 Task: Look for space in Ximei, China from 3rd August, 2023 to 17th August, 2023 for 3 adults, 1 child in price range Rs.3000 to Rs.15000. Place can be entire place with 3 bedrooms having 4 beds and 2 bathrooms. Property type can be house, flat, guest house. Amenities needed are: wifi, washing machine. Booking option can be shelf check-in. Required host language is Chinese (Simplified).
Action: Mouse moved to (282, 142)
Screenshot: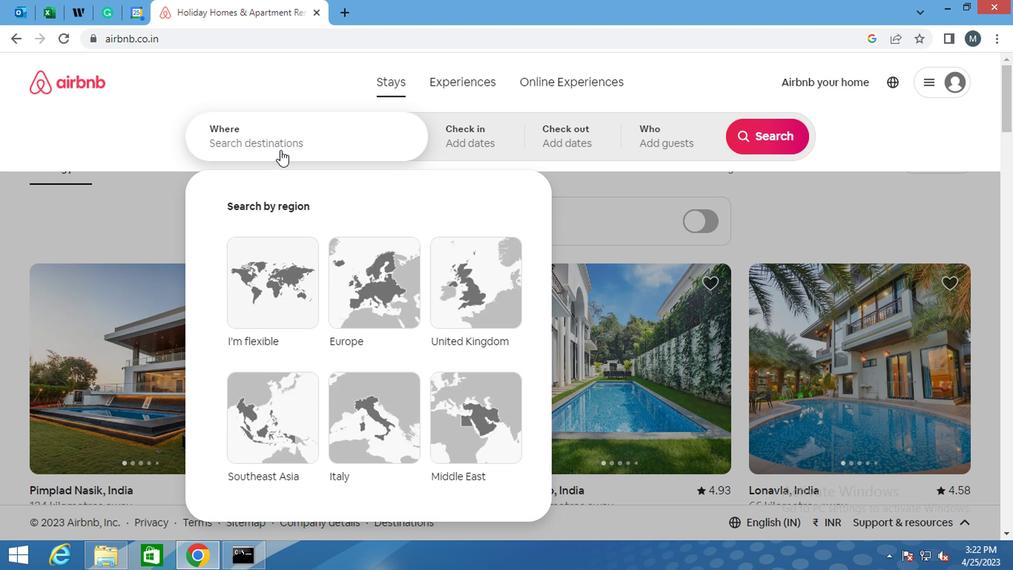 
Action: Mouse pressed left at (282, 142)
Screenshot: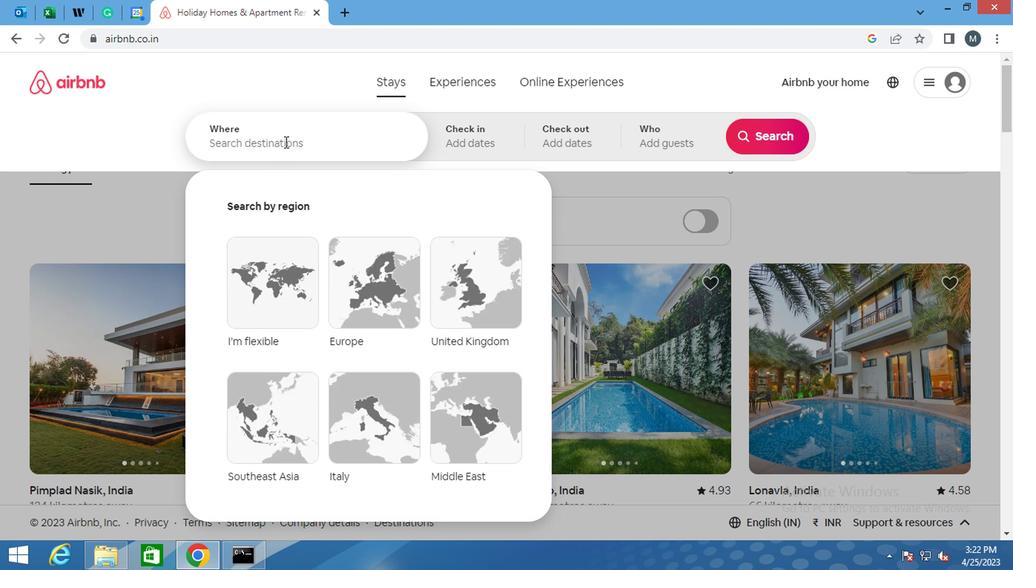 
Action: Mouse moved to (282, 142)
Screenshot: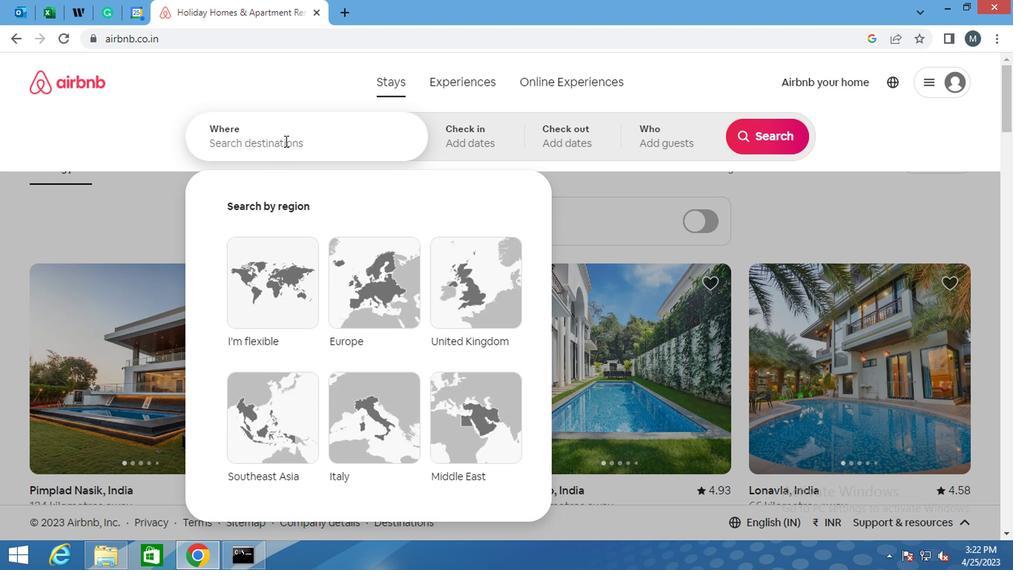 
Action: Key pressed <Key.shift>XIMEI,<Key.shift>CHINA
Screenshot: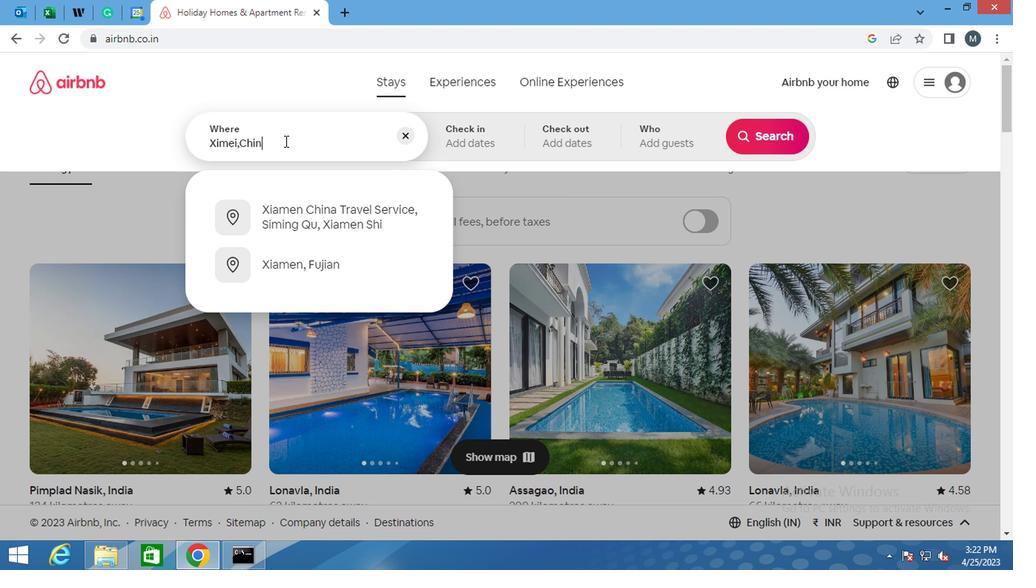 
Action: Mouse moved to (456, 147)
Screenshot: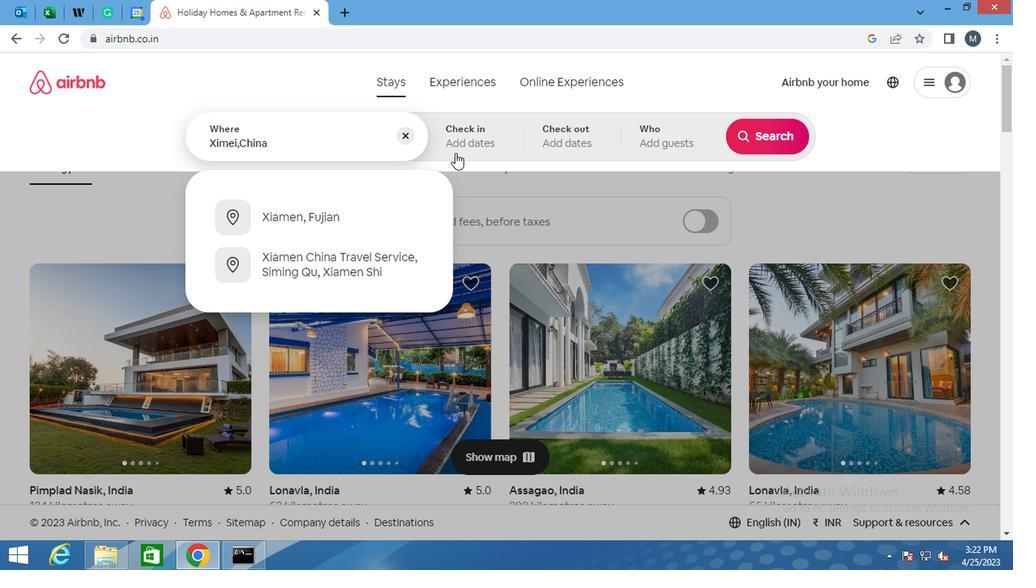 
Action: Mouse pressed left at (456, 147)
Screenshot: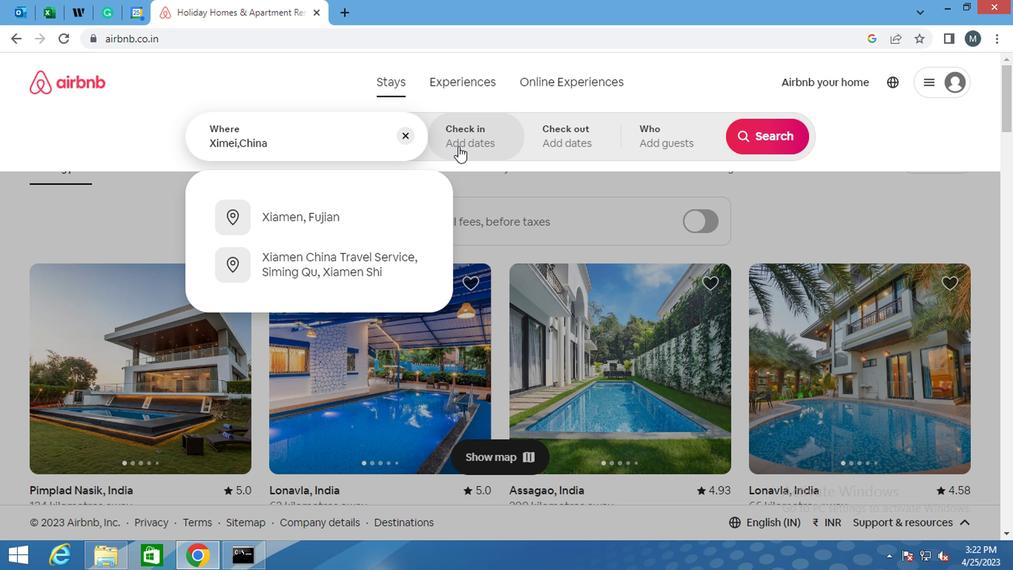
Action: Mouse moved to (751, 255)
Screenshot: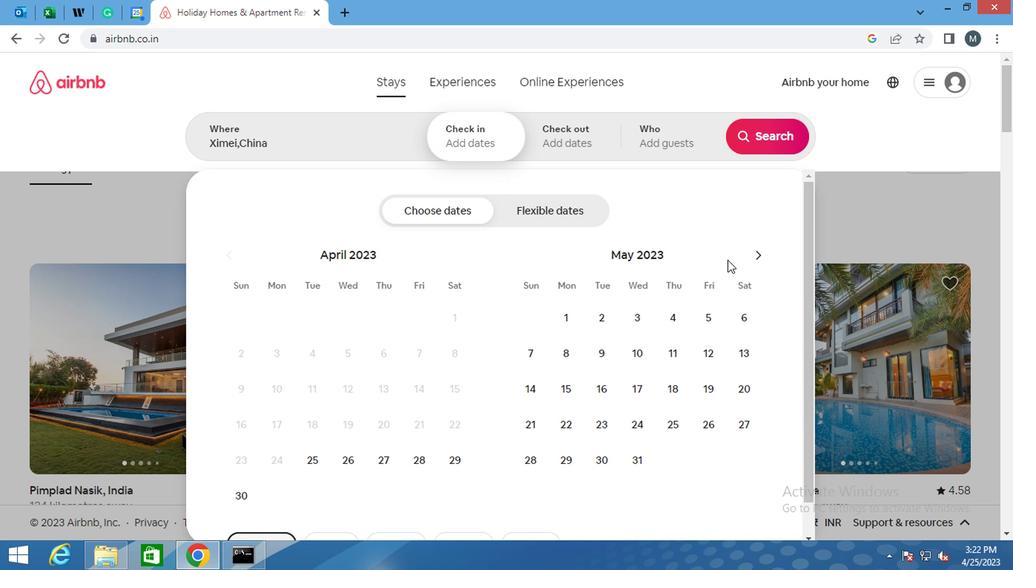 
Action: Mouse pressed left at (751, 255)
Screenshot: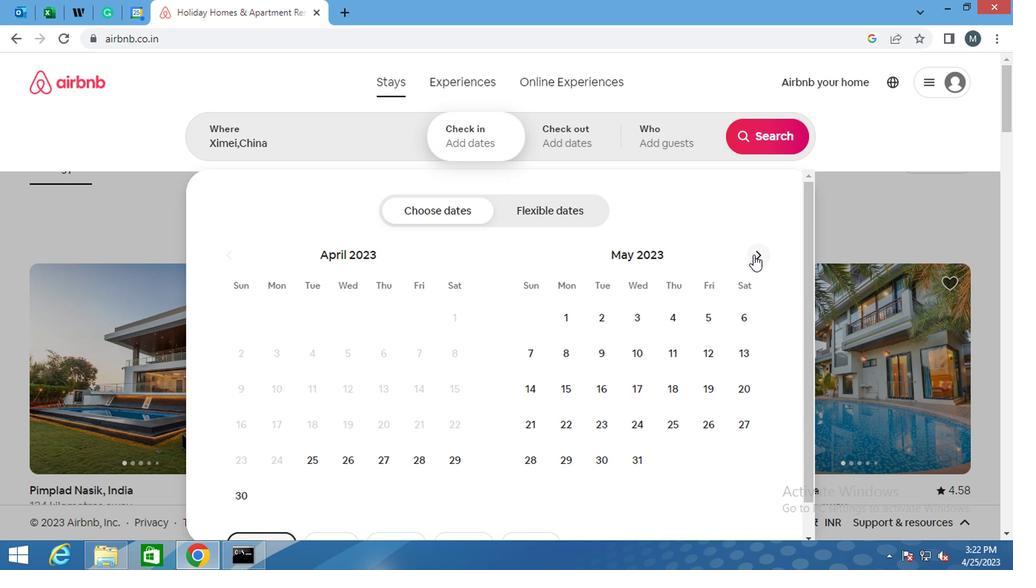 
Action: Mouse moved to (753, 255)
Screenshot: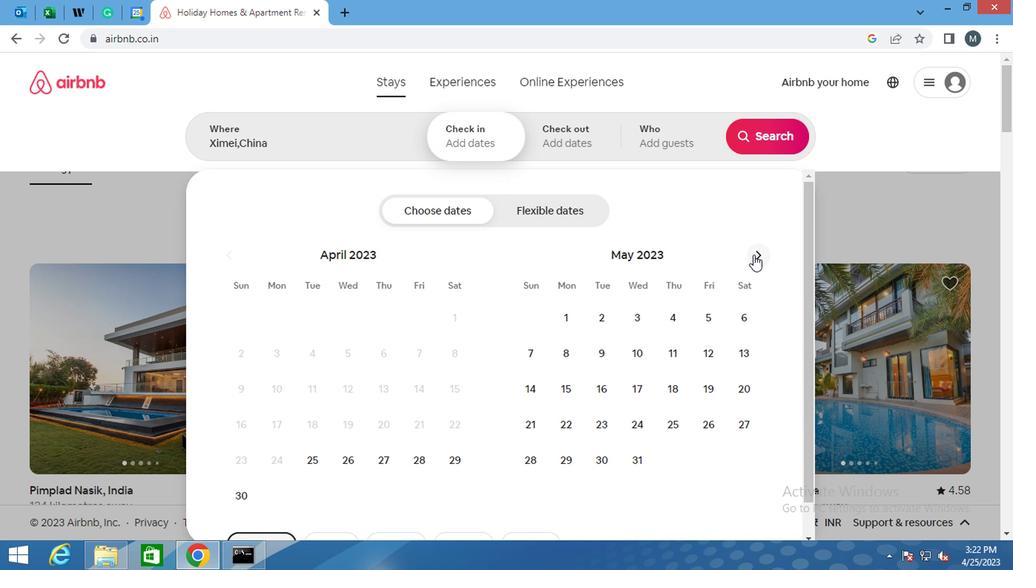 
Action: Mouse pressed left at (753, 255)
Screenshot: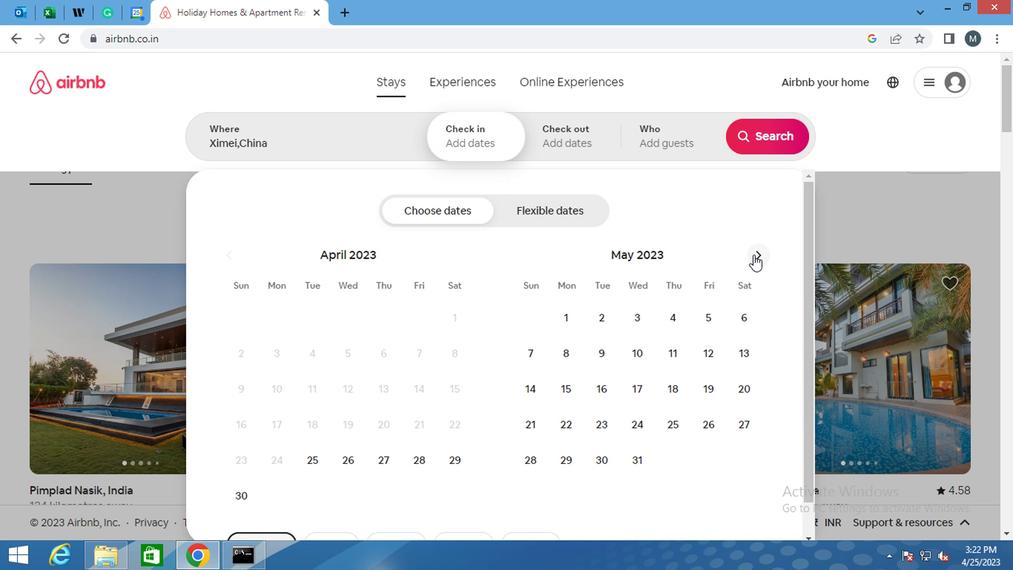 
Action: Mouse moved to (754, 255)
Screenshot: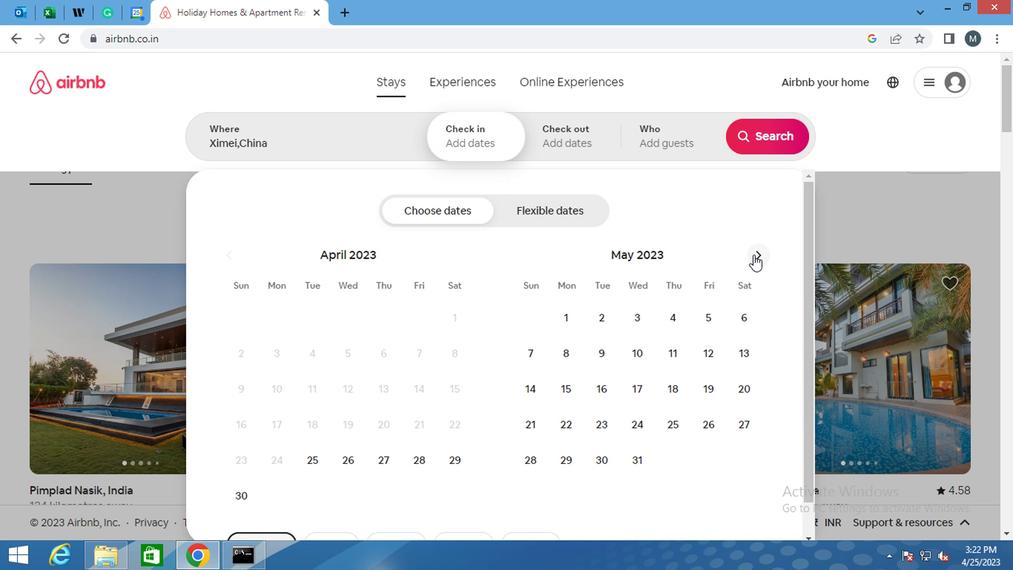 
Action: Mouse pressed left at (754, 255)
Screenshot: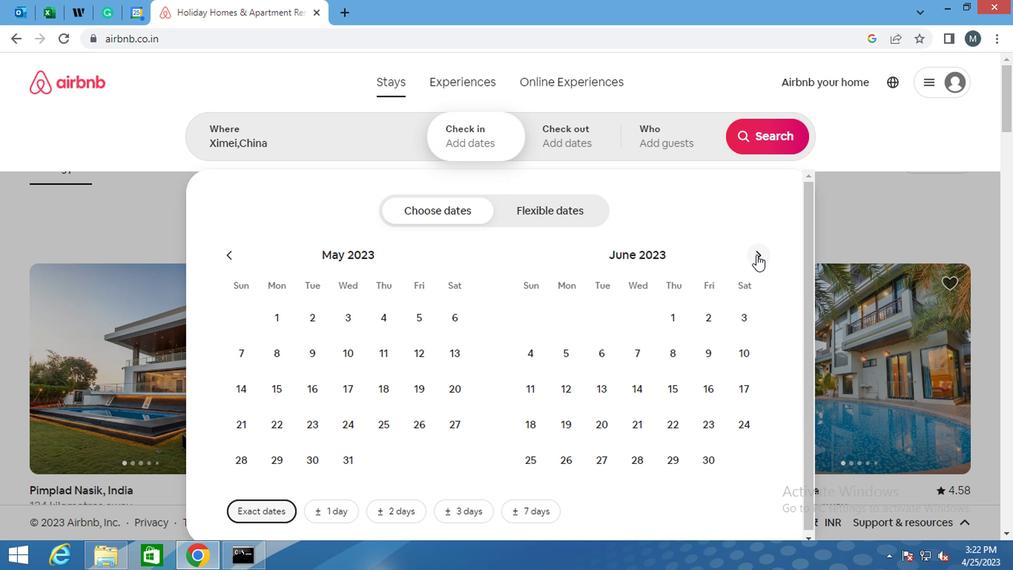 
Action: Mouse moved to (755, 254)
Screenshot: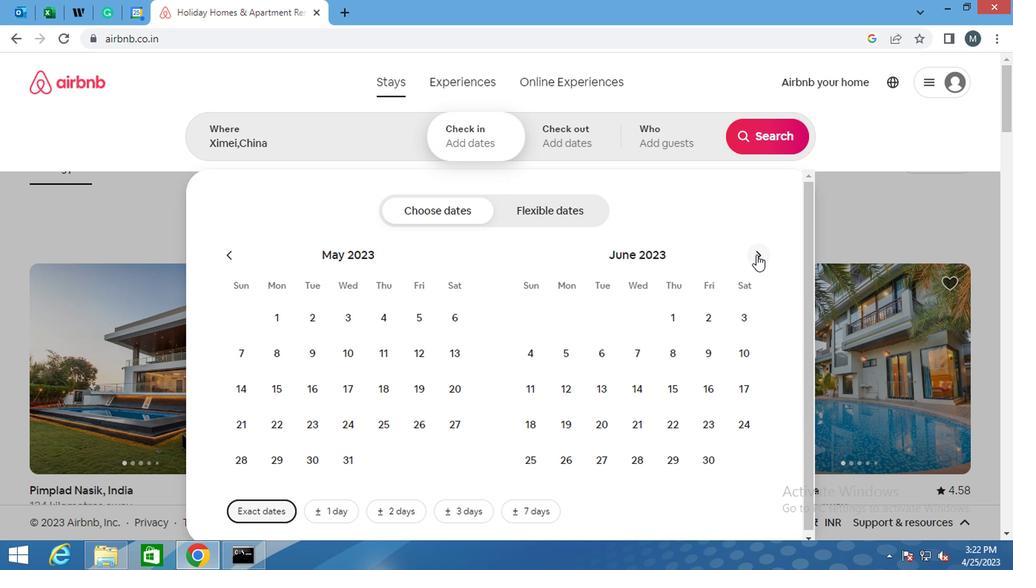 
Action: Mouse pressed left at (755, 254)
Screenshot: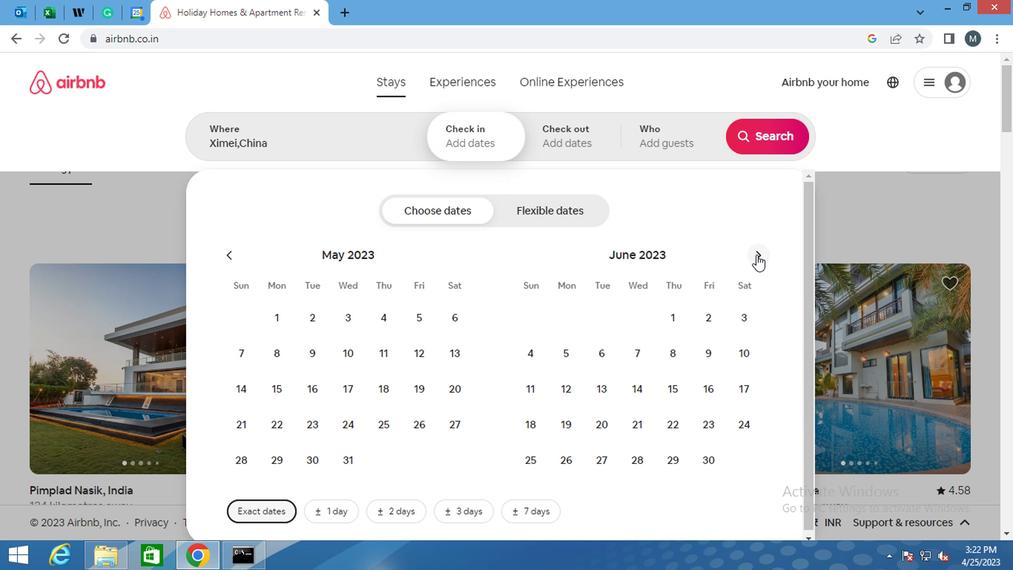 
Action: Mouse moved to (670, 323)
Screenshot: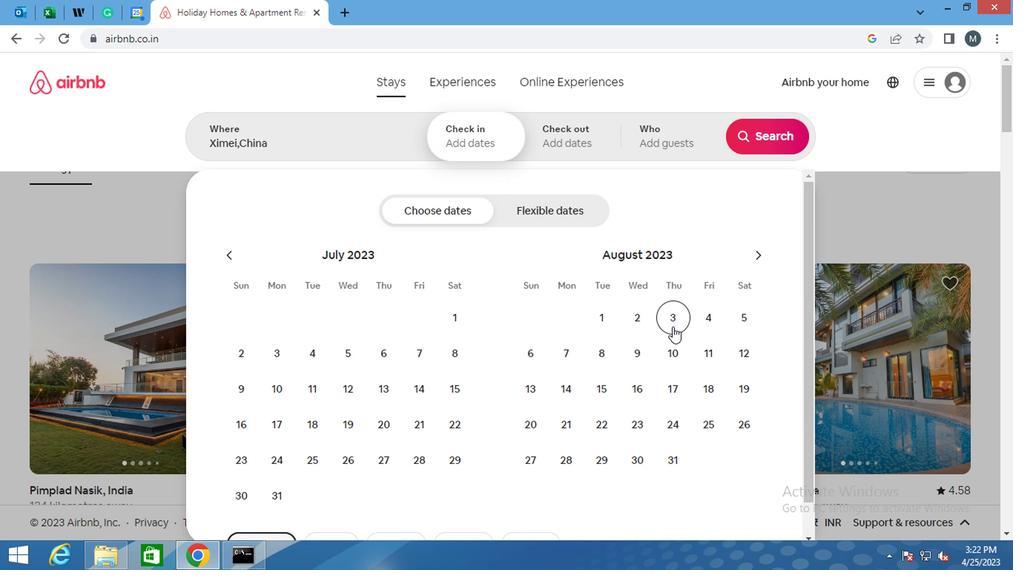 
Action: Mouse pressed left at (670, 323)
Screenshot: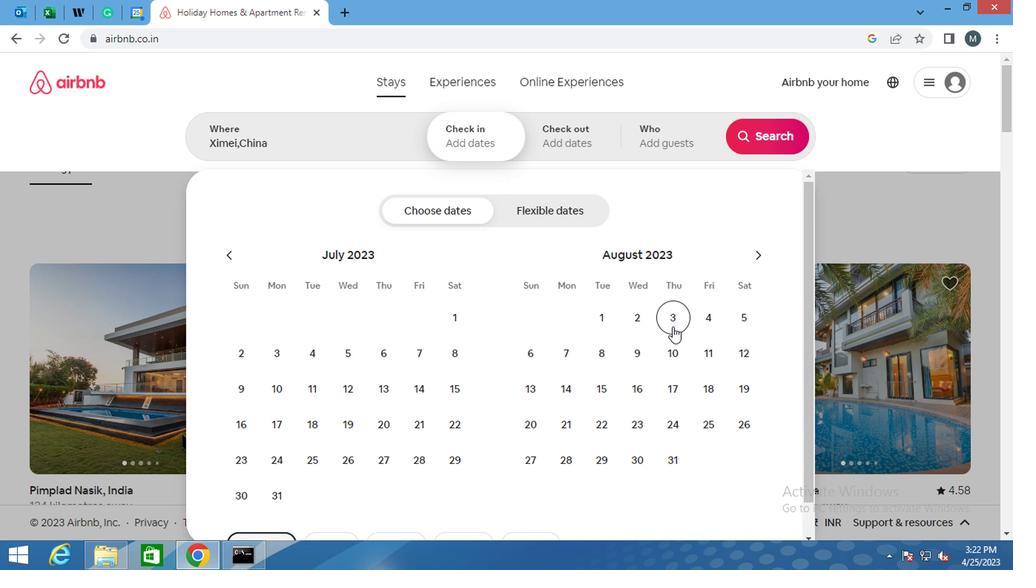
Action: Mouse moved to (671, 396)
Screenshot: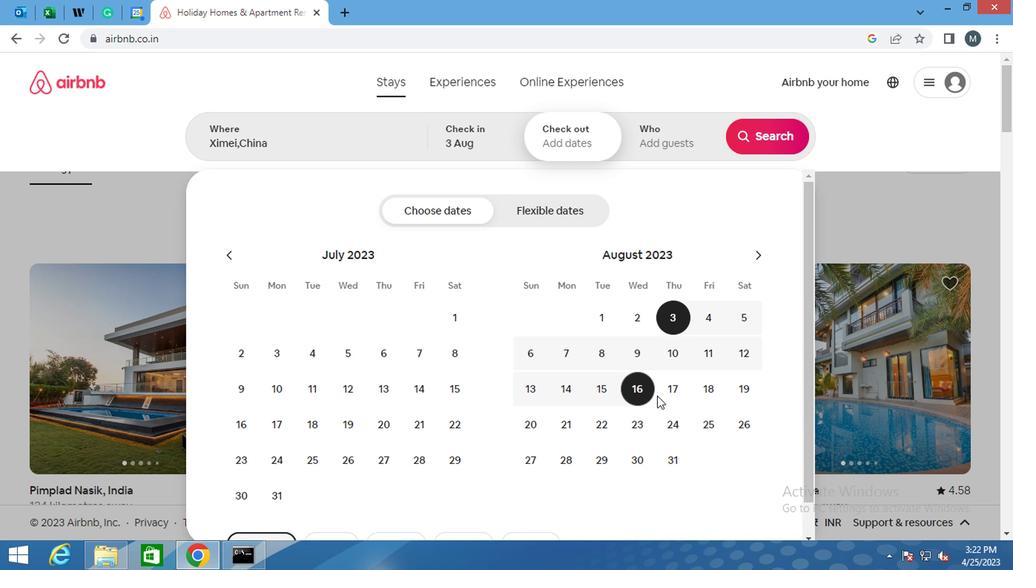 
Action: Mouse pressed left at (671, 396)
Screenshot: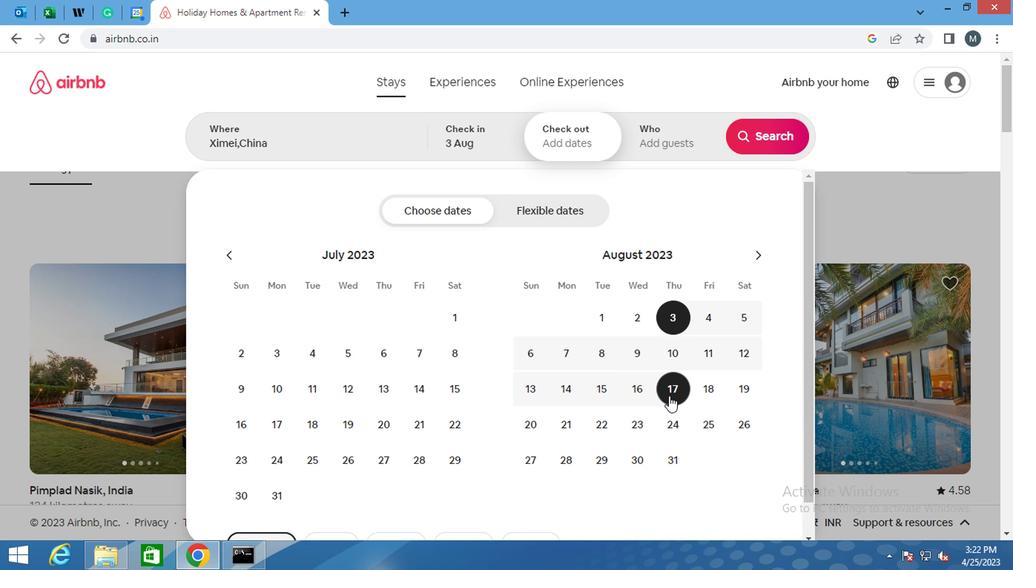 
Action: Mouse moved to (668, 144)
Screenshot: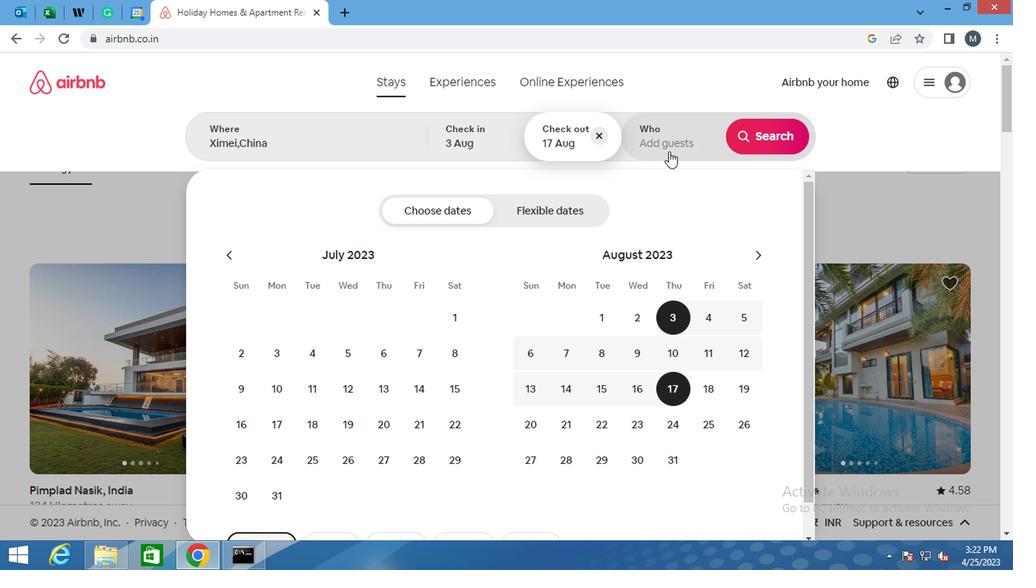 
Action: Mouse pressed left at (668, 144)
Screenshot: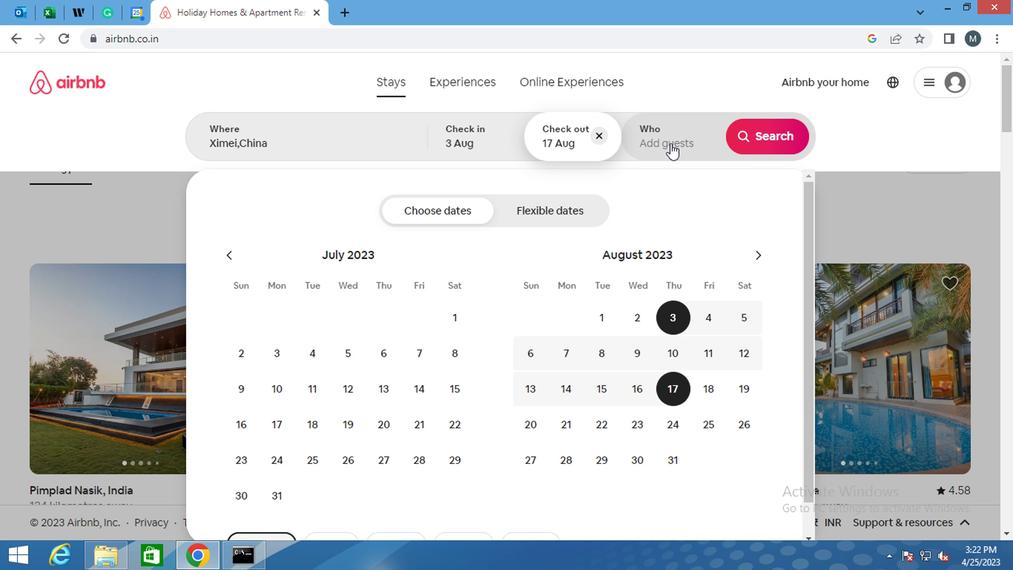 
Action: Mouse moved to (768, 221)
Screenshot: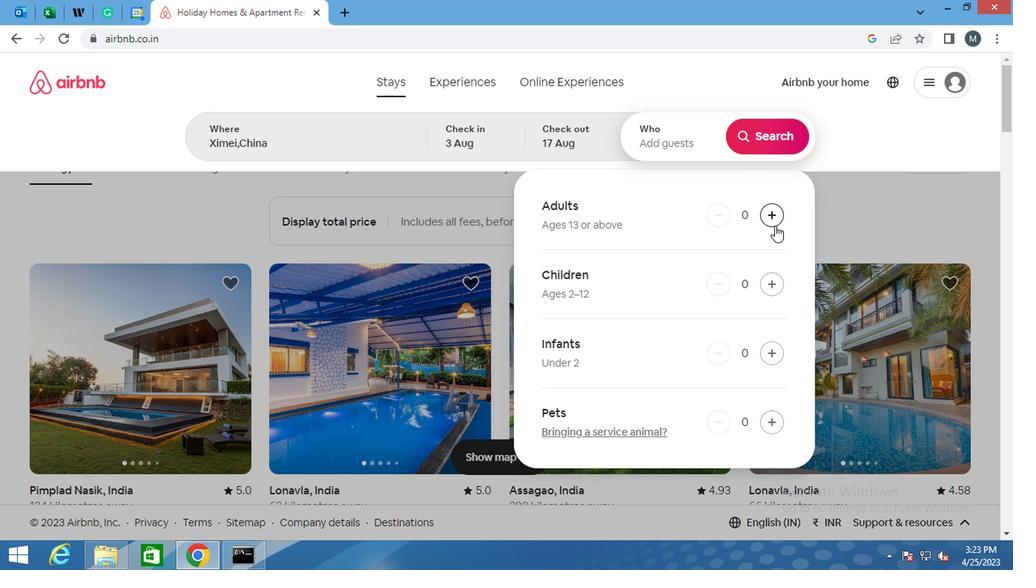 
Action: Mouse pressed left at (768, 221)
Screenshot: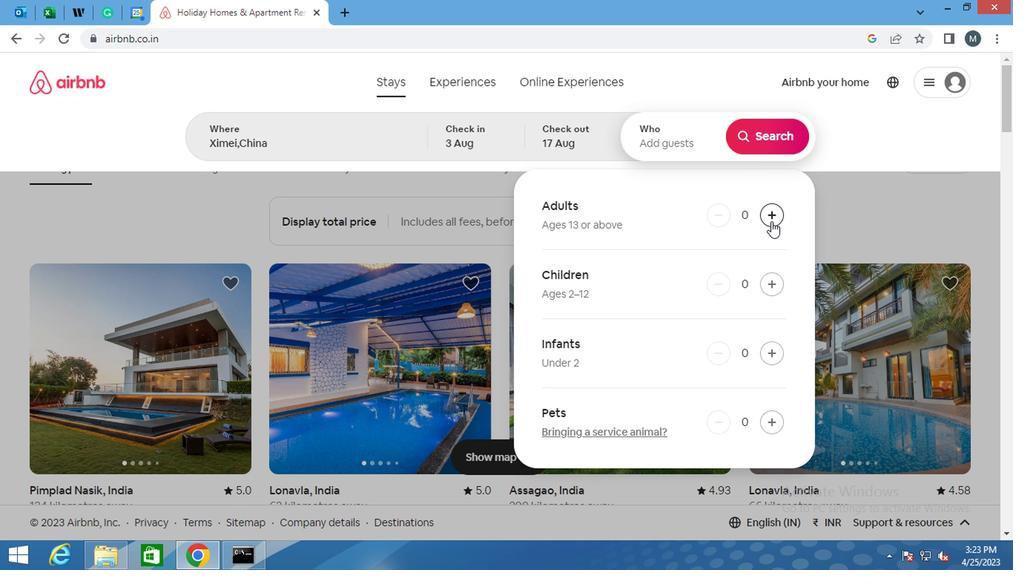 
Action: Mouse pressed left at (768, 221)
Screenshot: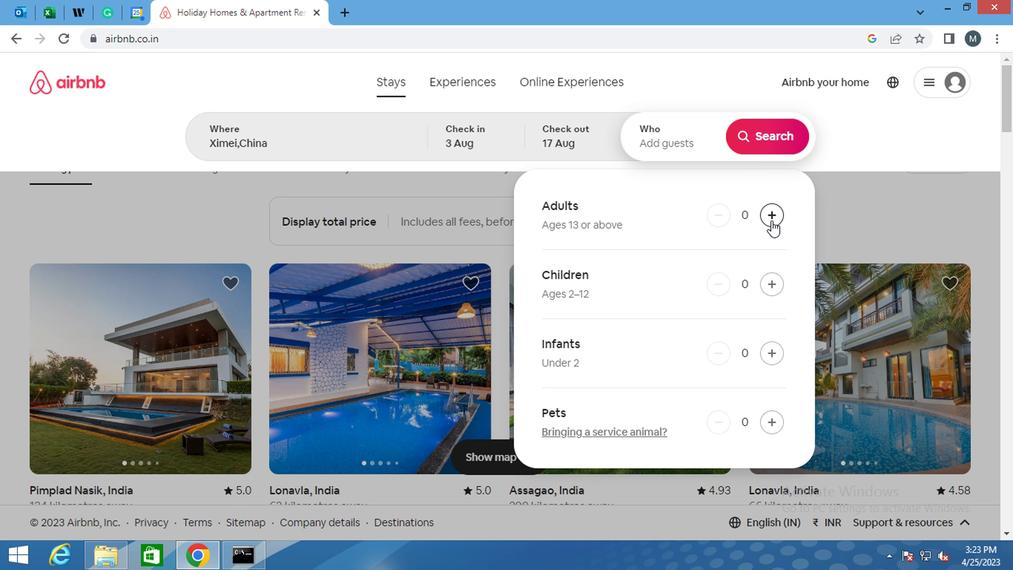 
Action: Mouse pressed left at (768, 221)
Screenshot: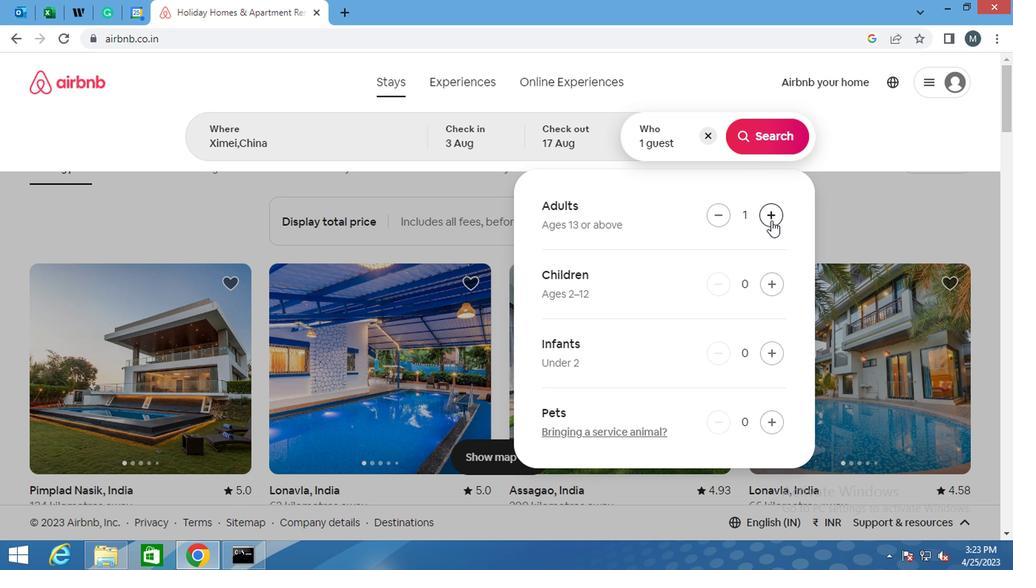 
Action: Mouse moved to (769, 288)
Screenshot: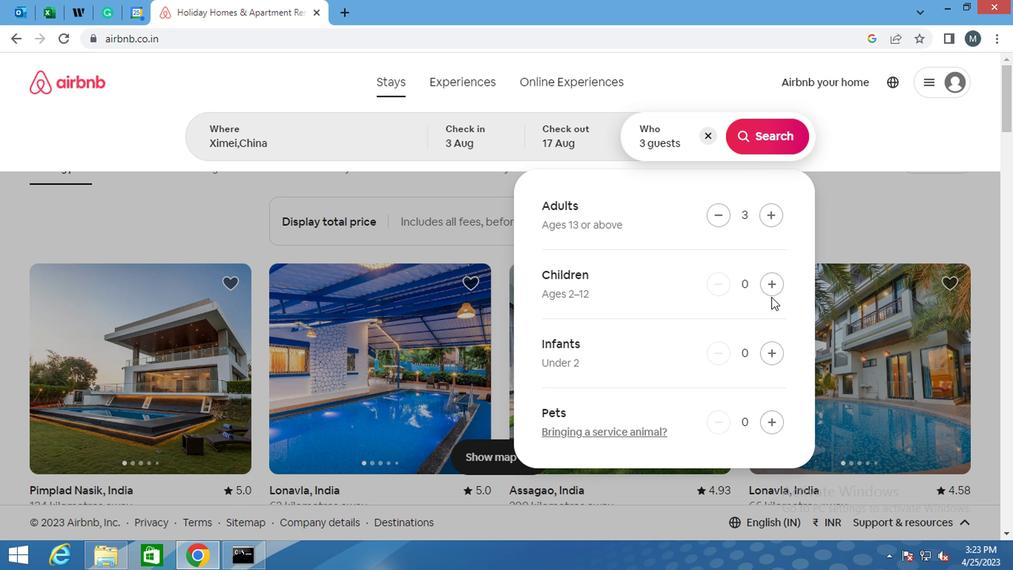 
Action: Mouse pressed left at (769, 288)
Screenshot: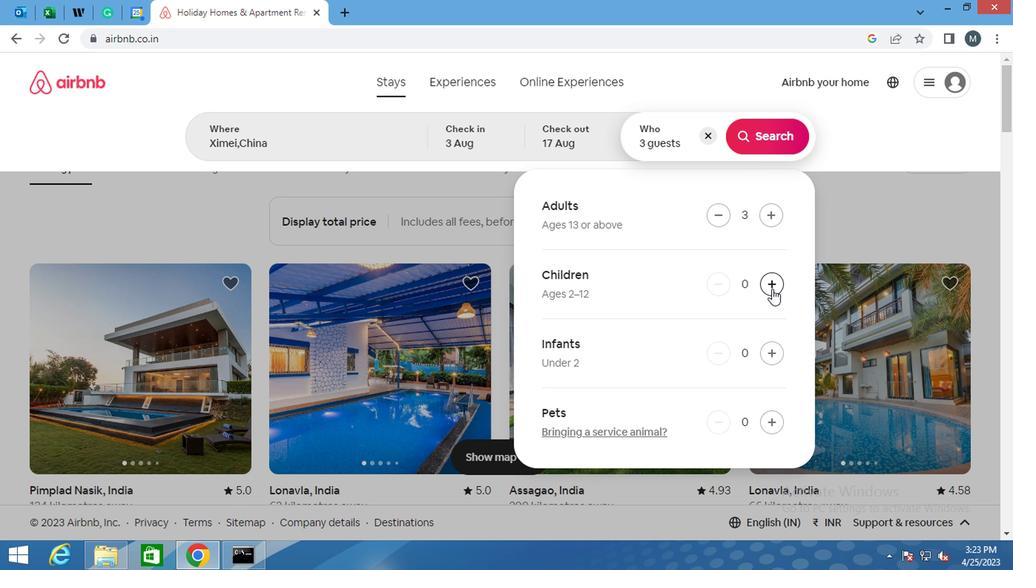 
Action: Mouse moved to (767, 144)
Screenshot: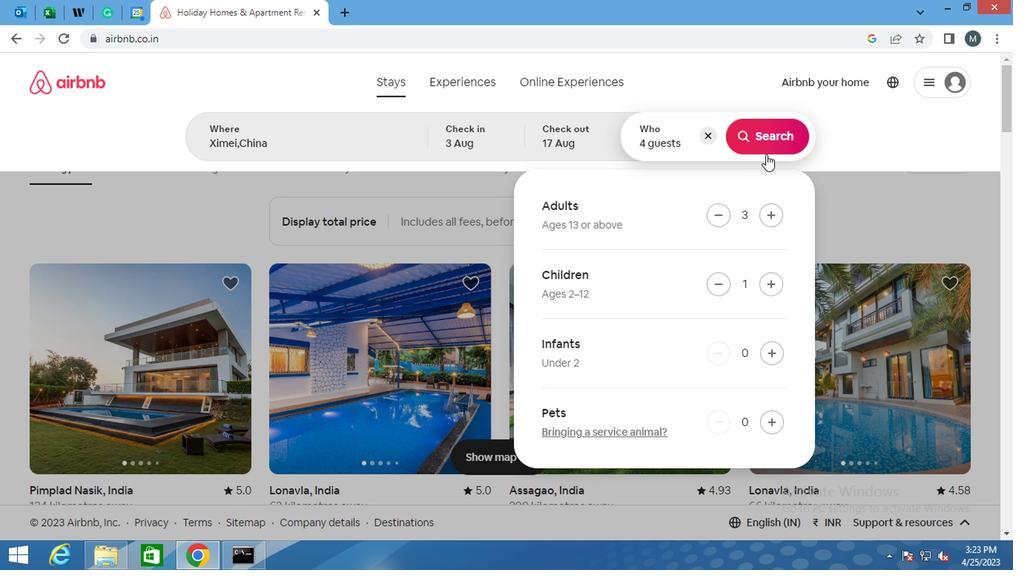 
Action: Mouse pressed left at (767, 144)
Screenshot: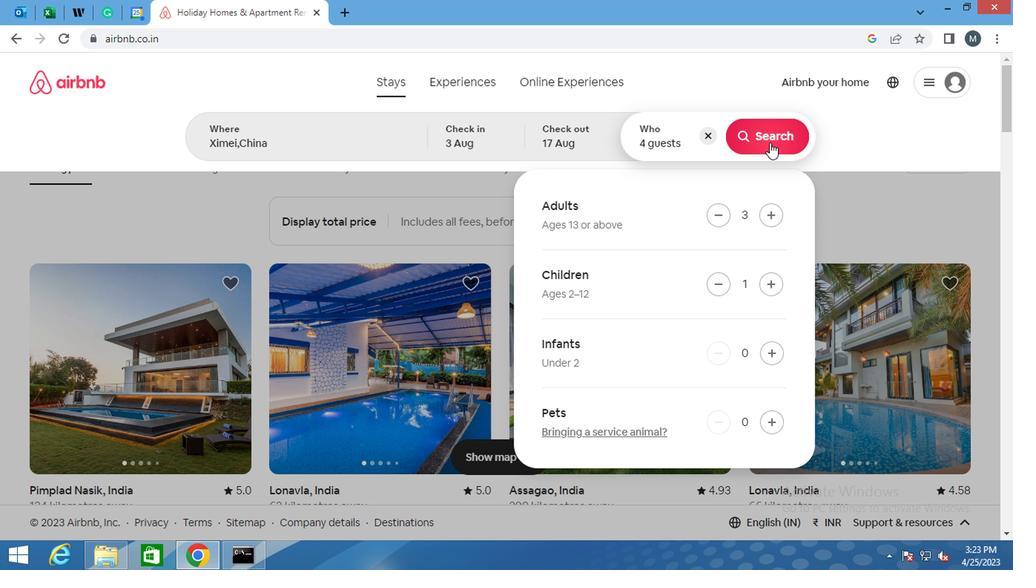 
Action: Mouse moved to (949, 138)
Screenshot: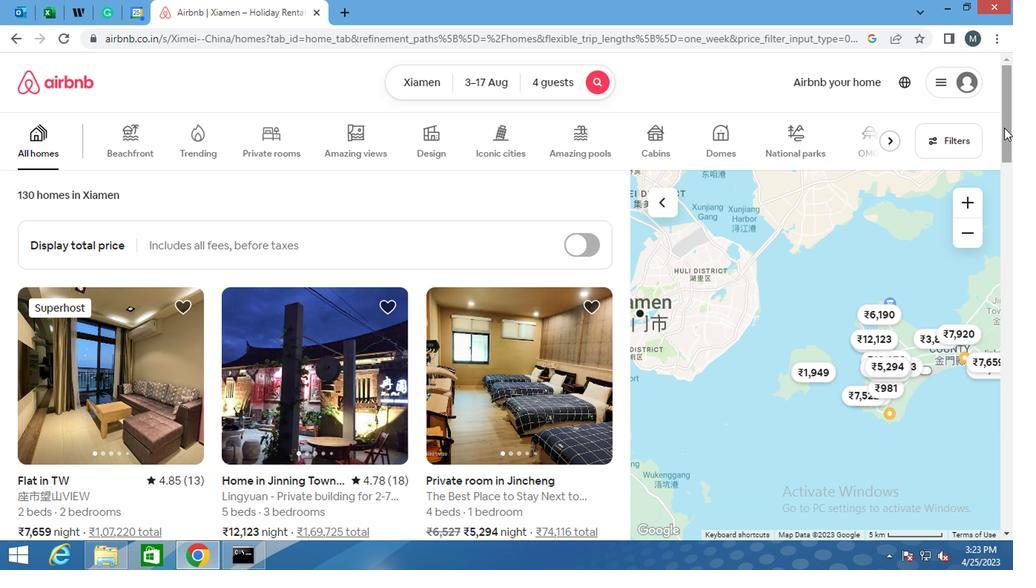 
Action: Mouse pressed left at (949, 138)
Screenshot: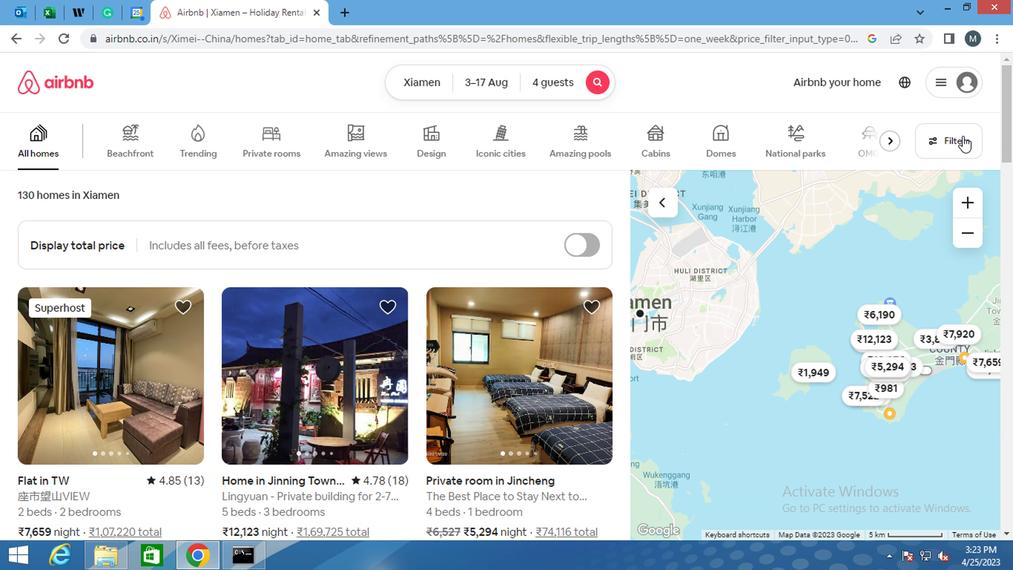 
Action: Mouse moved to (346, 331)
Screenshot: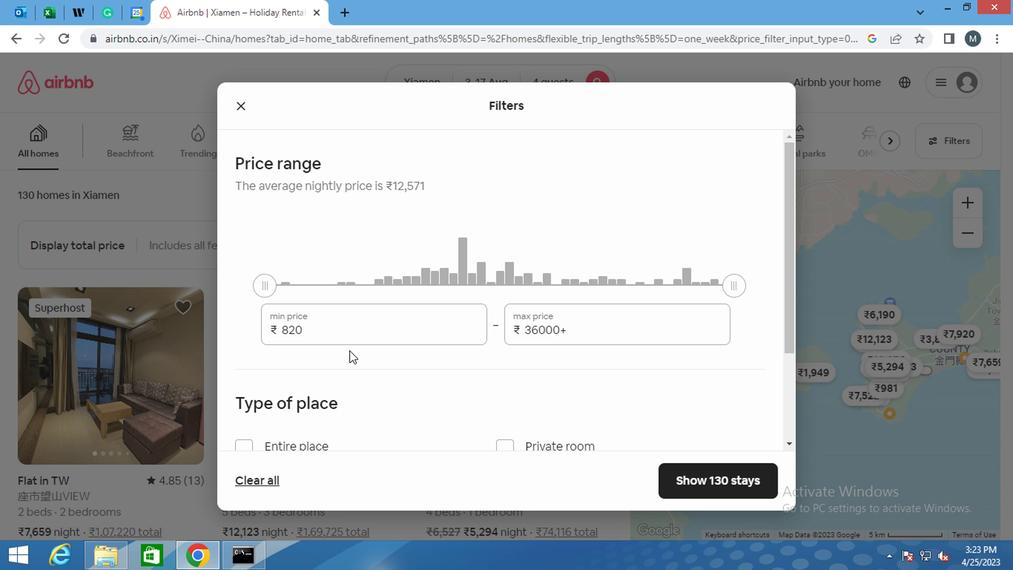 
Action: Mouse pressed left at (346, 331)
Screenshot: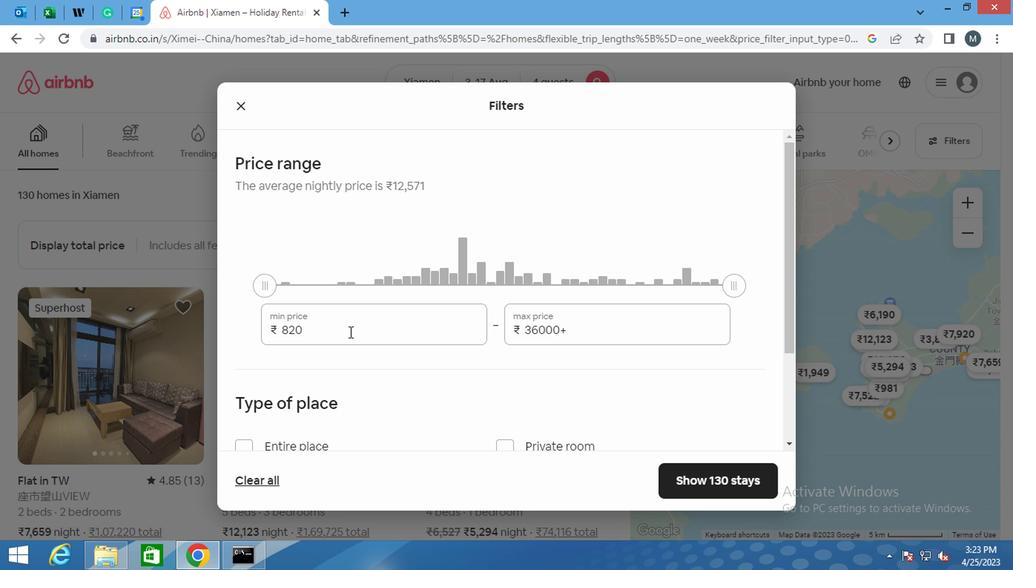 
Action: Mouse moved to (346, 330)
Screenshot: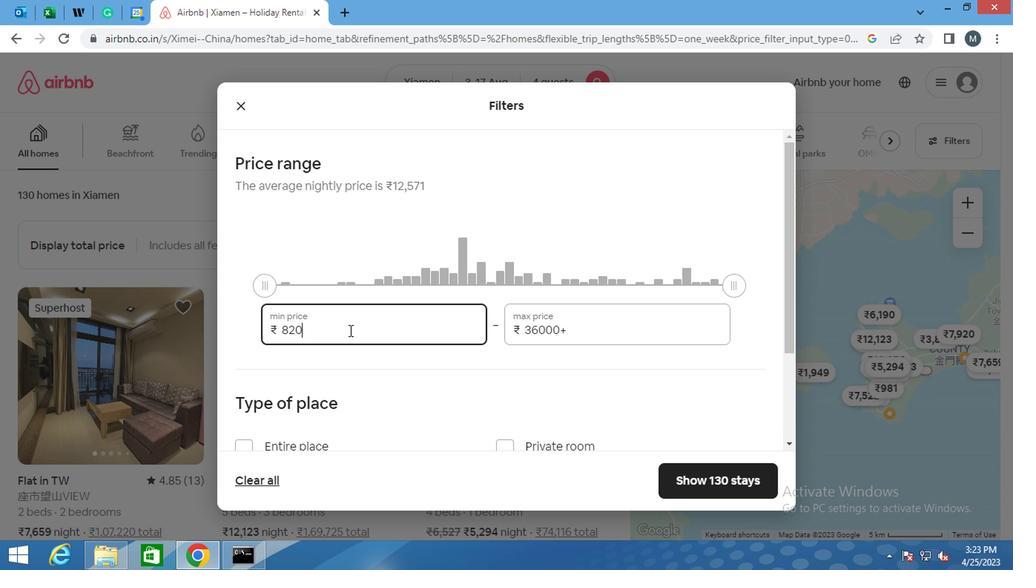 
Action: Key pressed <Key.backspace><Key.backspace><Key.backspace>
Screenshot: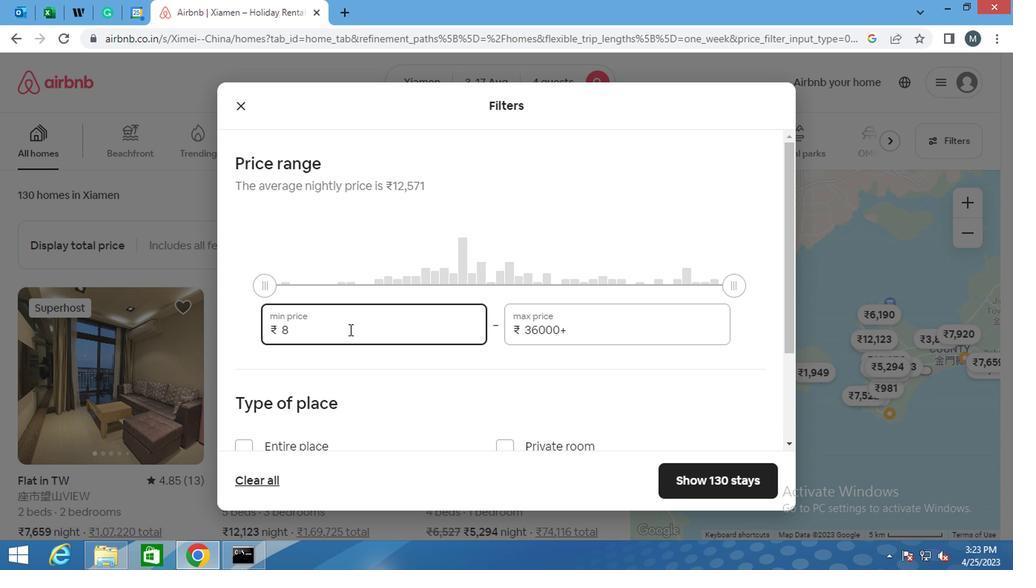 
Action: Mouse moved to (346, 328)
Screenshot: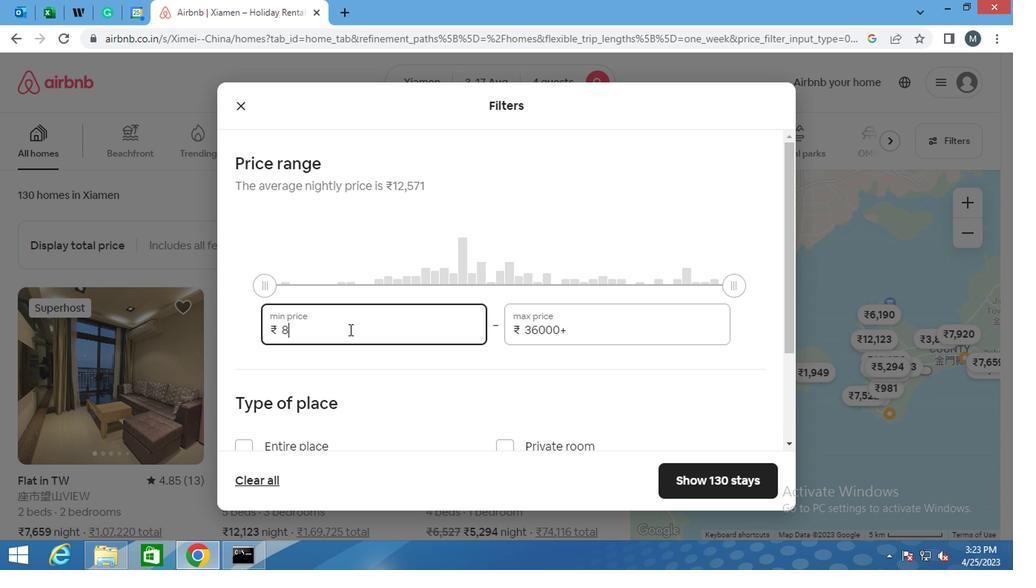
Action: Key pressed <Key.backspace>
Screenshot: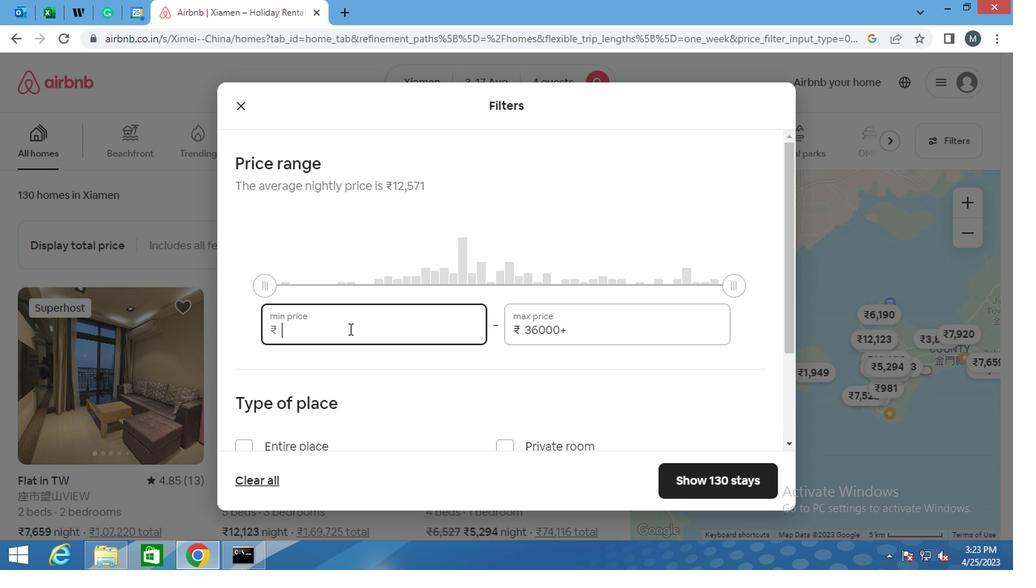 
Action: Mouse moved to (346, 327)
Screenshot: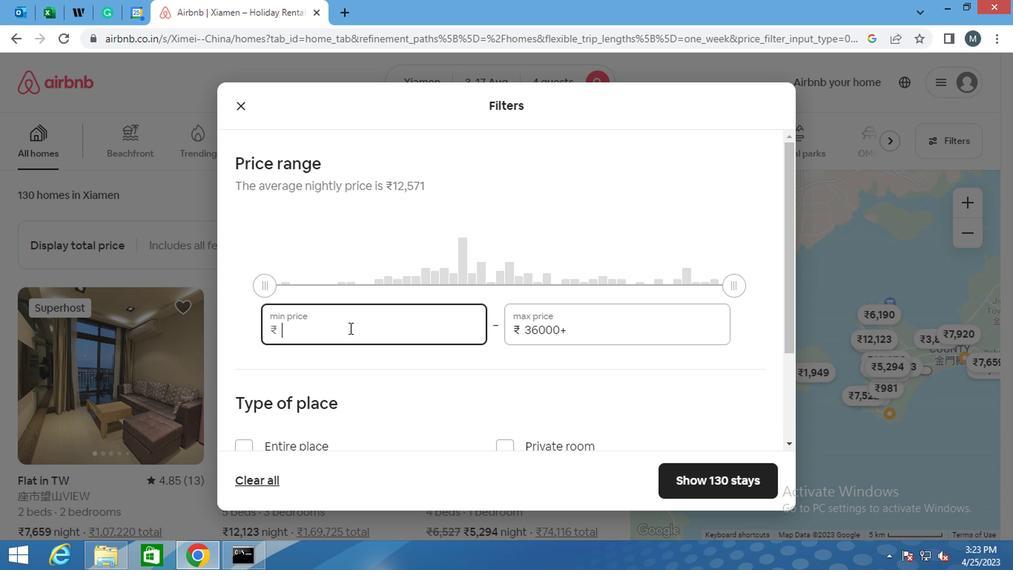
Action: Key pressed 3000
Screenshot: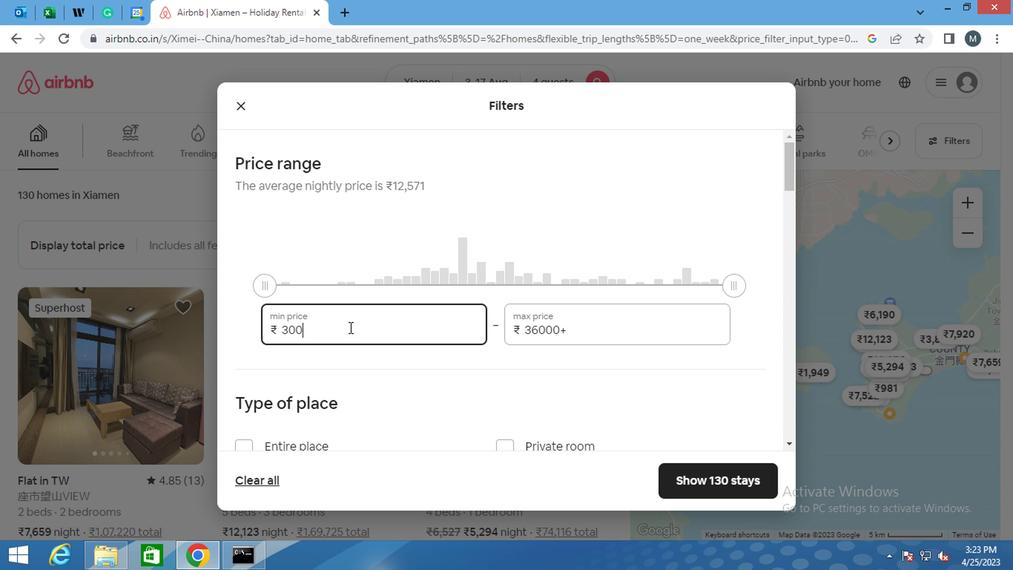 
Action: Mouse moved to (582, 335)
Screenshot: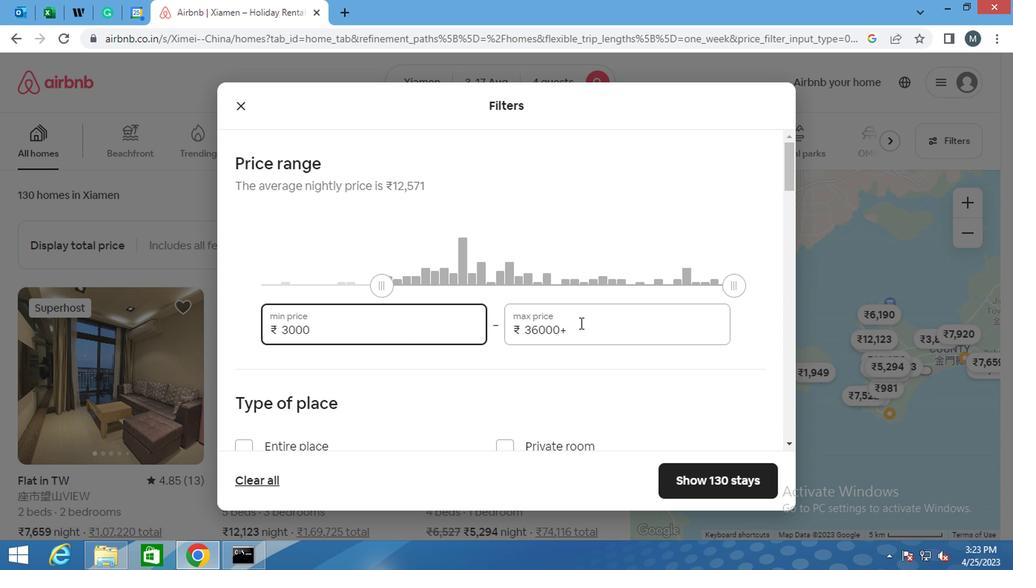 
Action: Mouse pressed left at (582, 335)
Screenshot: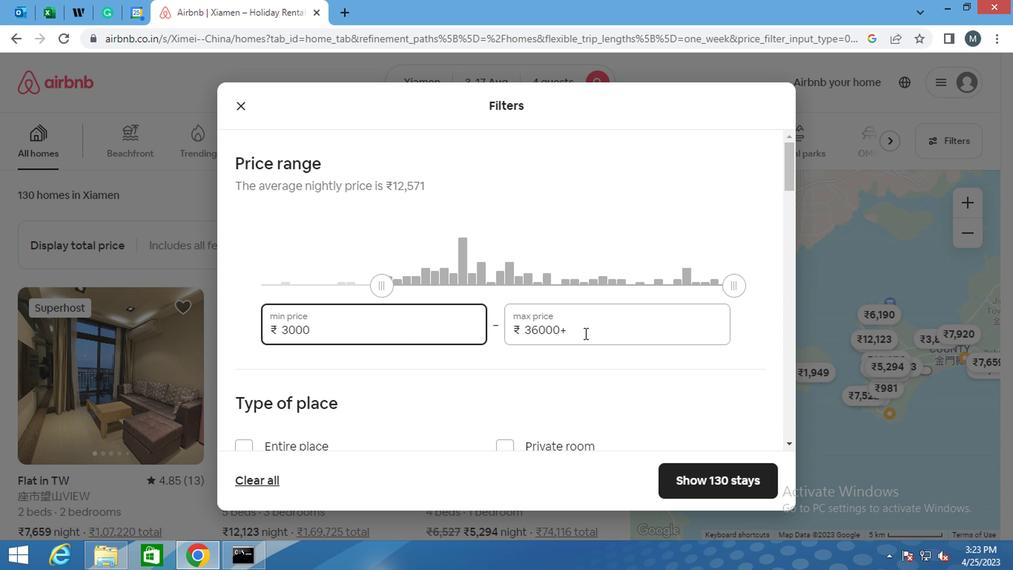 
Action: Mouse moved to (576, 333)
Screenshot: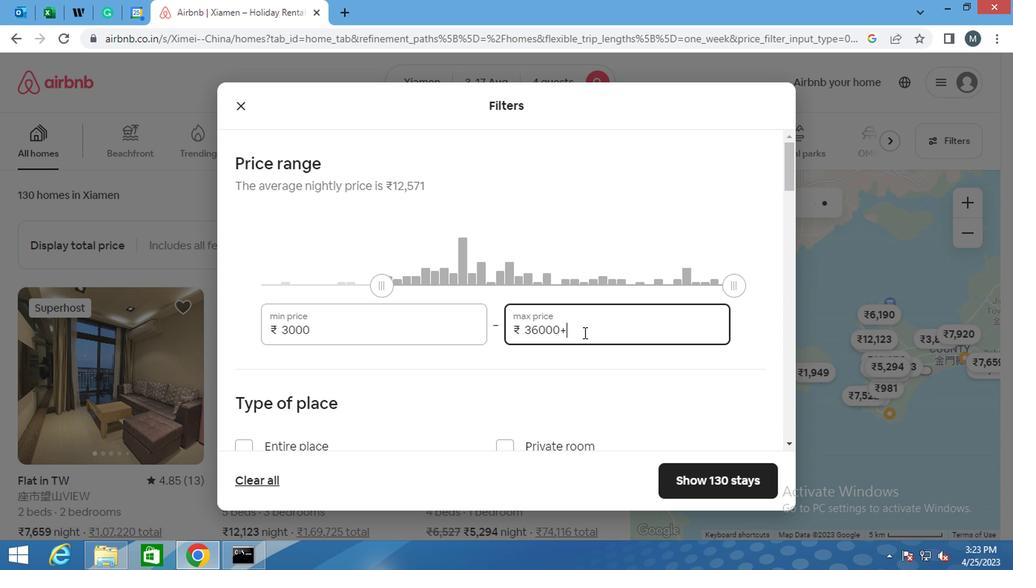 
Action: Key pressed <Key.backspace>
Screenshot: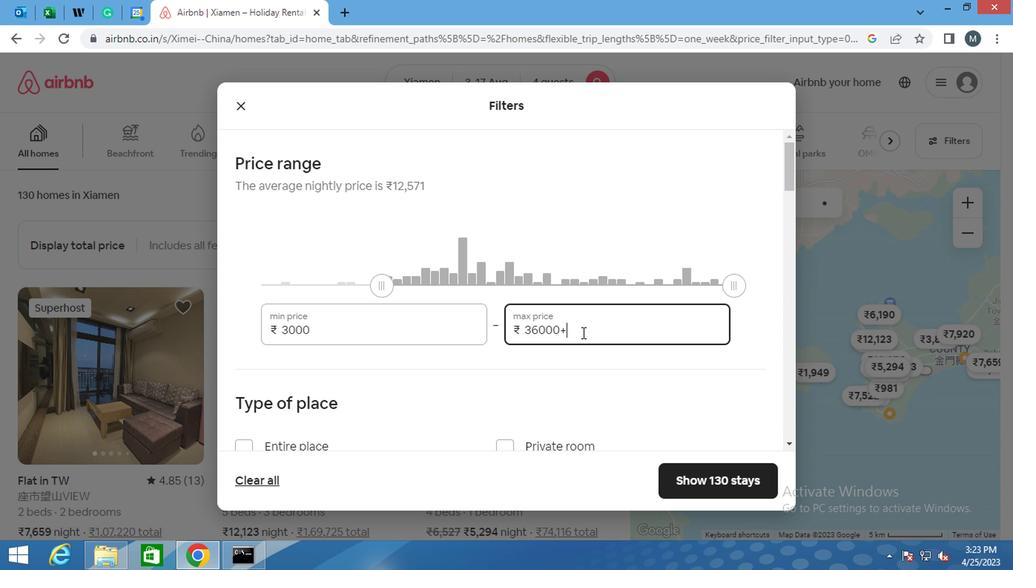 
Action: Mouse moved to (574, 333)
Screenshot: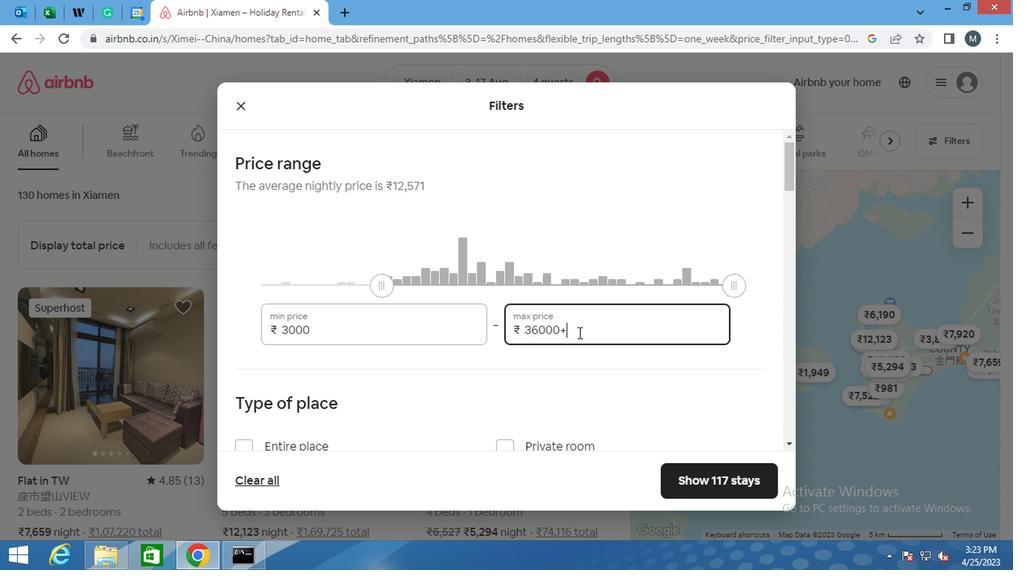 
Action: Key pressed <Key.backspace><Key.backspace><Key.backspace><Key.backspace><Key.backspace><Key.backspace><Key.backspace><Key.backspace><Key.backspace>
Screenshot: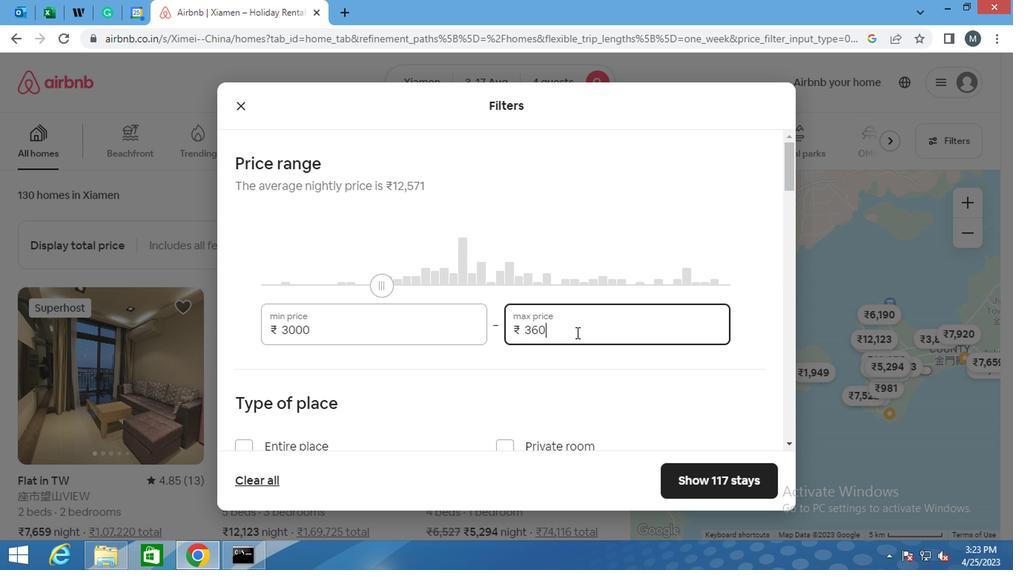 
Action: Mouse moved to (574, 333)
Screenshot: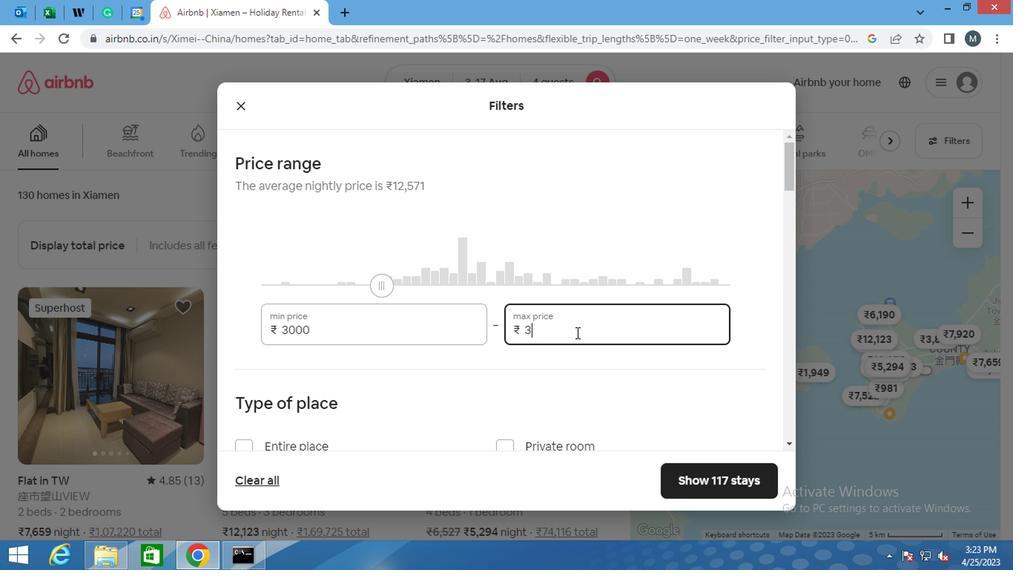 
Action: Key pressed 1
Screenshot: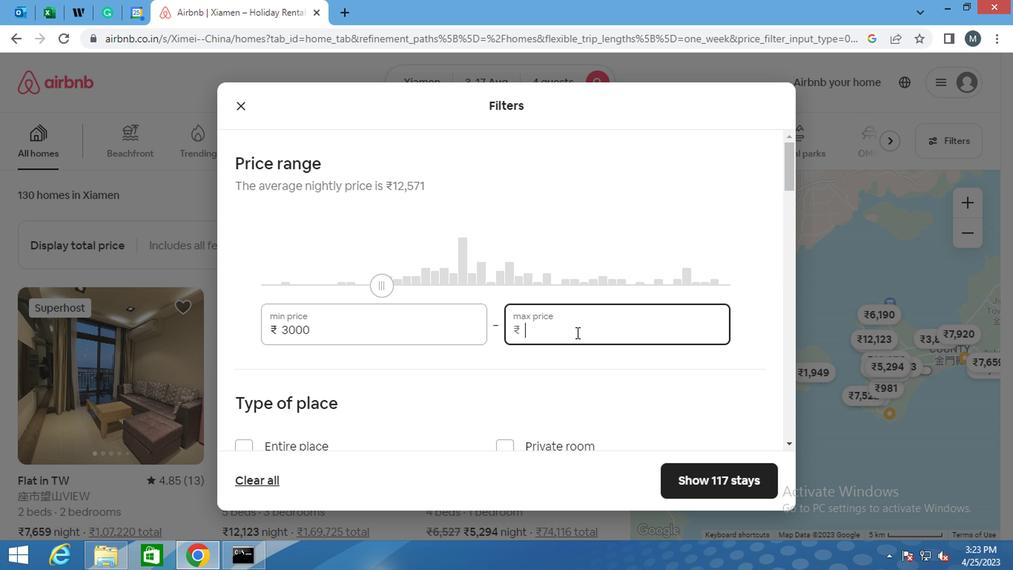
Action: Mouse moved to (568, 333)
Screenshot: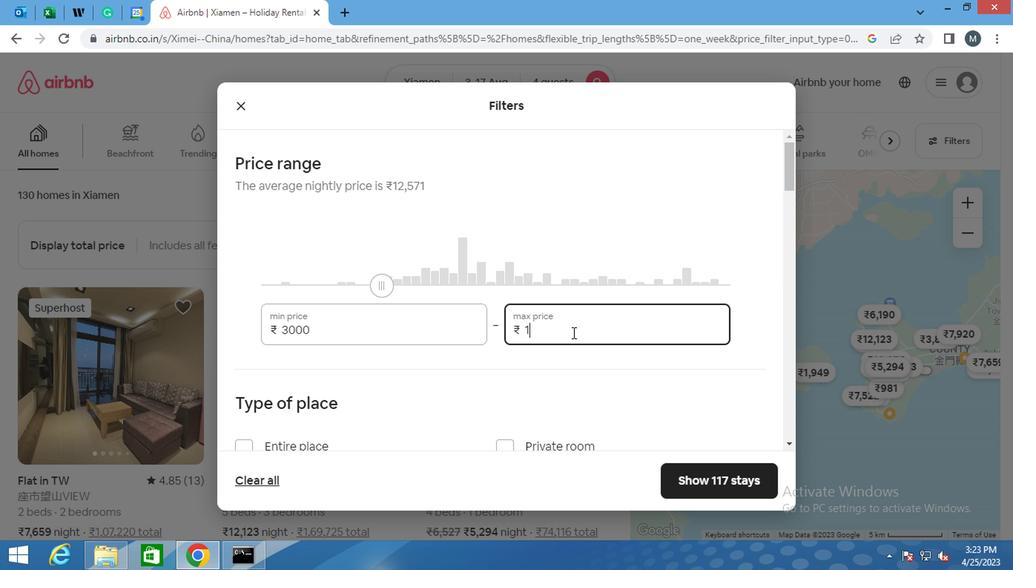 
Action: Key pressed 5000
Screenshot: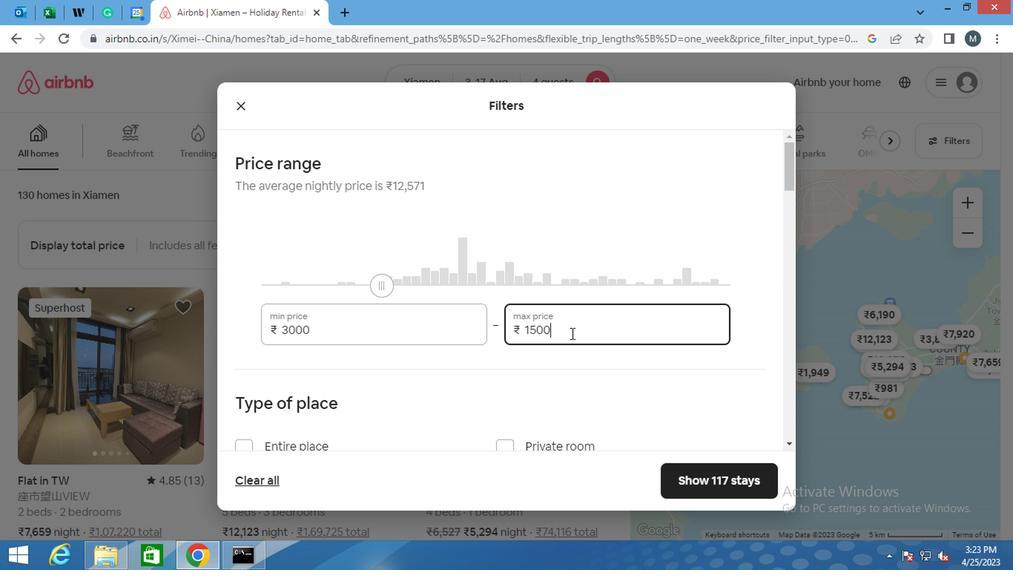 
Action: Mouse moved to (515, 333)
Screenshot: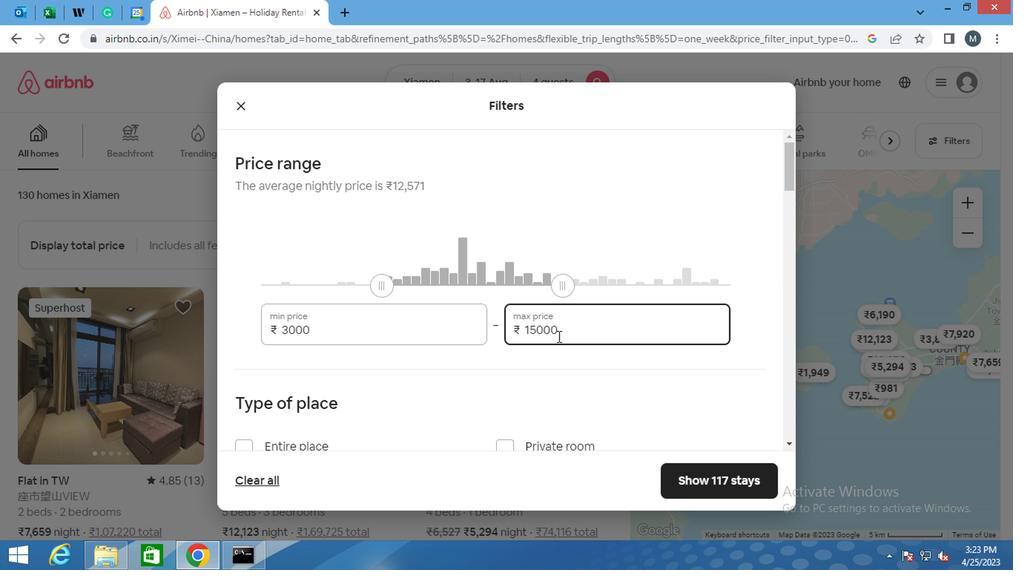 
Action: Mouse scrolled (515, 333) with delta (0, 0)
Screenshot: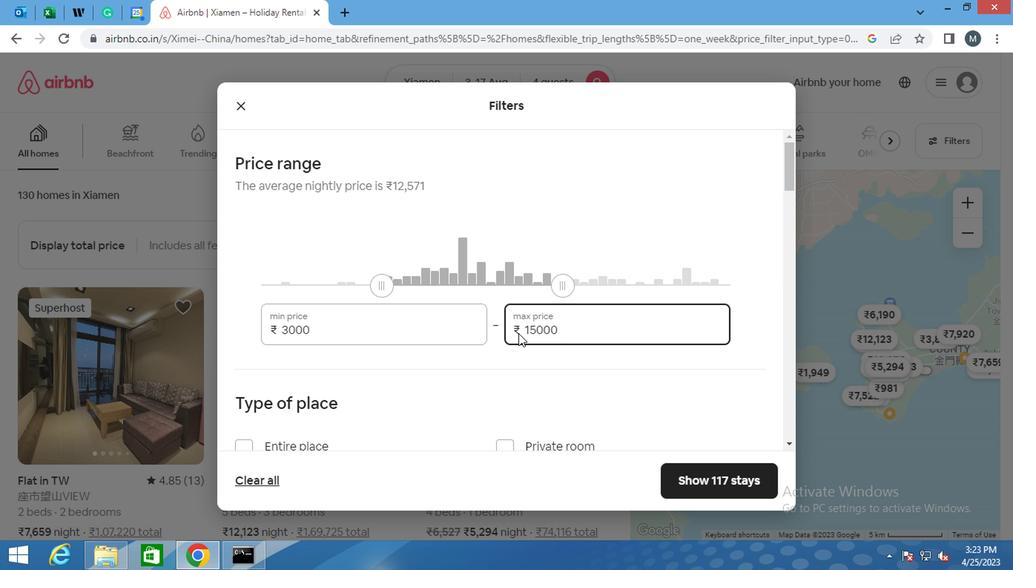 
Action: Mouse moved to (239, 372)
Screenshot: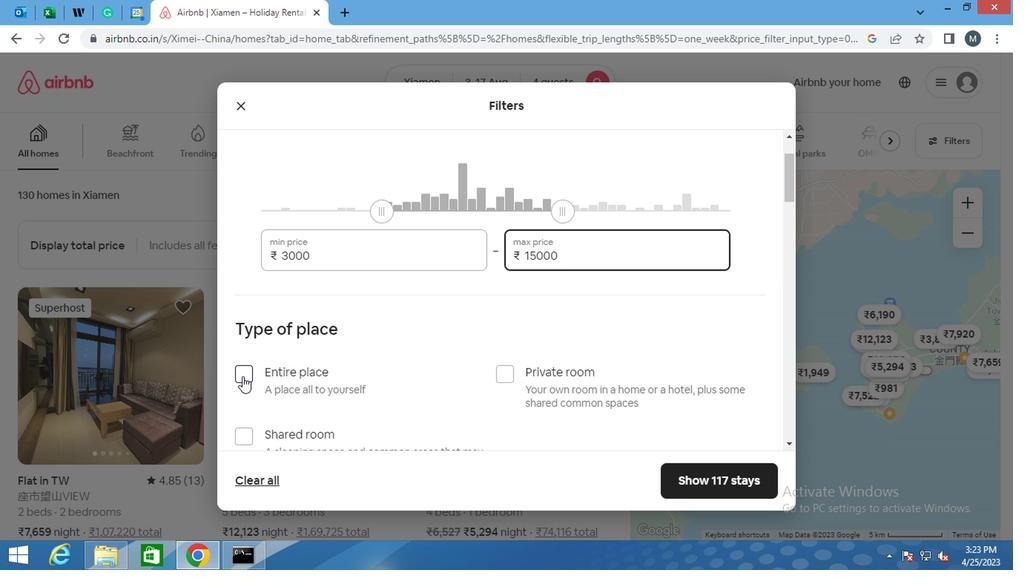 
Action: Mouse pressed left at (239, 372)
Screenshot: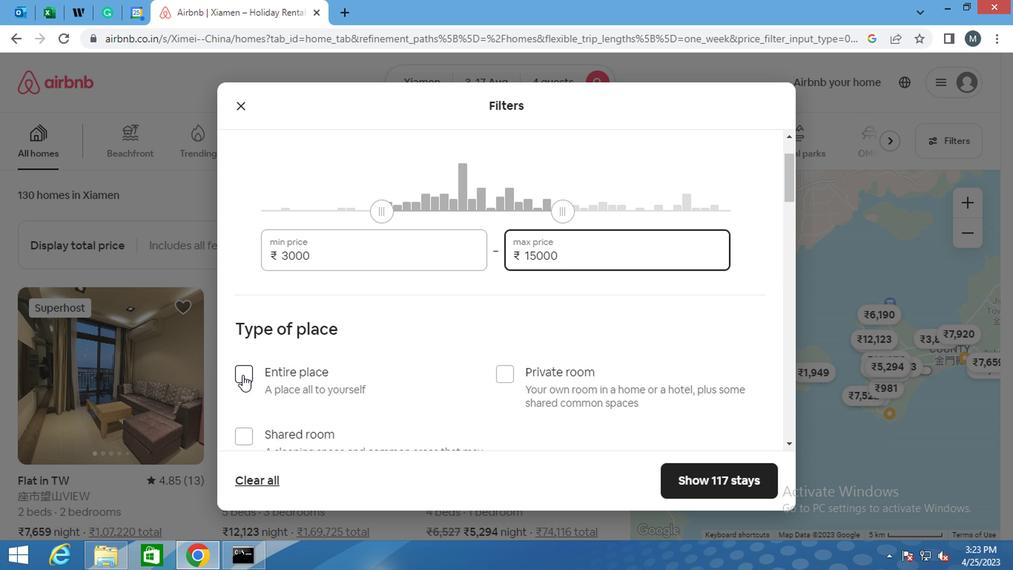 
Action: Mouse moved to (473, 350)
Screenshot: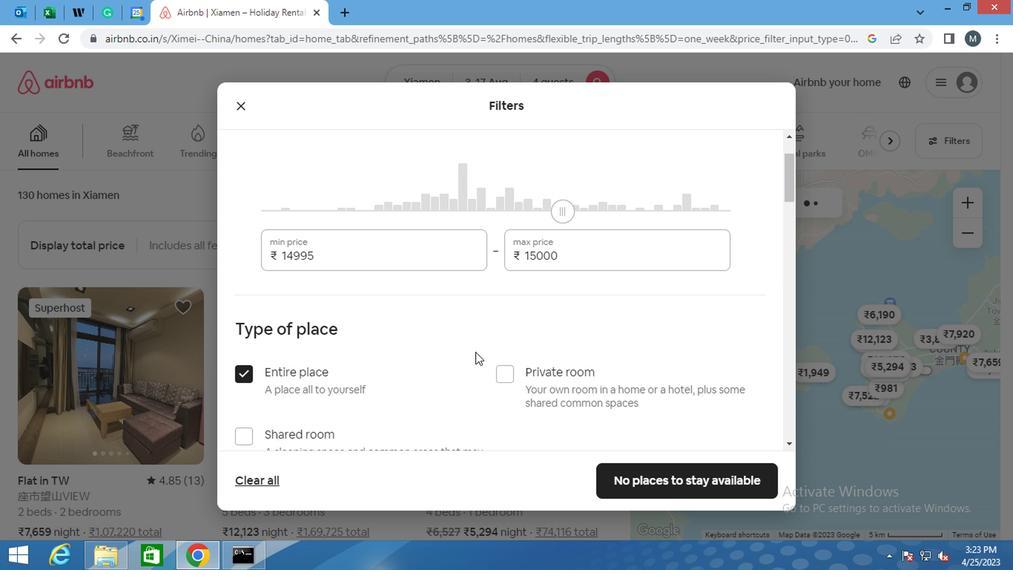 
Action: Mouse scrolled (473, 350) with delta (0, 0)
Screenshot: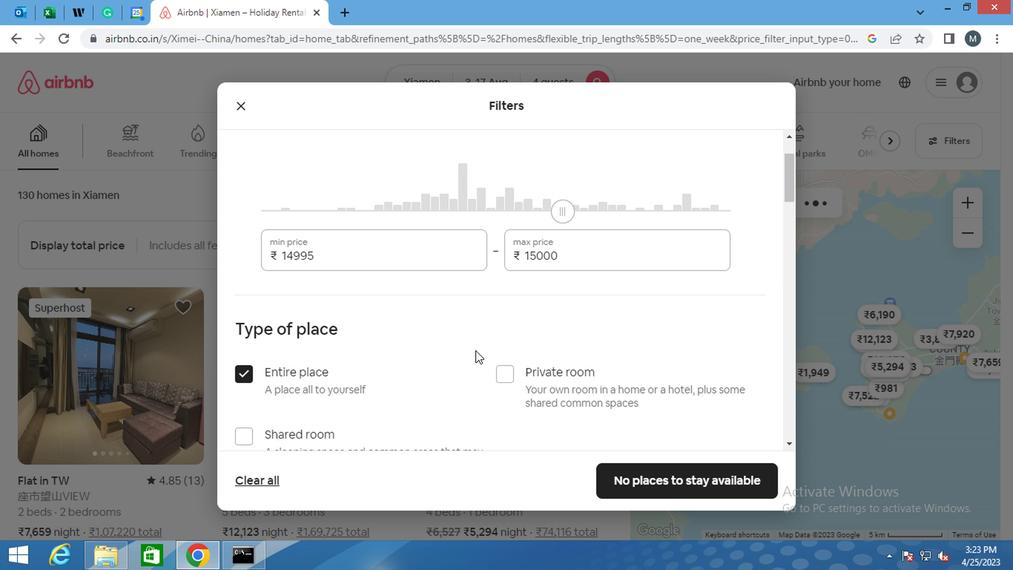 
Action: Mouse moved to (474, 350)
Screenshot: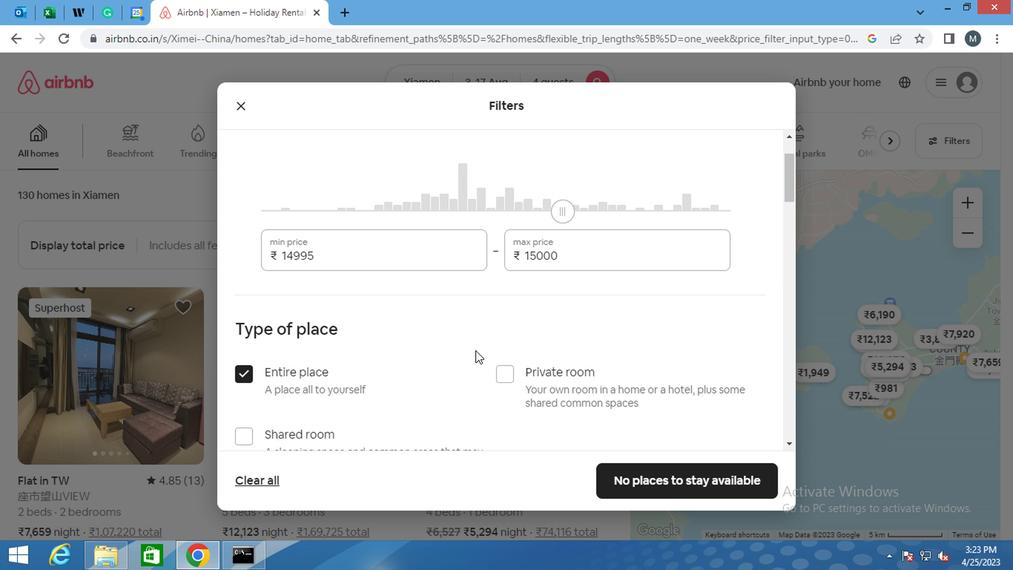 
Action: Mouse scrolled (474, 350) with delta (0, 0)
Screenshot: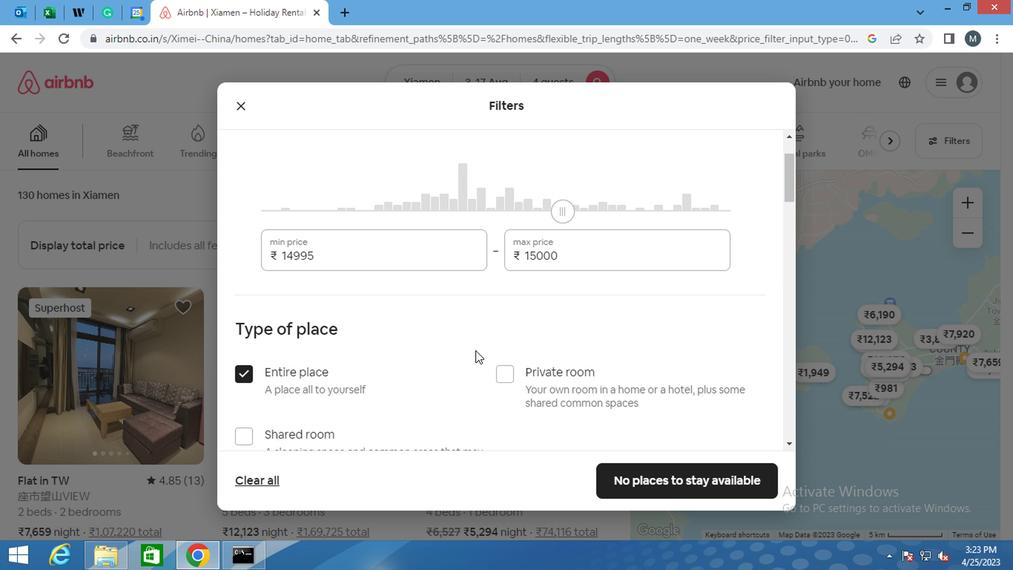 
Action: Mouse moved to (503, 360)
Screenshot: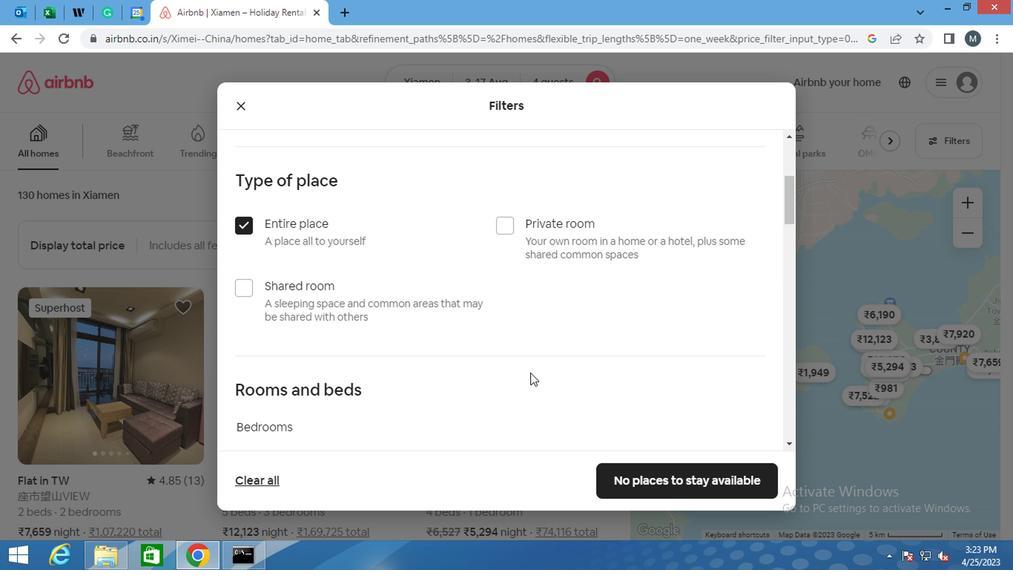 
Action: Mouse scrolled (503, 359) with delta (0, 0)
Screenshot: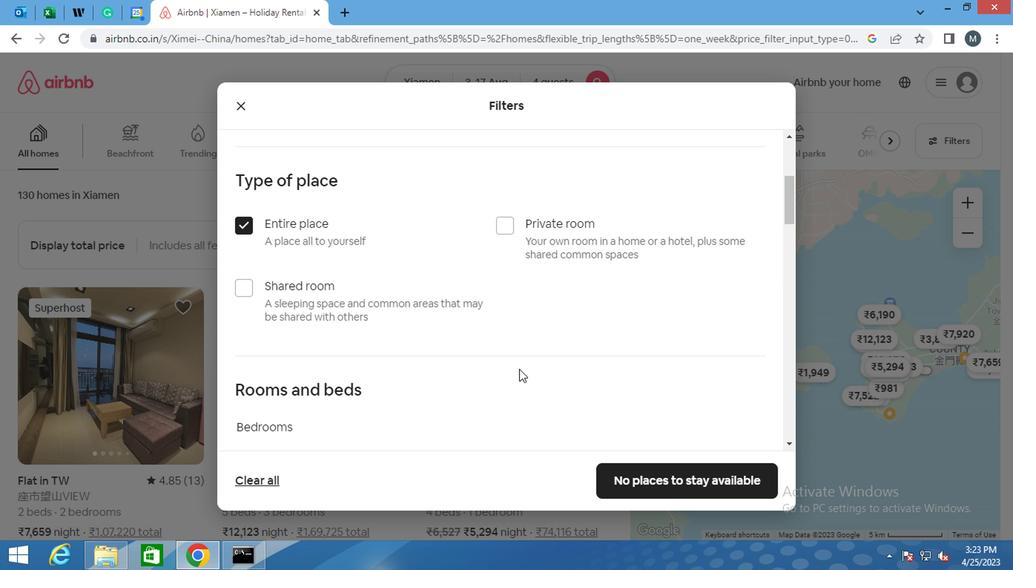 
Action: Mouse moved to (502, 360)
Screenshot: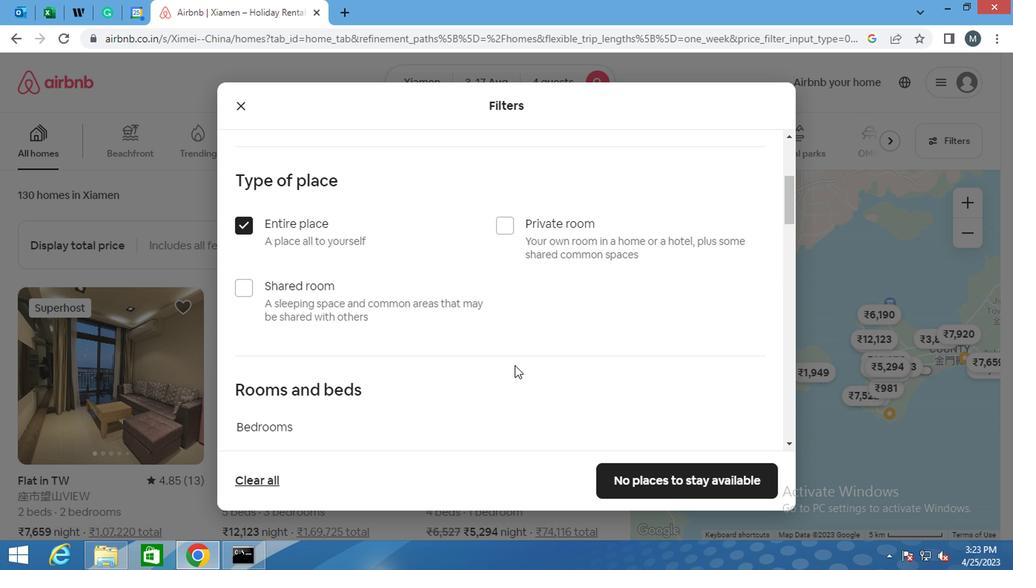 
Action: Mouse scrolled (502, 359) with delta (0, 0)
Screenshot: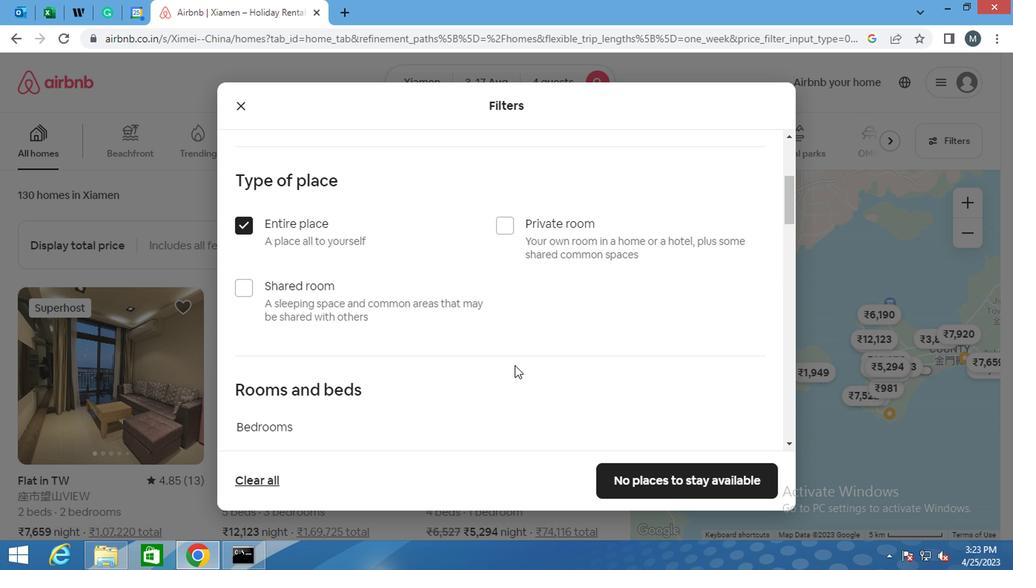 
Action: Mouse moved to (417, 364)
Screenshot: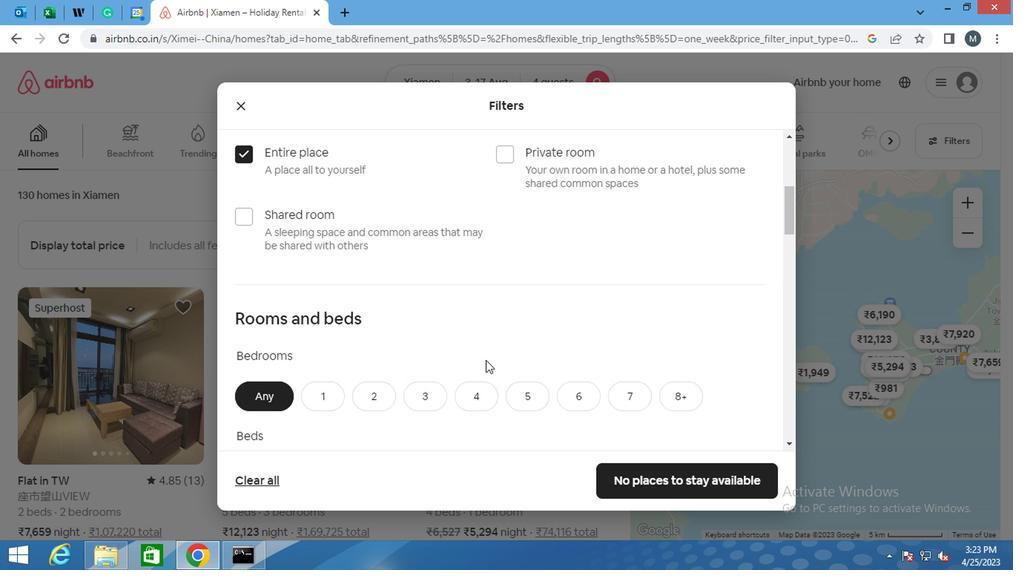 
Action: Mouse scrolled (417, 363) with delta (0, -1)
Screenshot: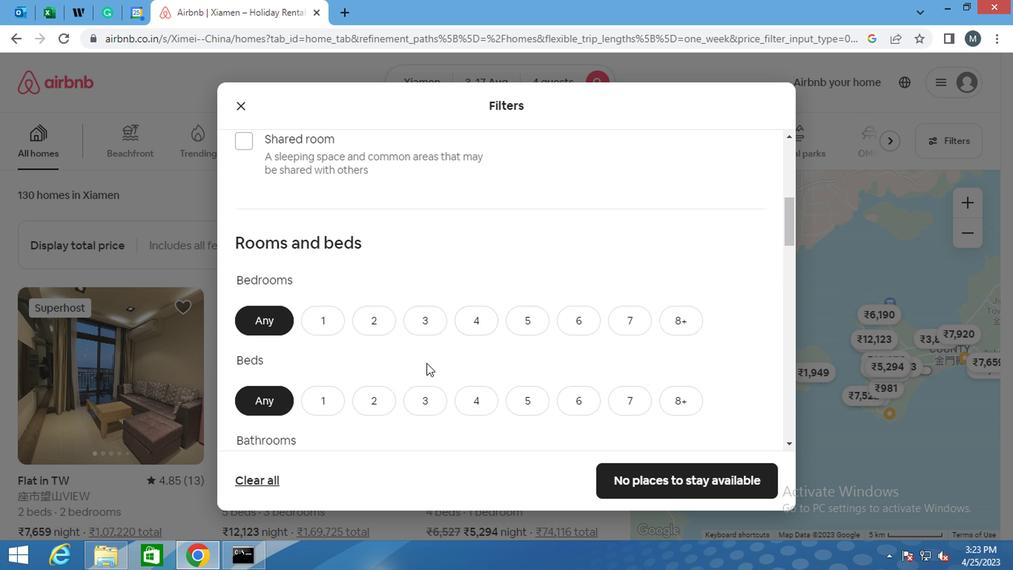 
Action: Mouse moved to (428, 246)
Screenshot: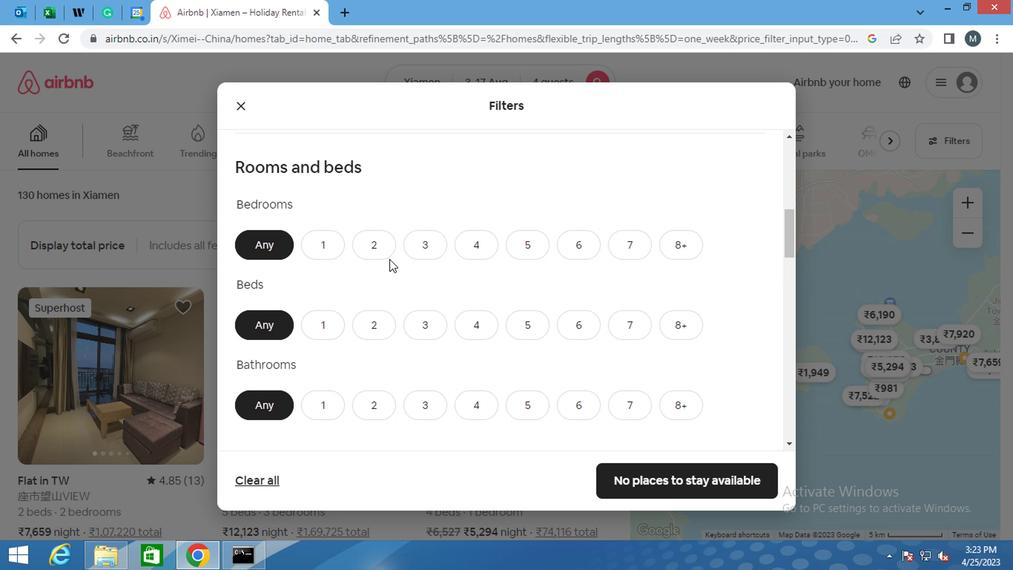 
Action: Mouse pressed left at (428, 246)
Screenshot: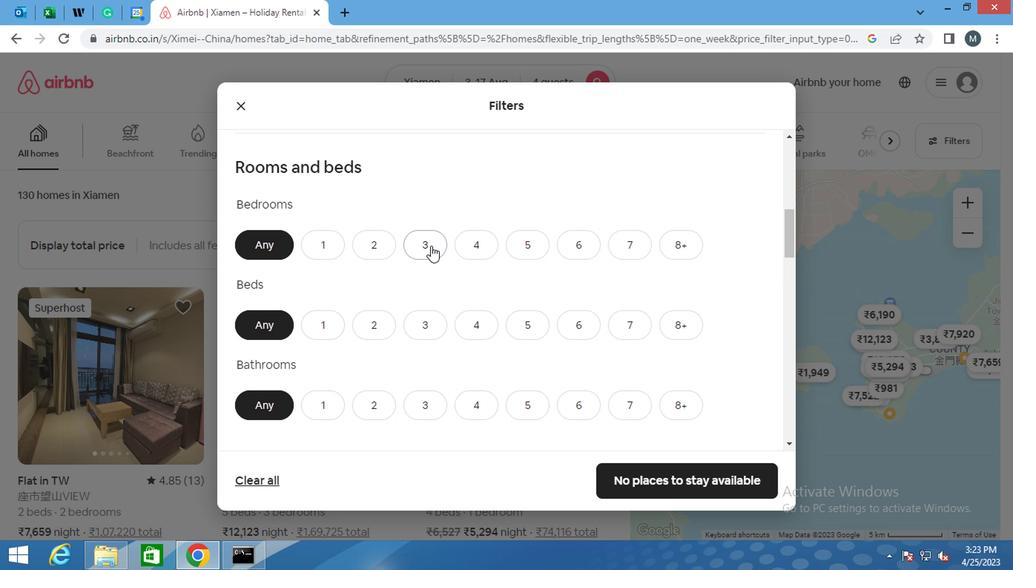 
Action: Mouse moved to (483, 331)
Screenshot: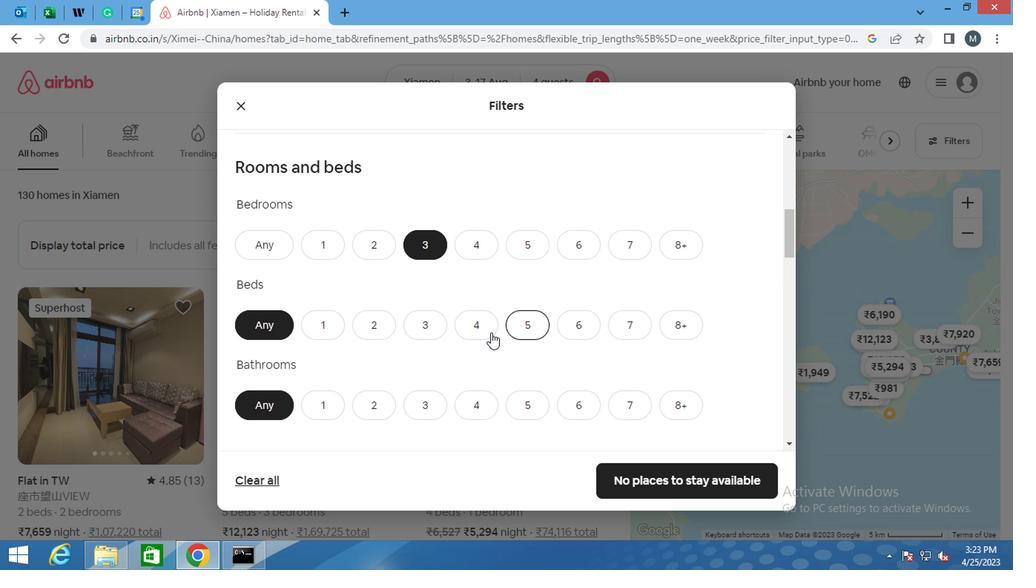 
Action: Mouse pressed left at (483, 331)
Screenshot: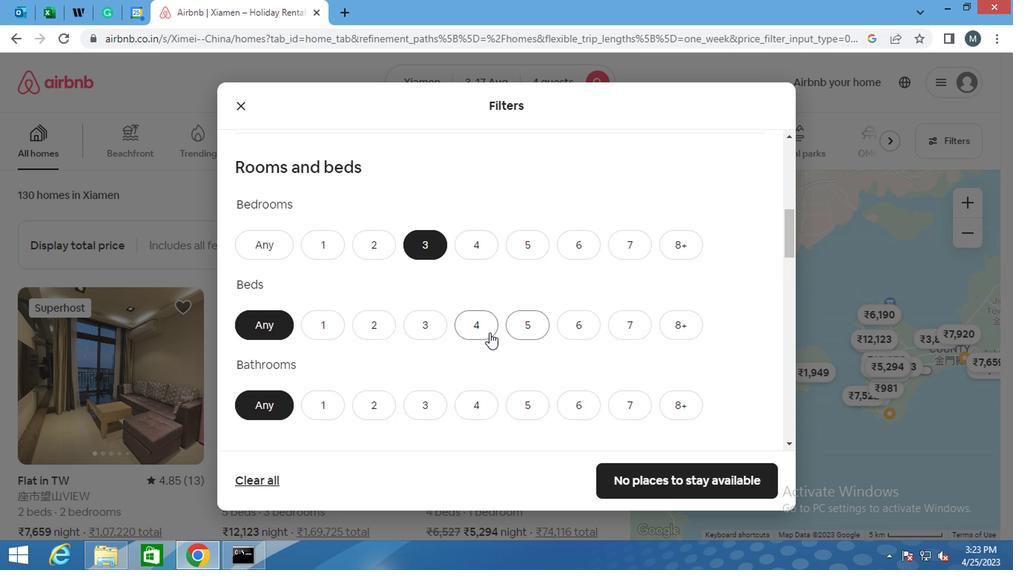 
Action: Mouse moved to (370, 410)
Screenshot: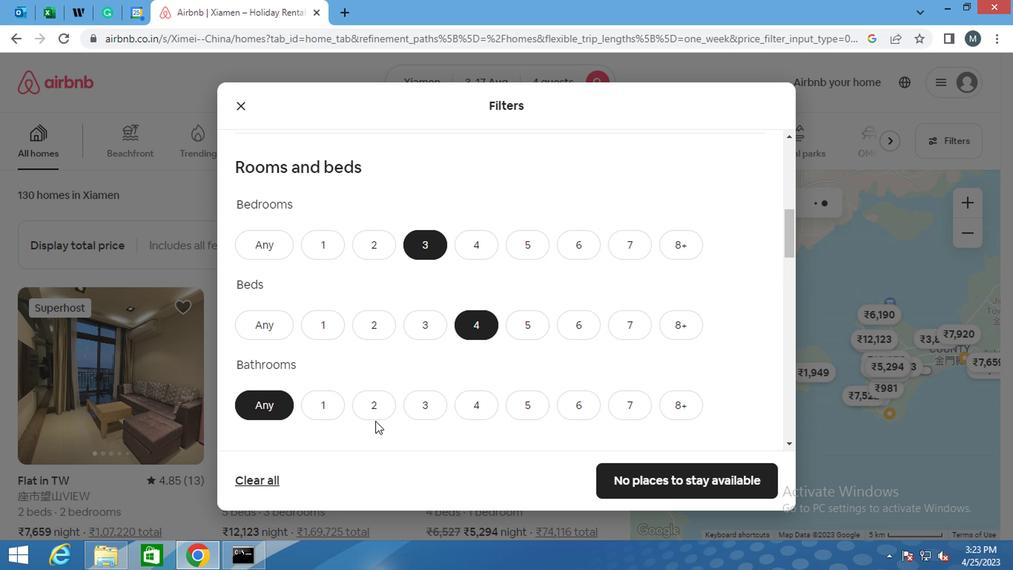 
Action: Mouse pressed left at (370, 410)
Screenshot: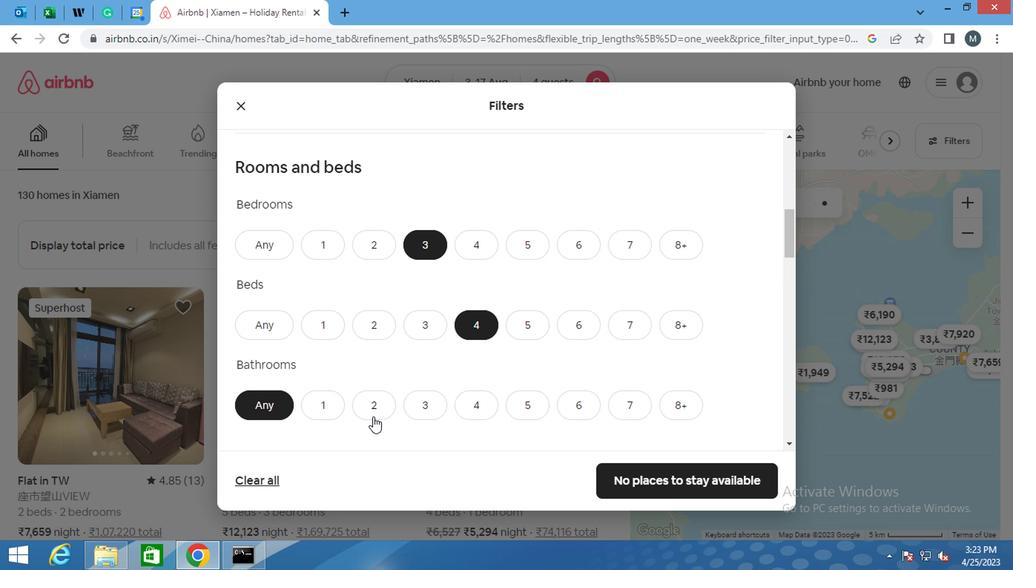 
Action: Mouse moved to (348, 378)
Screenshot: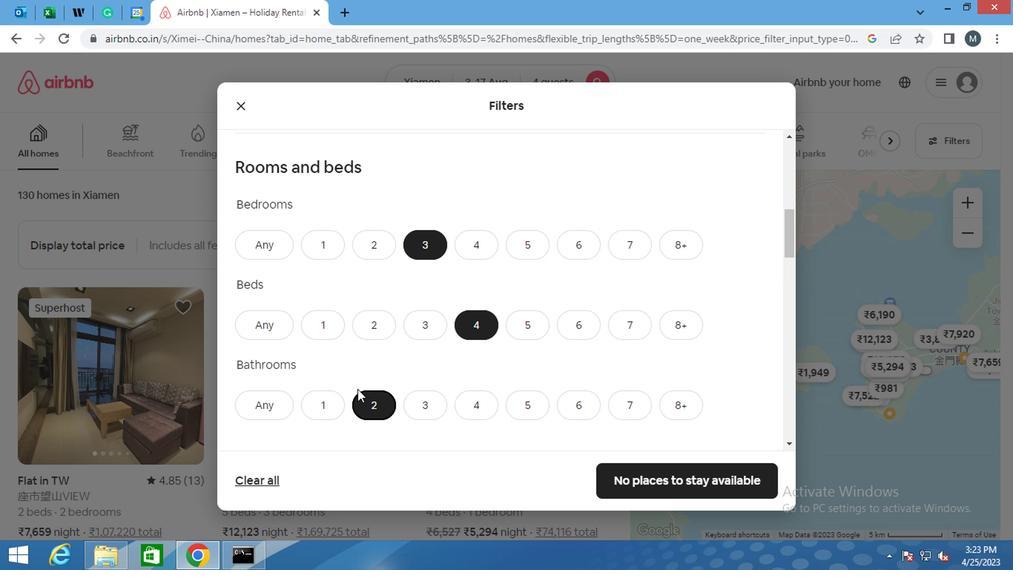 
Action: Mouse scrolled (348, 378) with delta (0, 0)
Screenshot: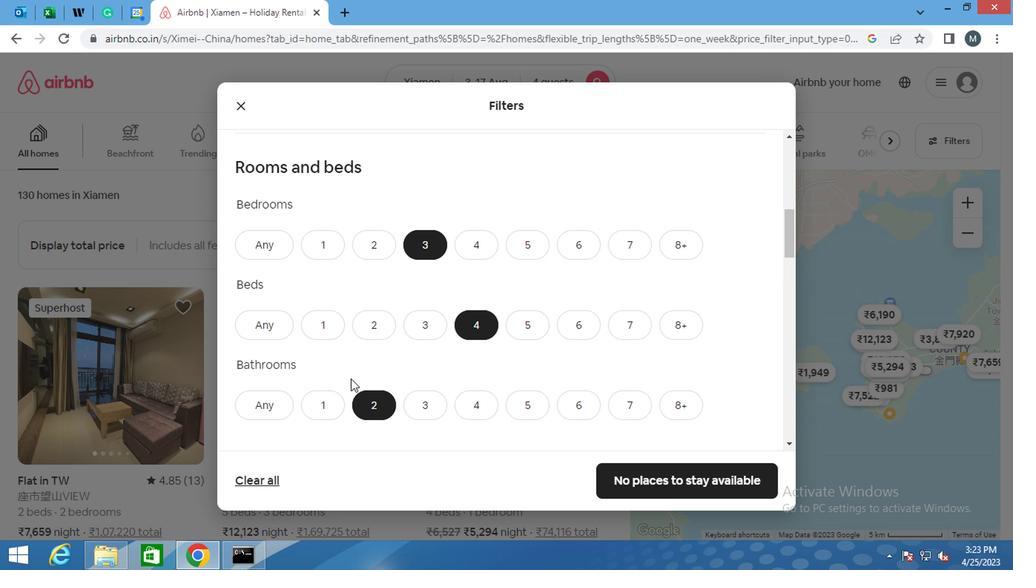 
Action: Mouse scrolled (348, 378) with delta (0, 0)
Screenshot: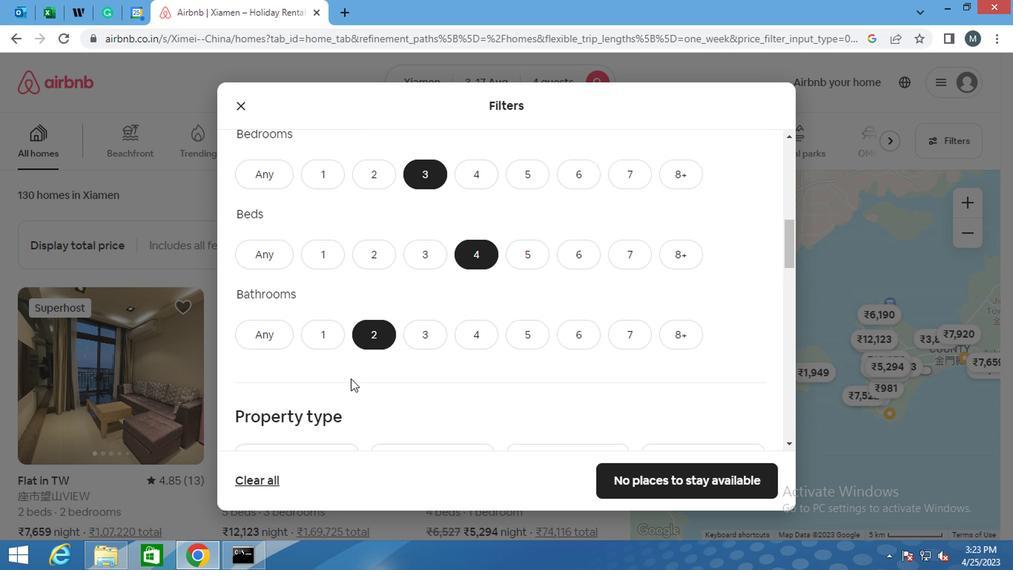 
Action: Mouse moved to (348, 378)
Screenshot: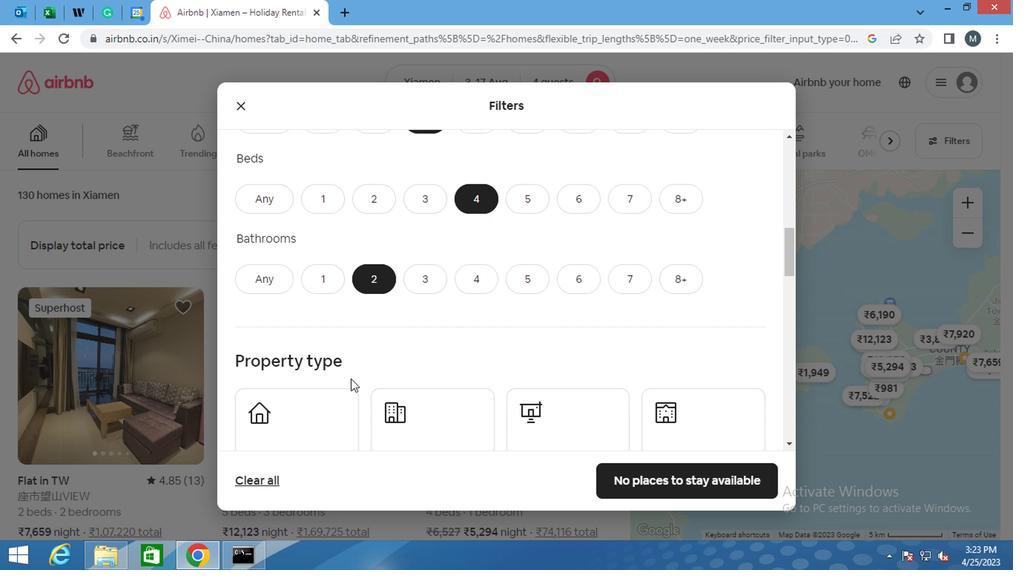 
Action: Mouse scrolled (348, 378) with delta (0, 0)
Screenshot: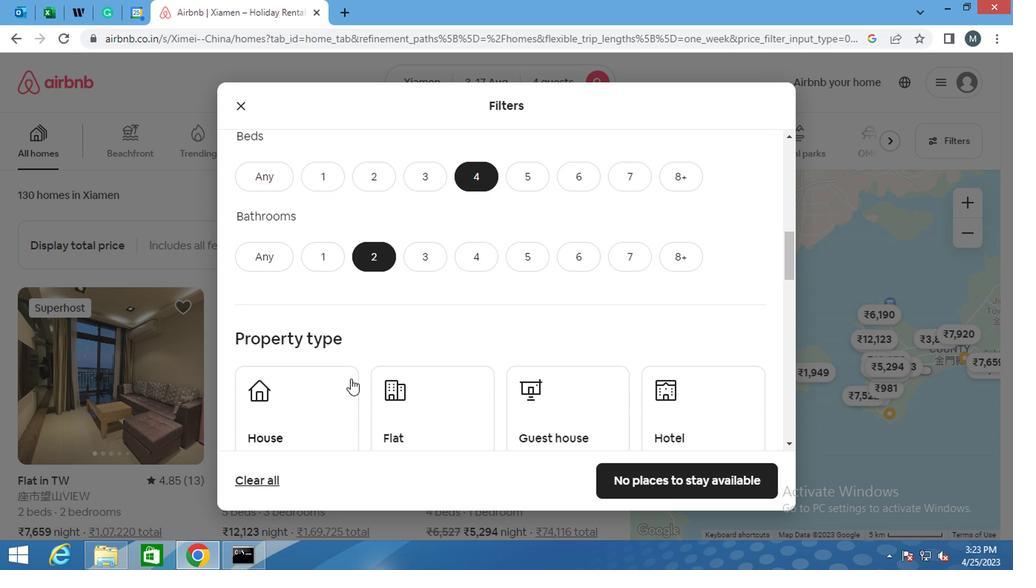 
Action: Mouse moved to (307, 356)
Screenshot: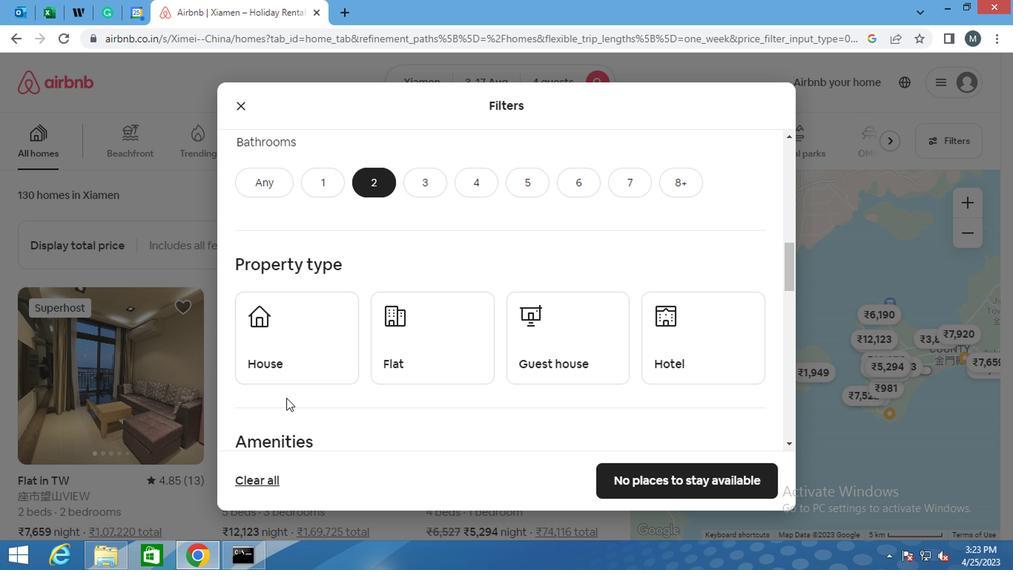 
Action: Mouse pressed left at (307, 356)
Screenshot: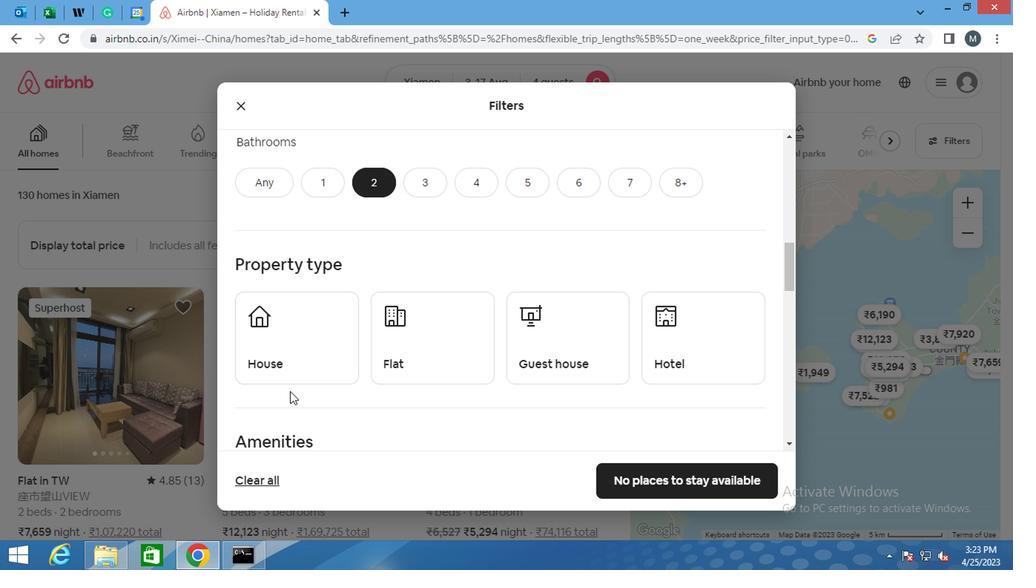 
Action: Mouse moved to (412, 346)
Screenshot: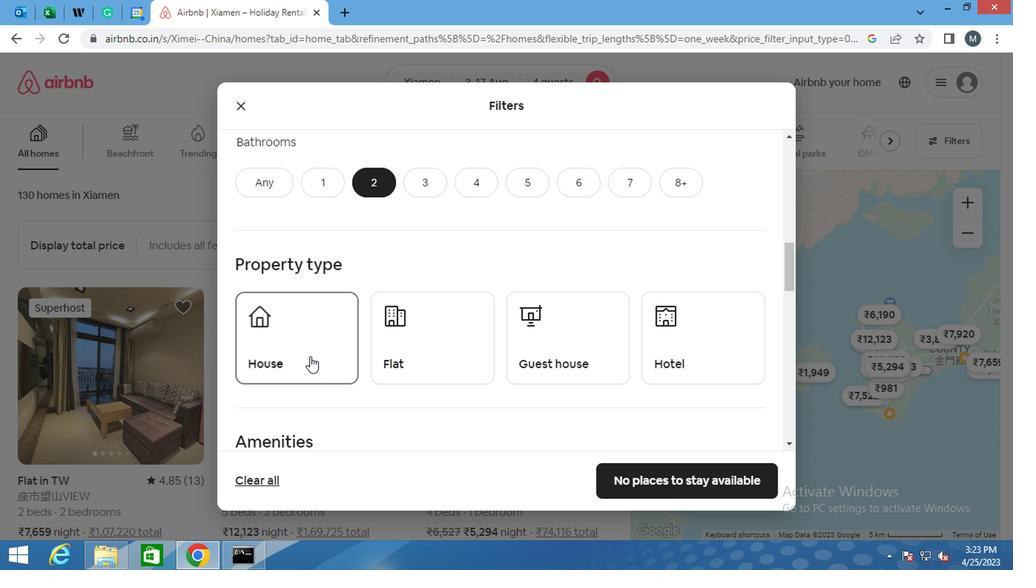 
Action: Mouse pressed left at (412, 346)
Screenshot: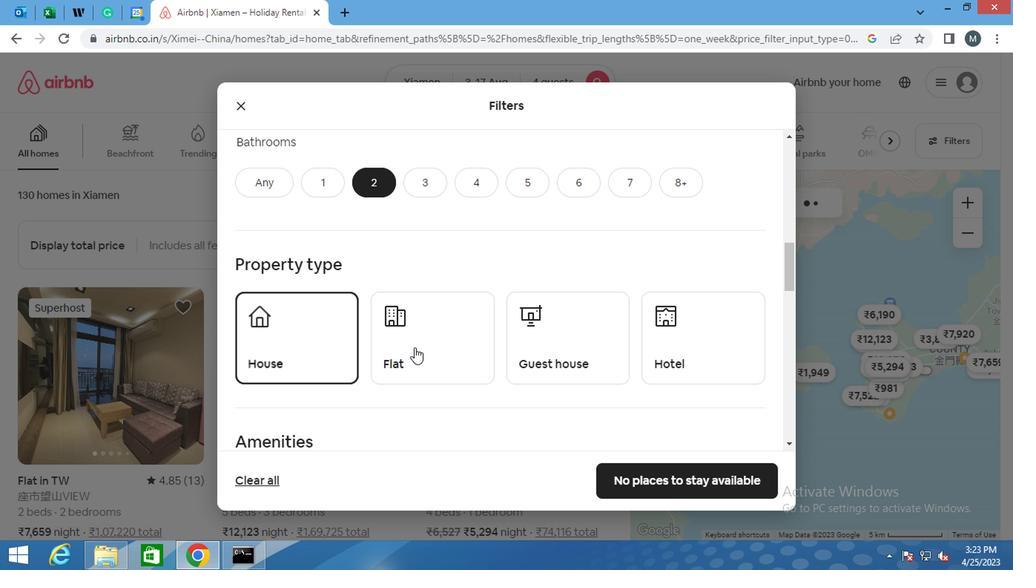 
Action: Mouse moved to (547, 348)
Screenshot: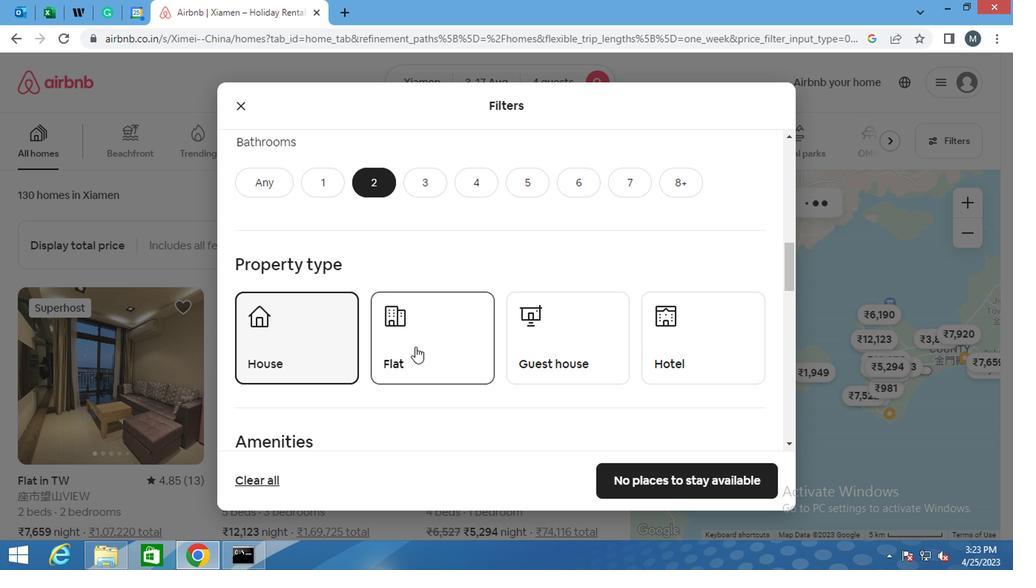 
Action: Mouse pressed left at (547, 348)
Screenshot: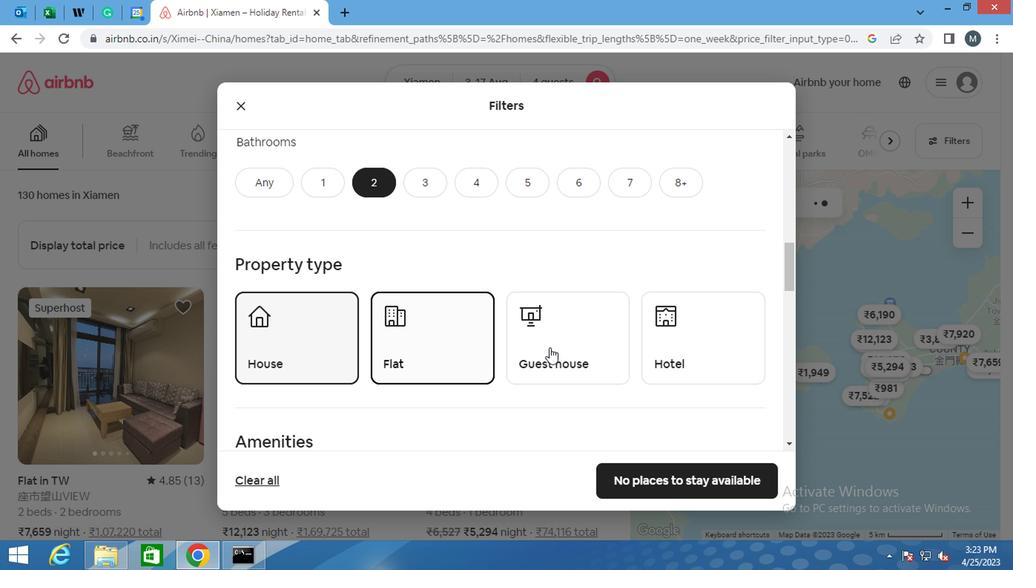 
Action: Mouse moved to (485, 346)
Screenshot: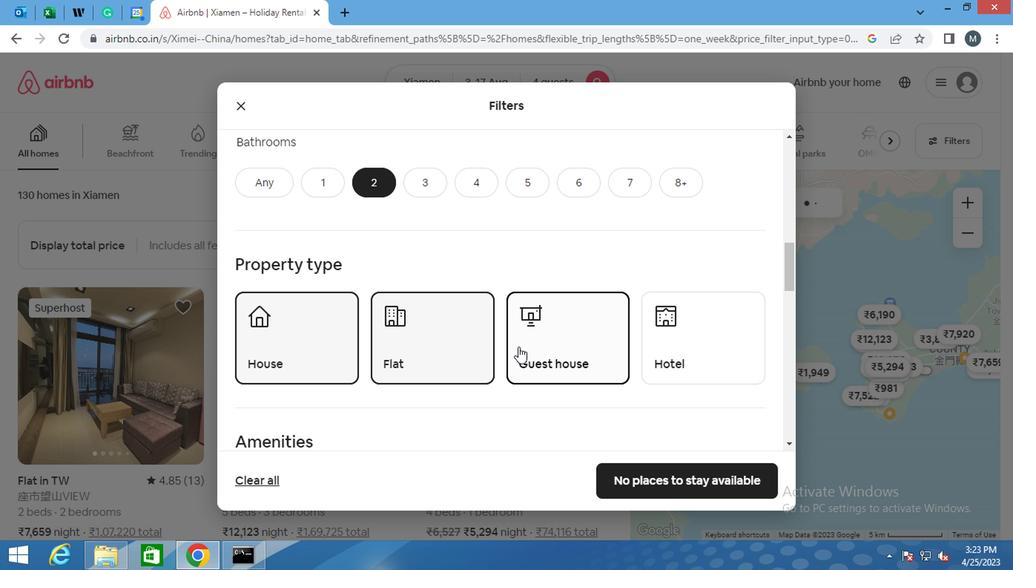 
Action: Mouse scrolled (485, 346) with delta (0, 0)
Screenshot: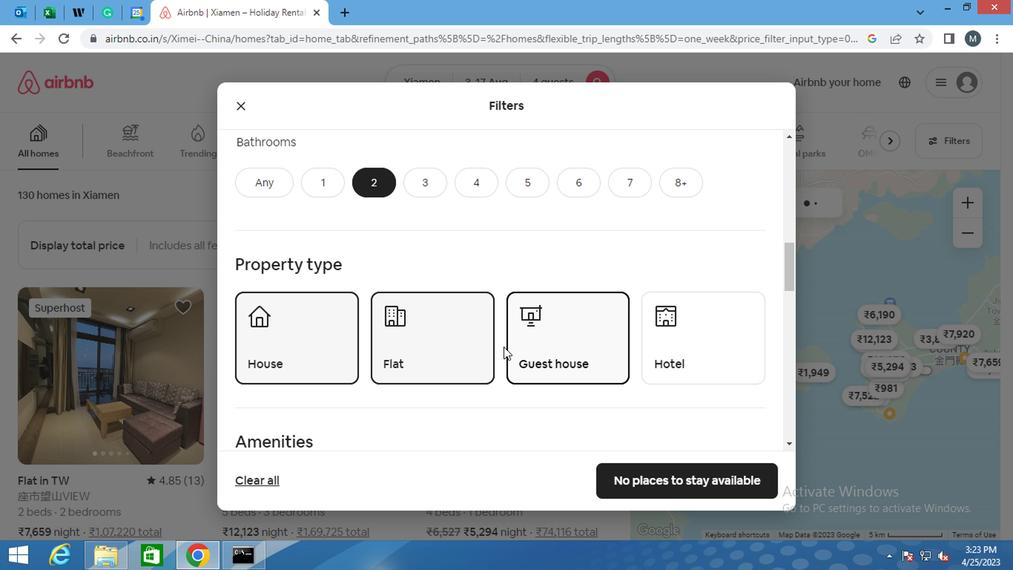 
Action: Mouse moved to (484, 348)
Screenshot: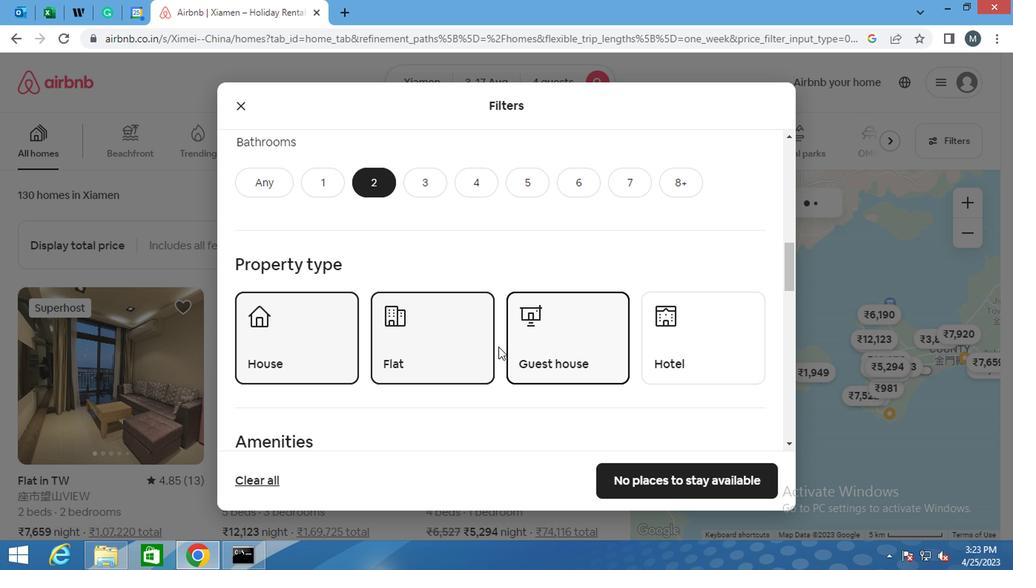 
Action: Mouse scrolled (484, 346) with delta (0, -1)
Screenshot: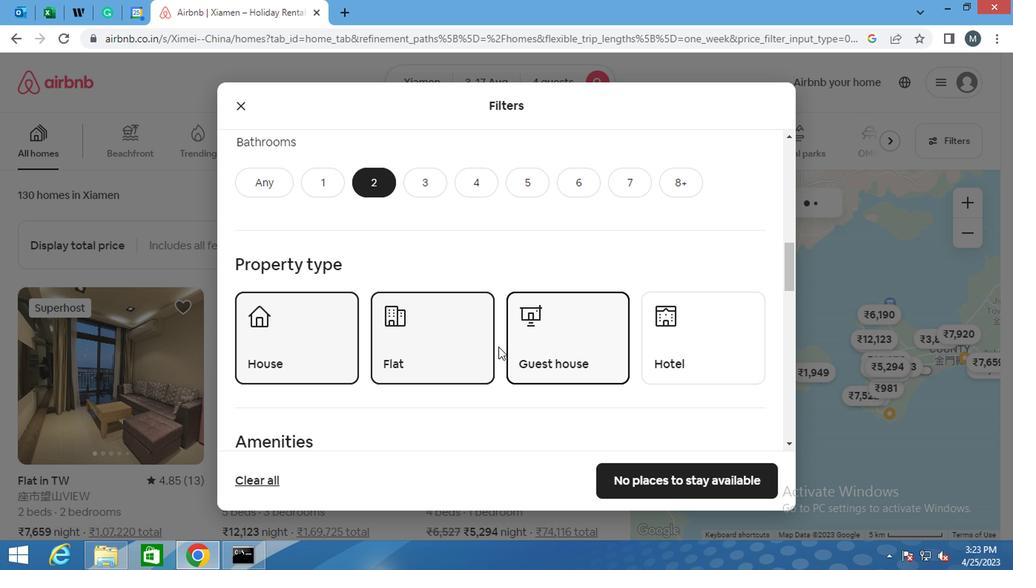 
Action: Mouse moved to (474, 352)
Screenshot: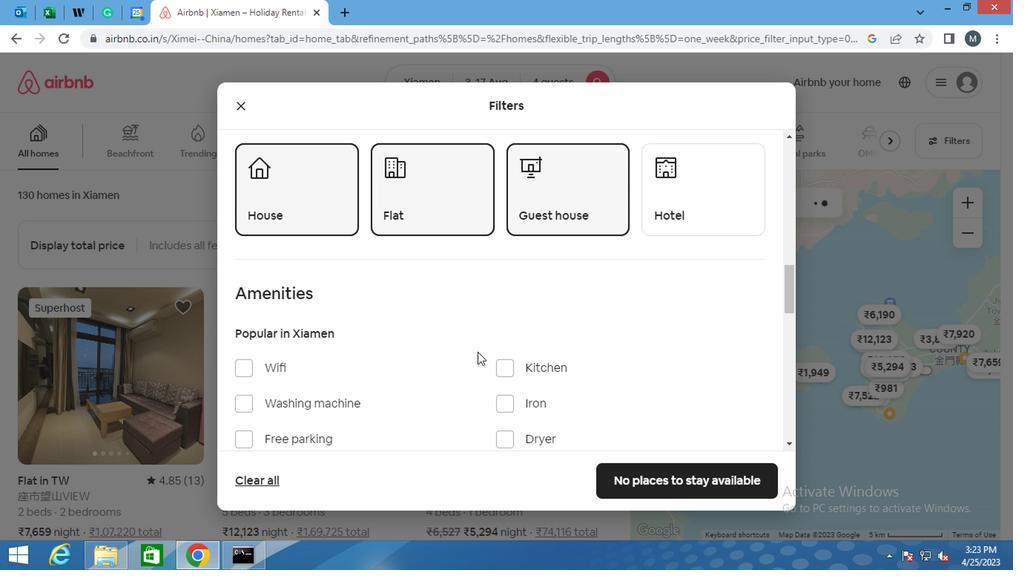 
Action: Mouse scrolled (474, 352) with delta (0, 0)
Screenshot: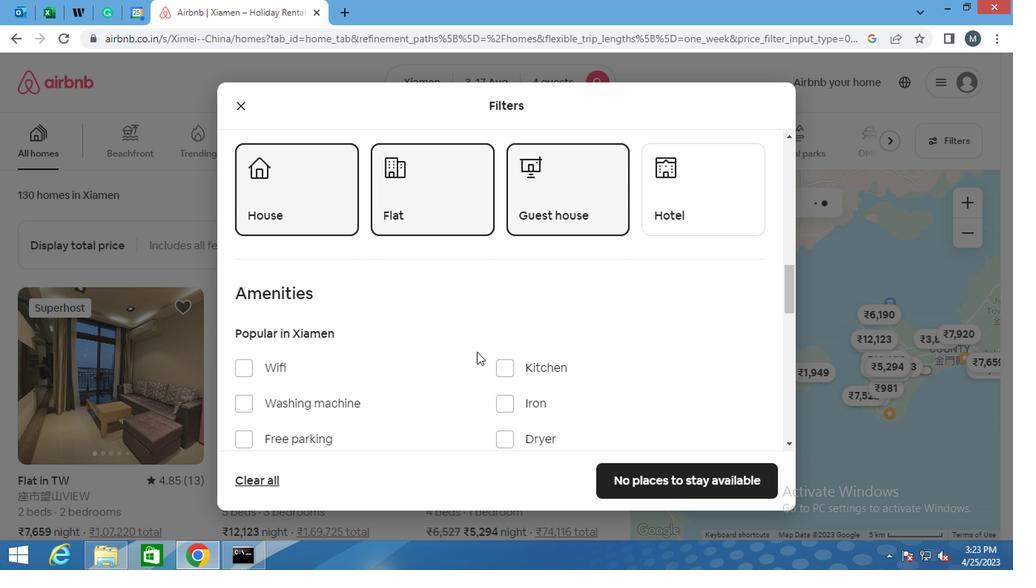 
Action: Mouse moved to (240, 320)
Screenshot: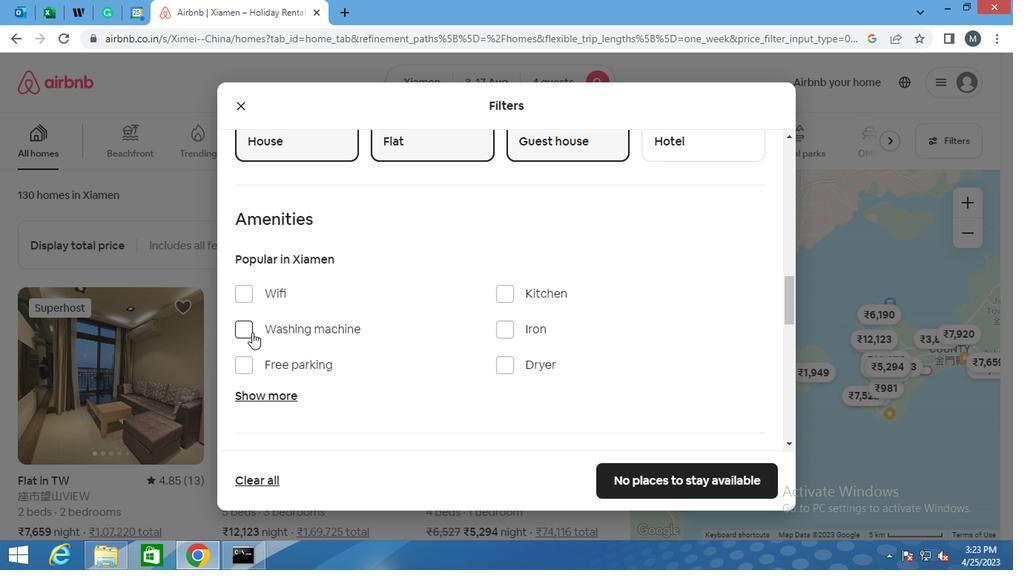 
Action: Mouse pressed left at (240, 320)
Screenshot: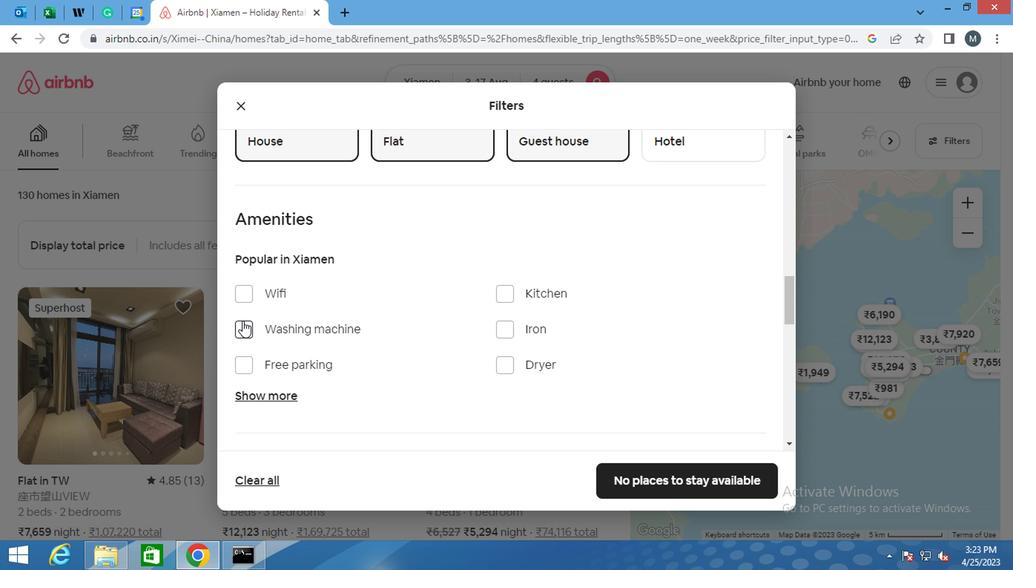 
Action: Mouse moved to (243, 283)
Screenshot: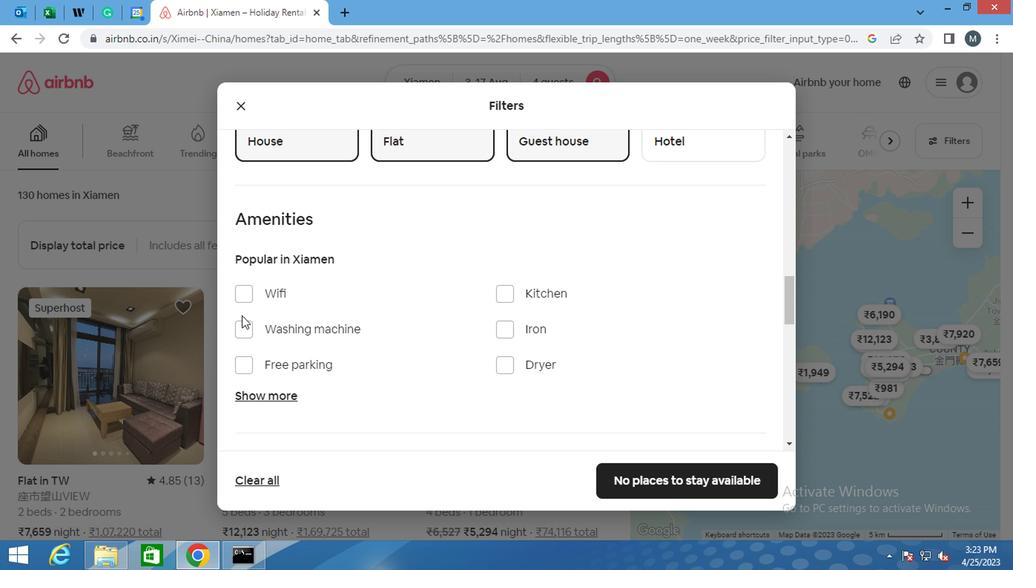 
Action: Mouse pressed left at (243, 283)
Screenshot: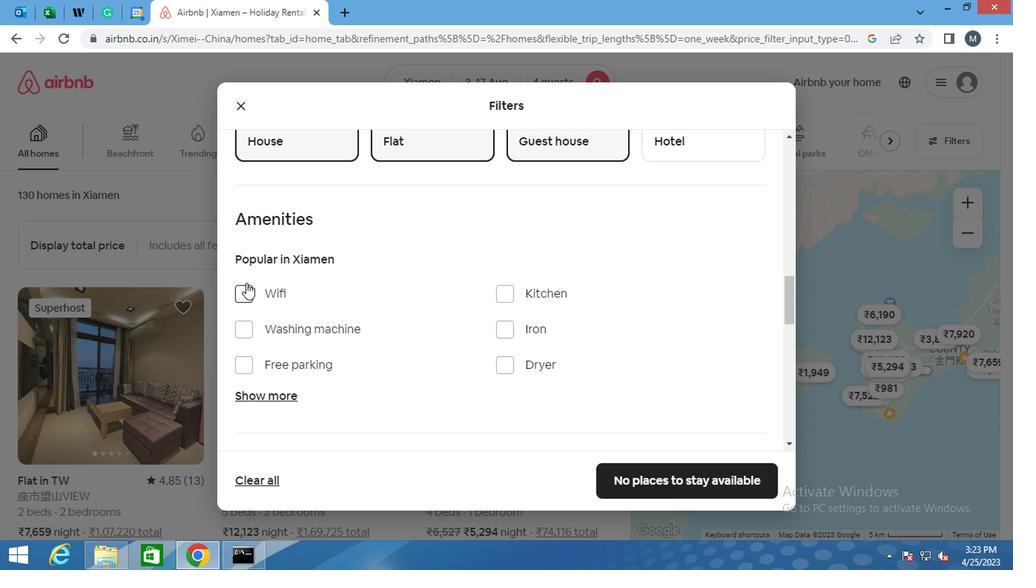 
Action: Mouse moved to (241, 300)
Screenshot: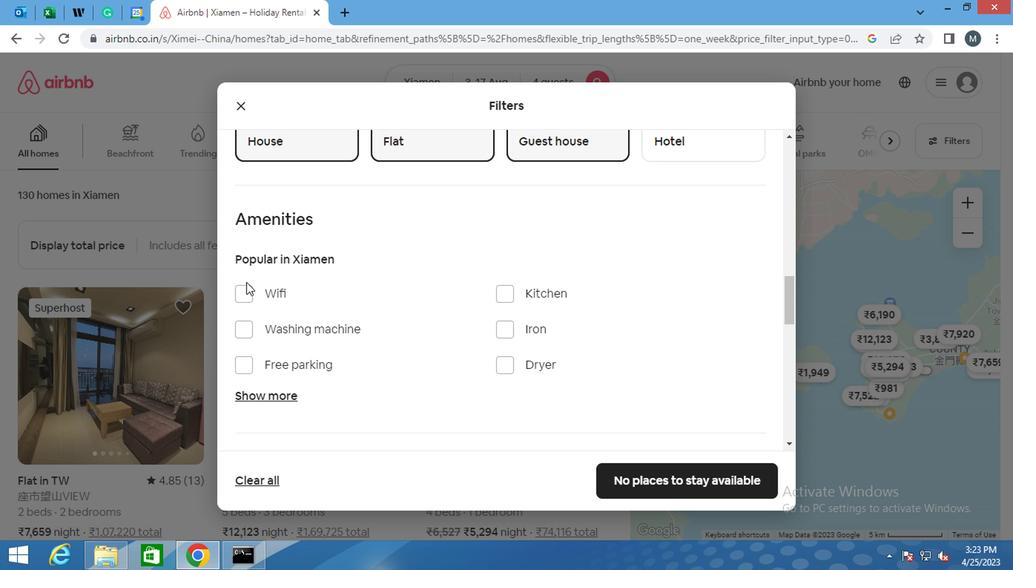 
Action: Mouse pressed left at (241, 300)
Screenshot: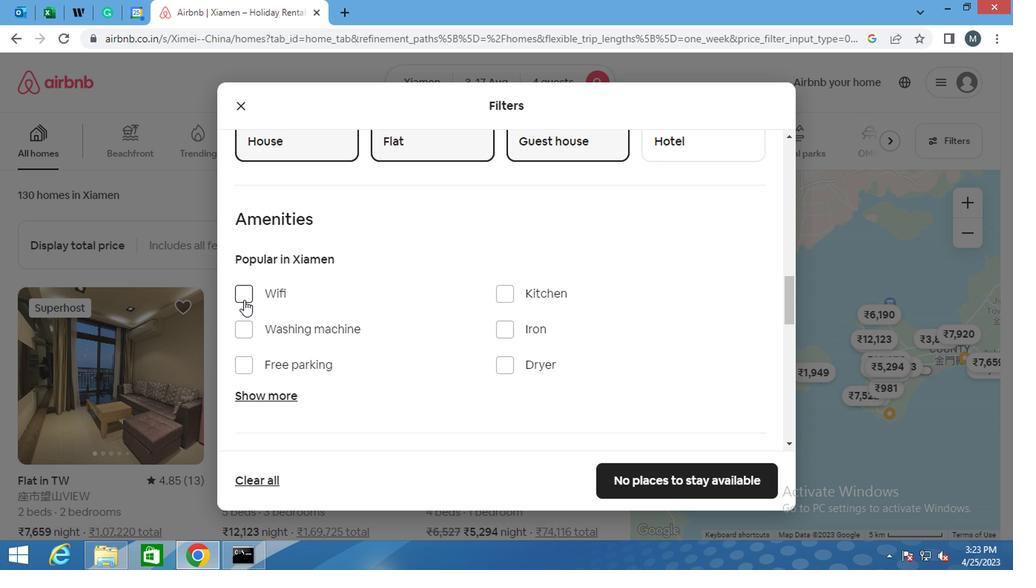 
Action: Mouse moved to (247, 329)
Screenshot: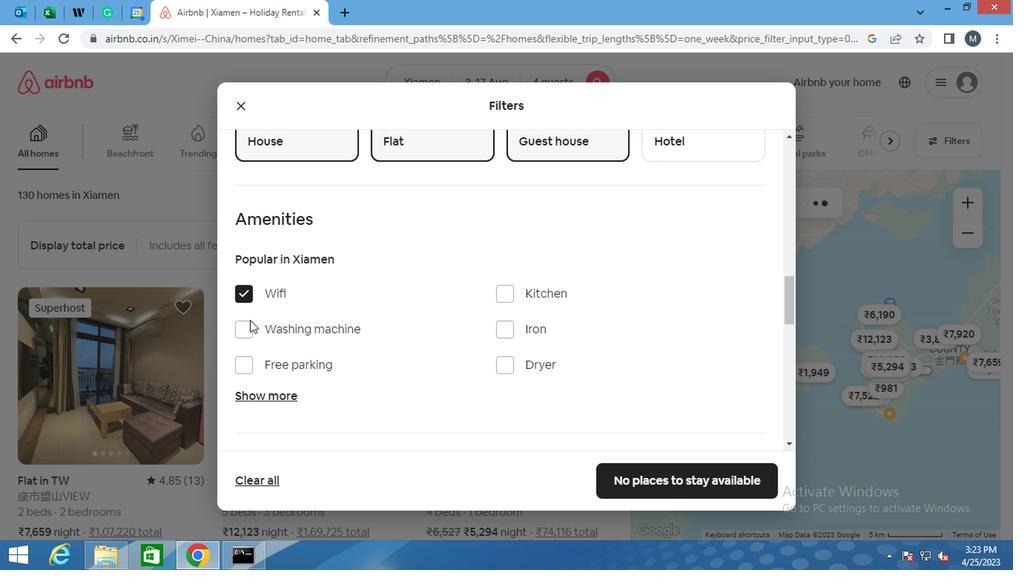 
Action: Mouse pressed left at (247, 329)
Screenshot: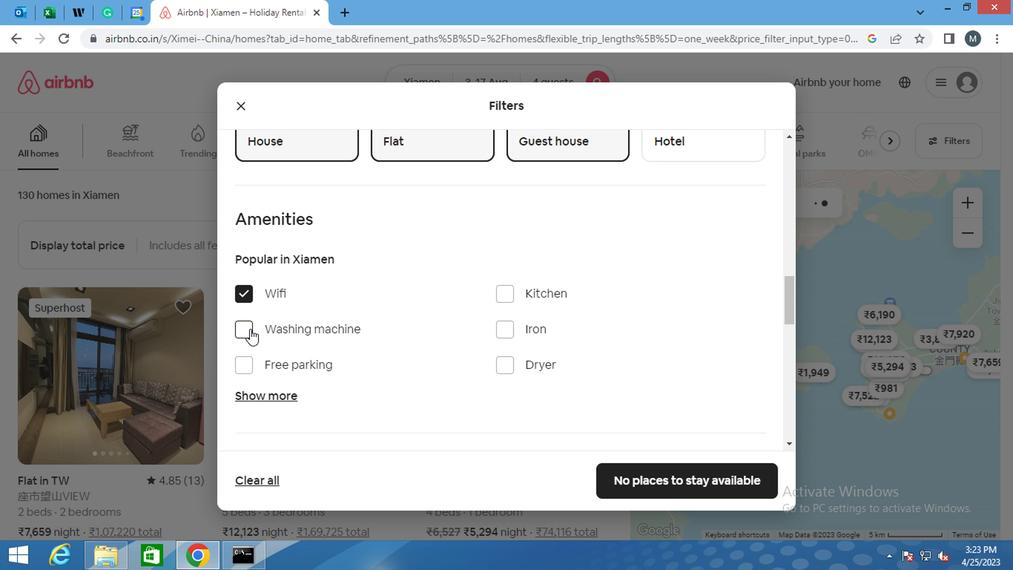 
Action: Mouse moved to (346, 298)
Screenshot: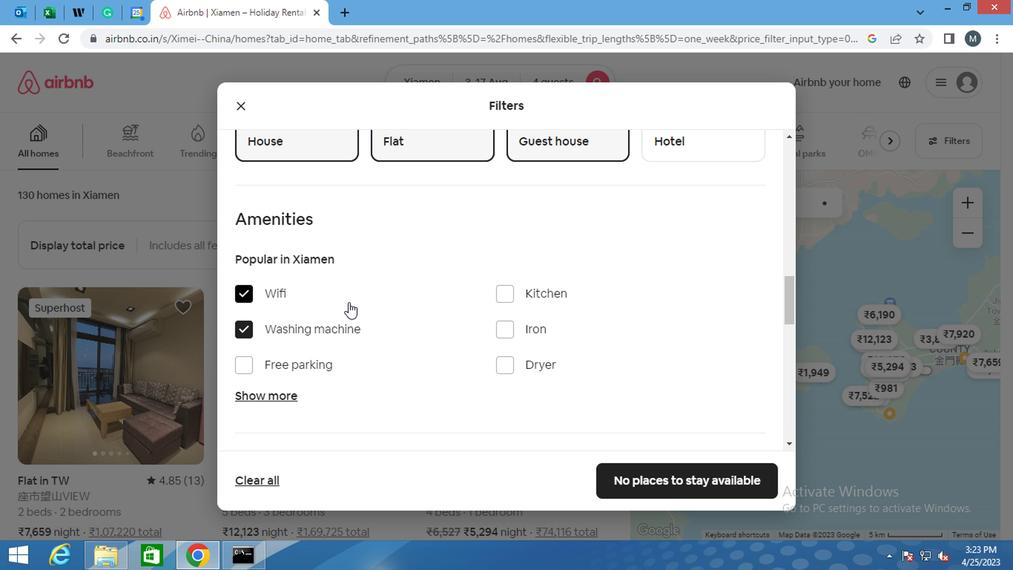 
Action: Mouse scrolled (346, 298) with delta (0, 0)
Screenshot: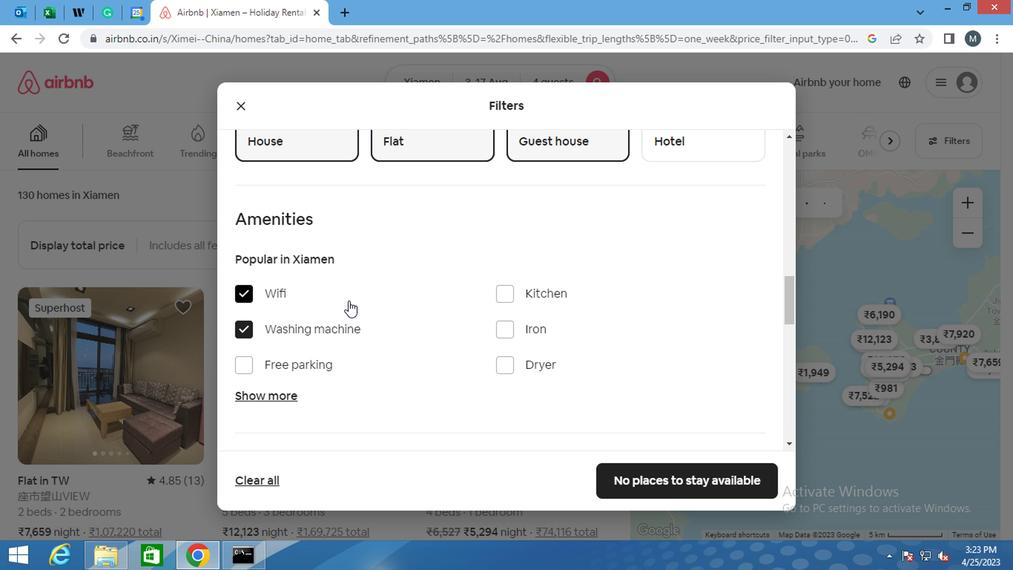 
Action: Mouse scrolled (346, 298) with delta (0, 0)
Screenshot: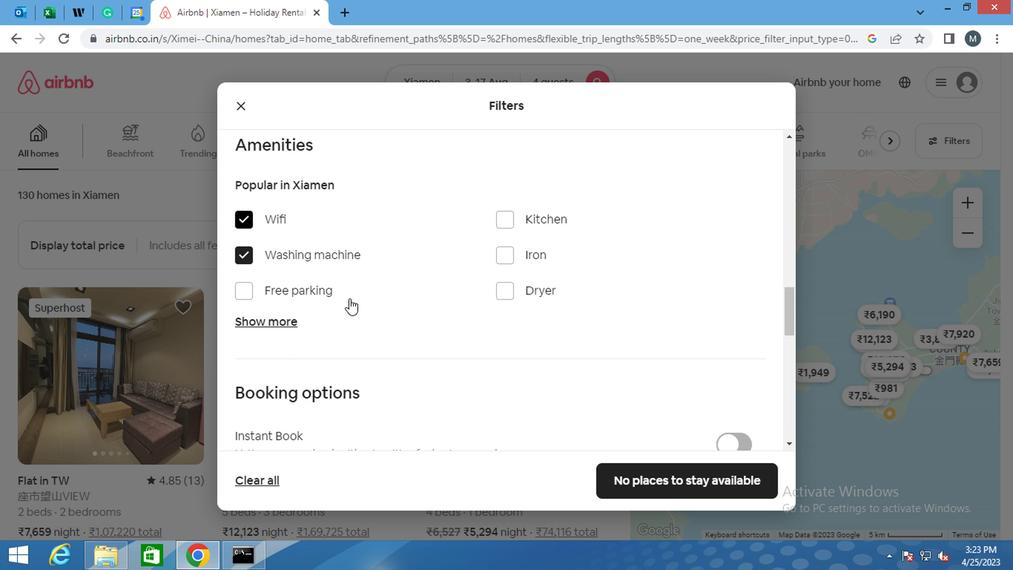 
Action: Mouse moved to (375, 301)
Screenshot: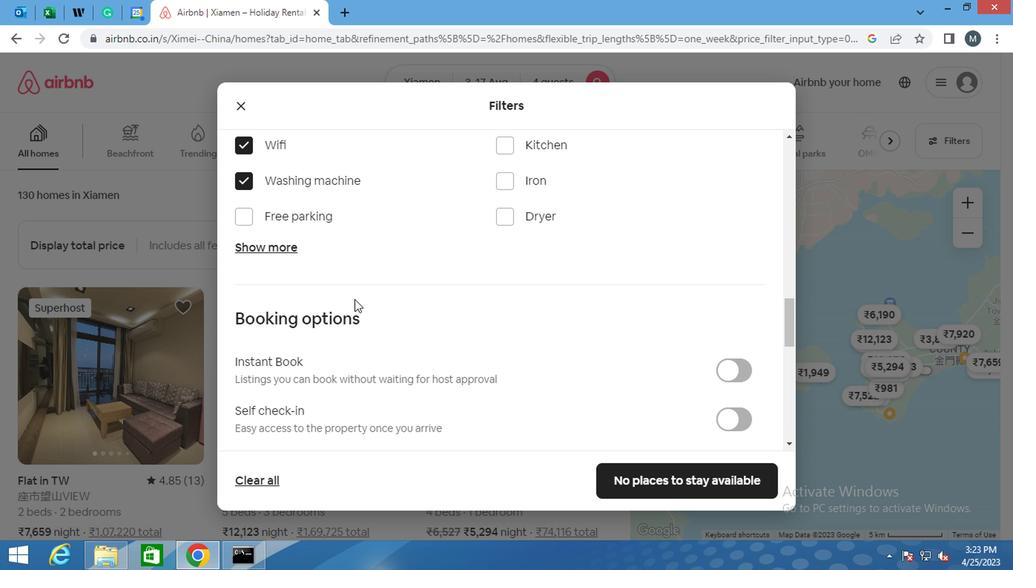 
Action: Mouse scrolled (375, 300) with delta (0, -1)
Screenshot: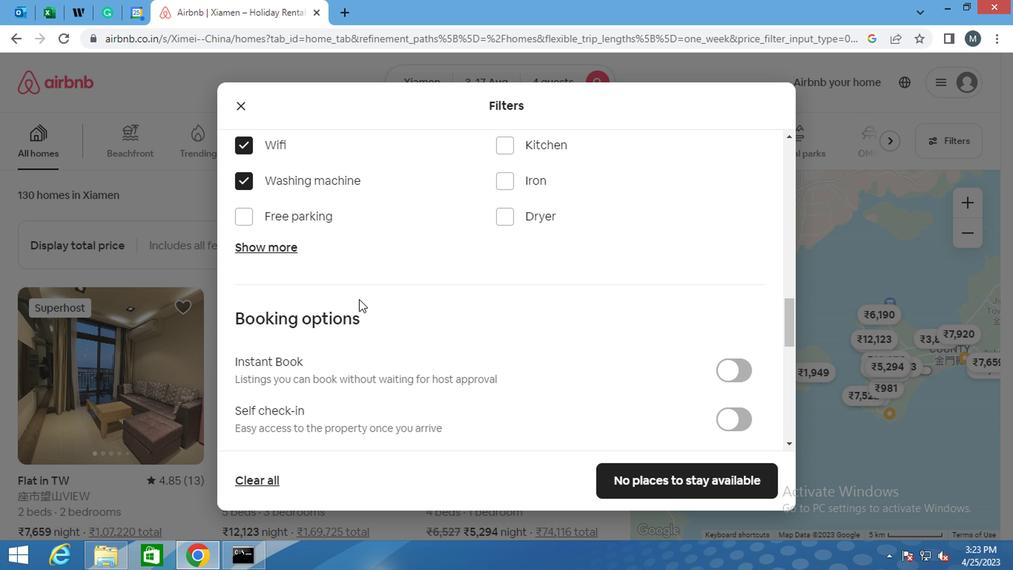 
Action: Mouse moved to (378, 305)
Screenshot: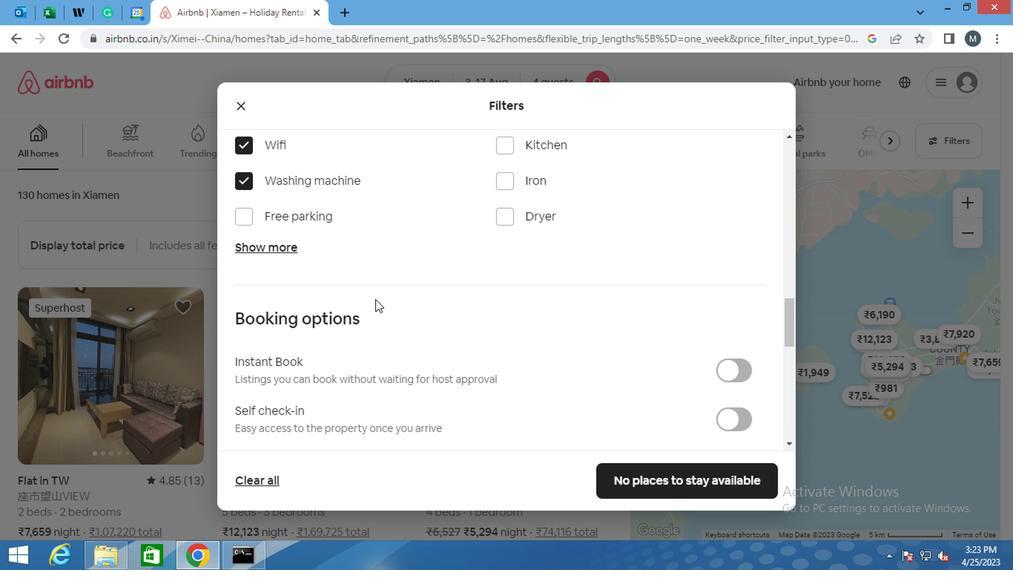 
Action: Mouse scrolled (378, 304) with delta (0, -1)
Screenshot: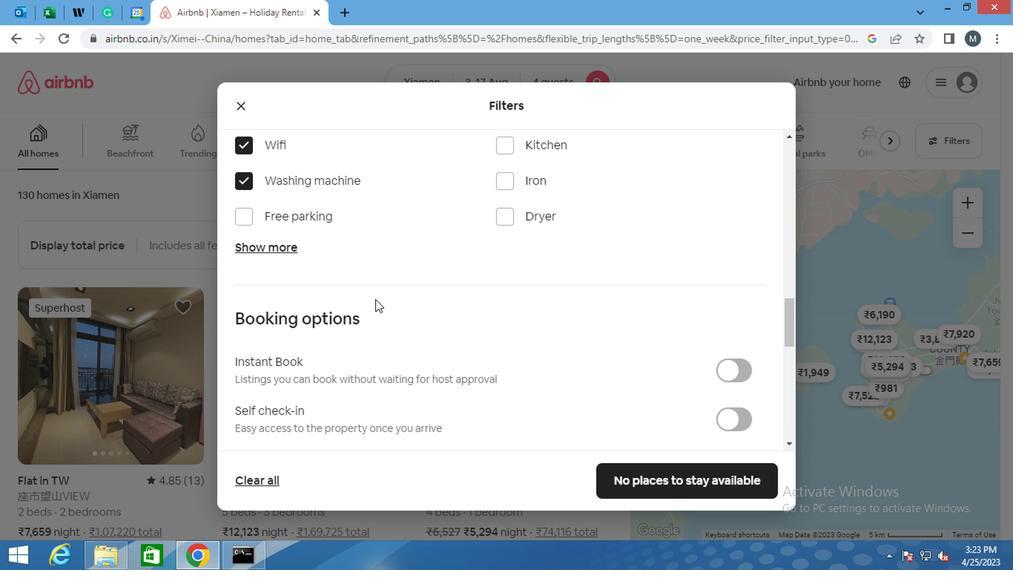 
Action: Mouse moved to (726, 269)
Screenshot: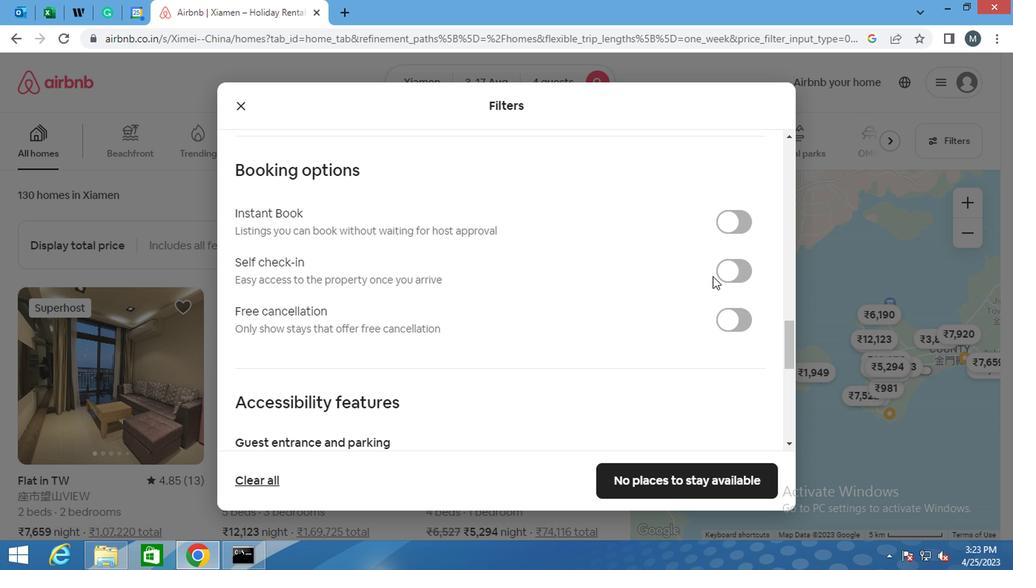 
Action: Mouse pressed left at (726, 269)
Screenshot: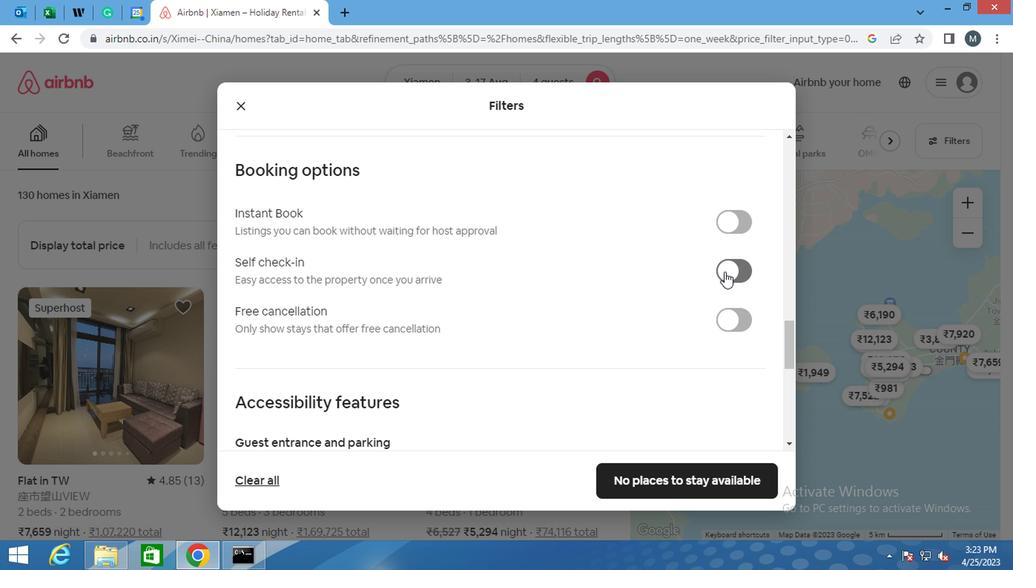
Action: Mouse moved to (559, 310)
Screenshot: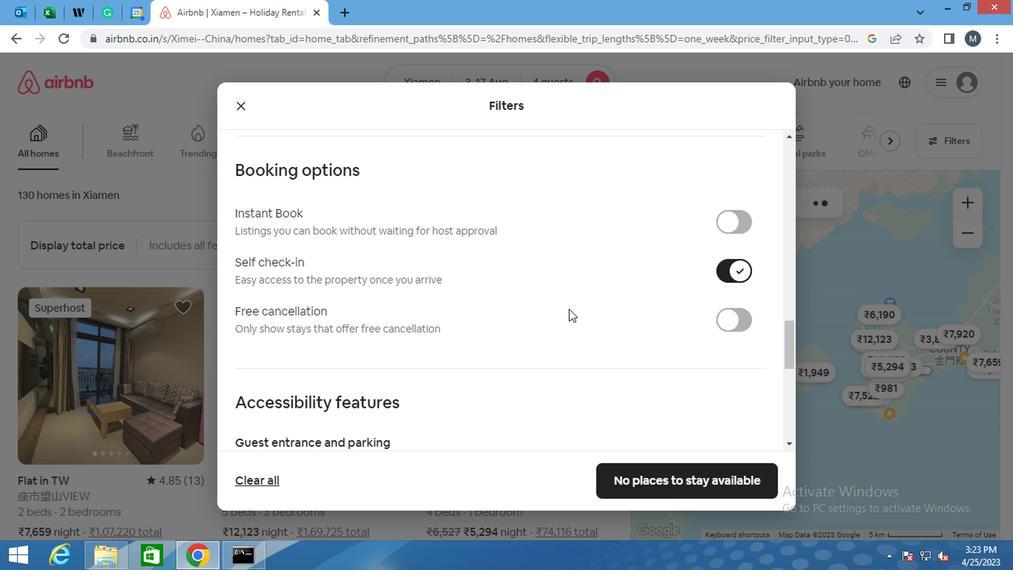 
Action: Mouse scrolled (559, 309) with delta (0, 0)
Screenshot: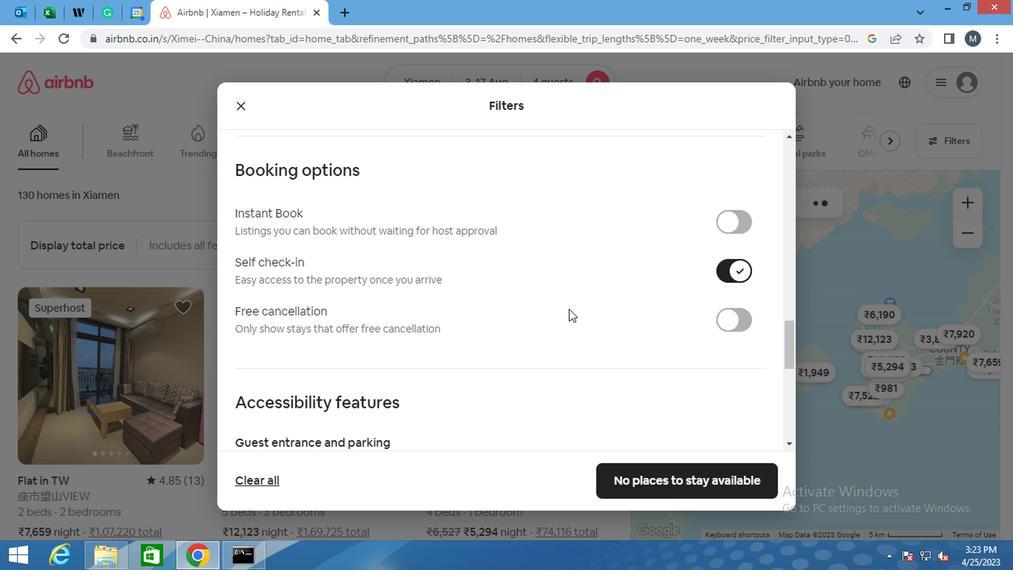 
Action: Mouse moved to (558, 311)
Screenshot: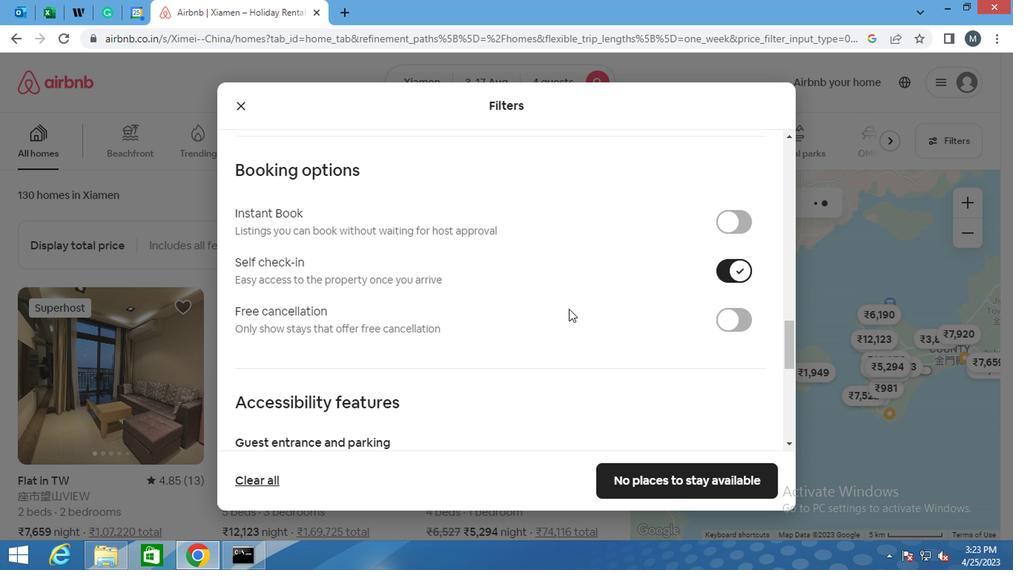 
Action: Mouse scrolled (558, 311) with delta (0, 0)
Screenshot: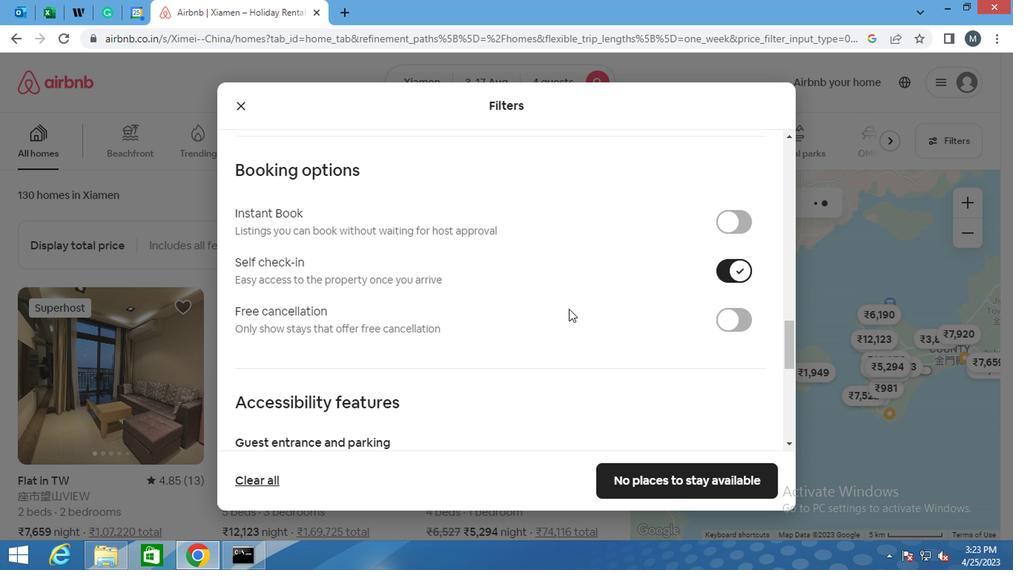 
Action: Mouse moved to (543, 314)
Screenshot: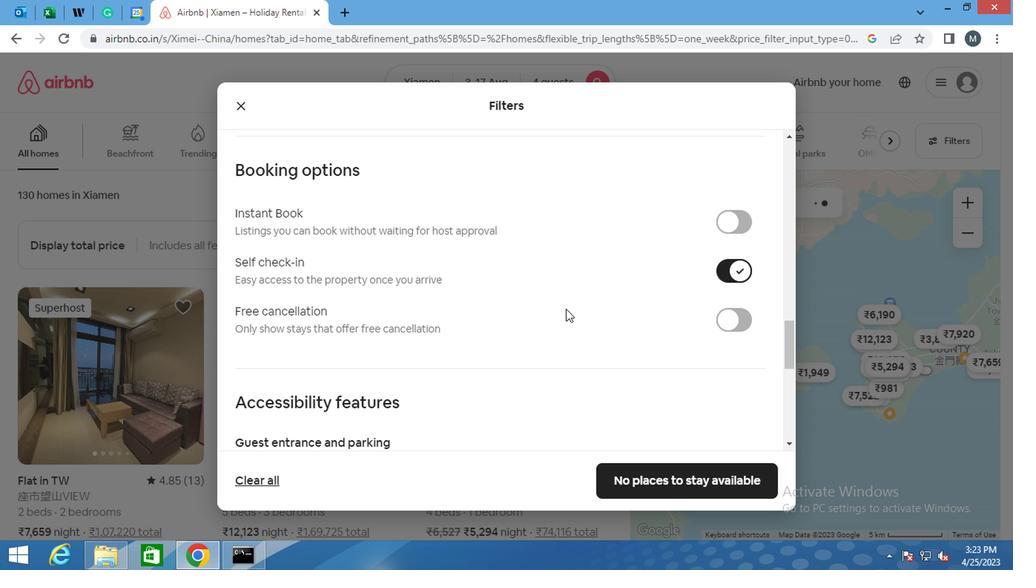 
Action: Mouse scrolled (543, 313) with delta (0, -1)
Screenshot: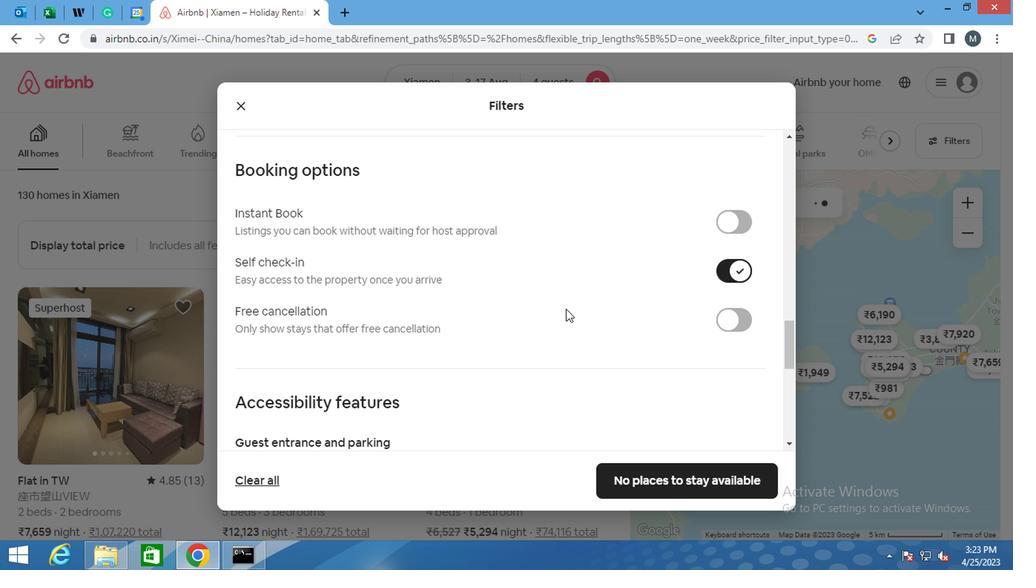 
Action: Mouse moved to (528, 314)
Screenshot: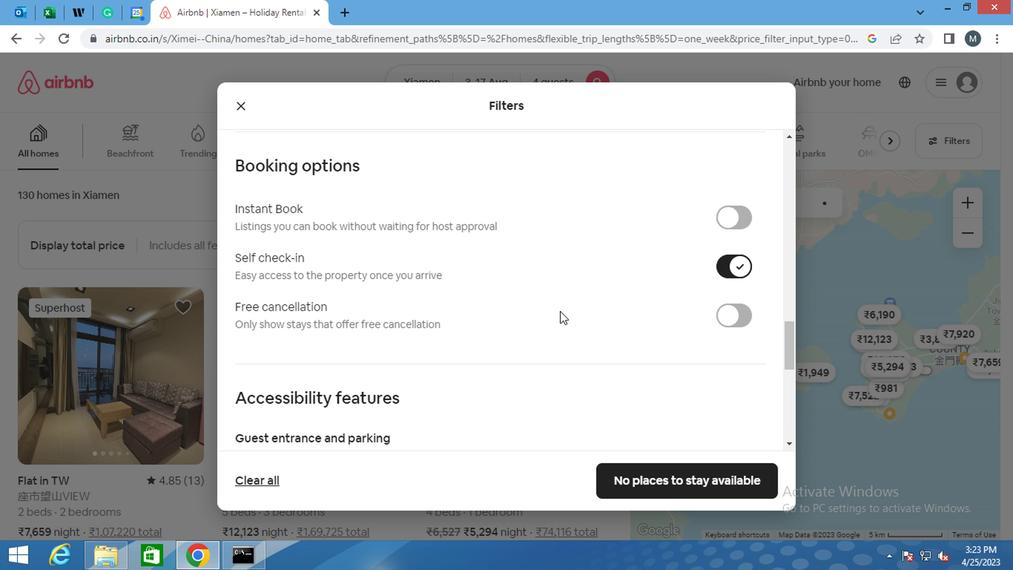 
Action: Mouse scrolled (528, 313) with delta (0, -1)
Screenshot: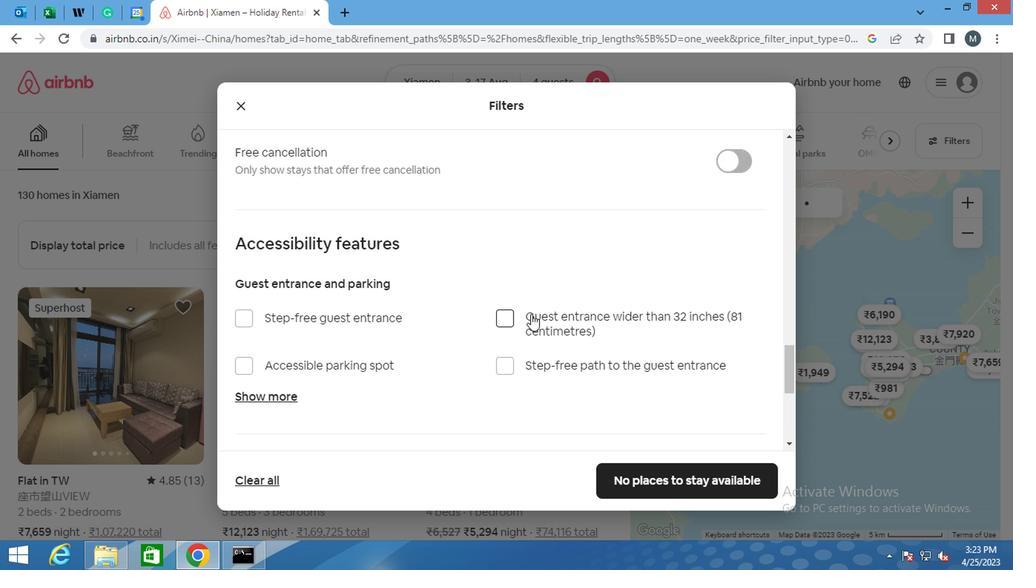 
Action: Mouse moved to (528, 315)
Screenshot: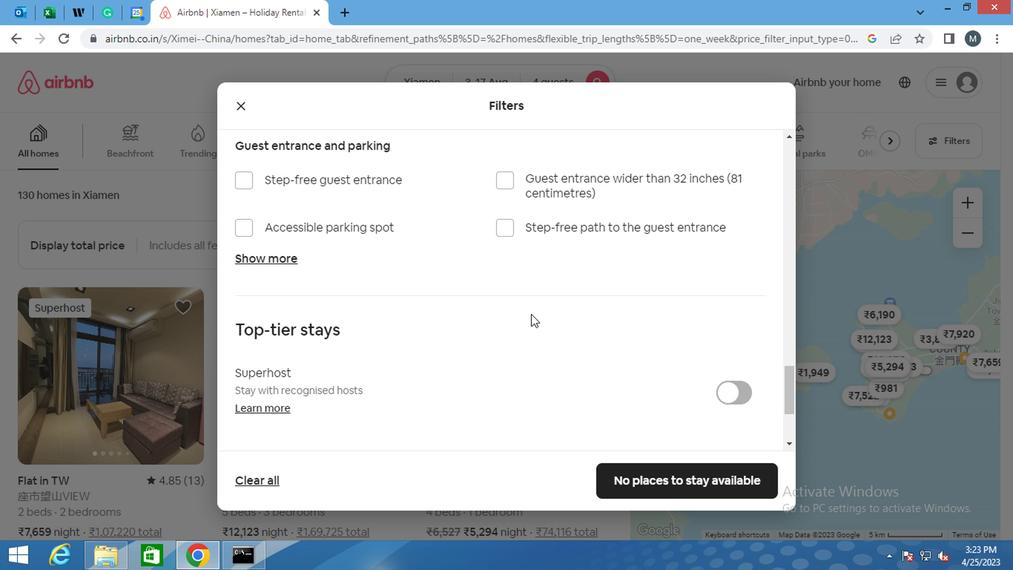 
Action: Mouse scrolled (528, 314) with delta (0, 0)
Screenshot: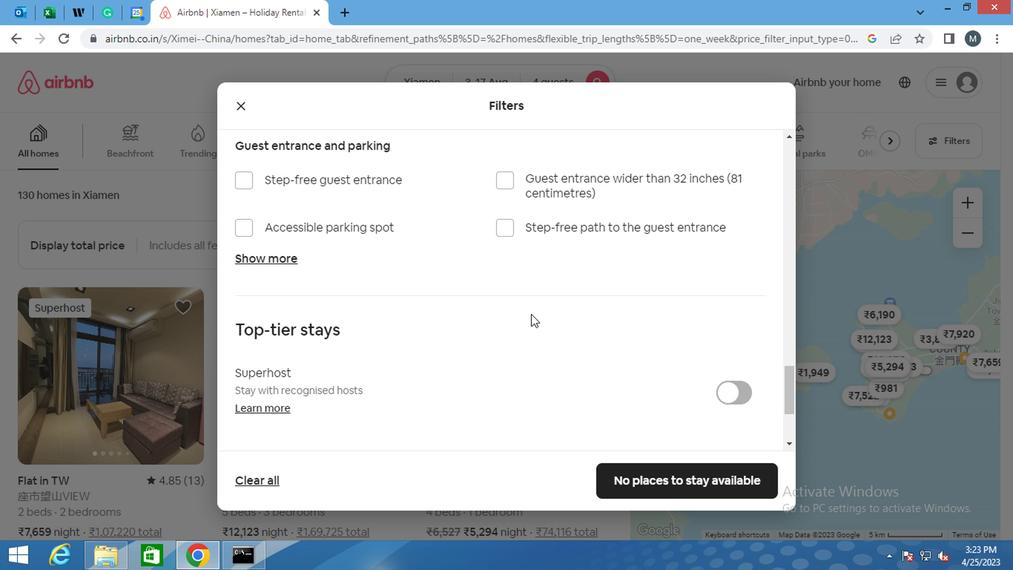 
Action: Mouse moved to (526, 320)
Screenshot: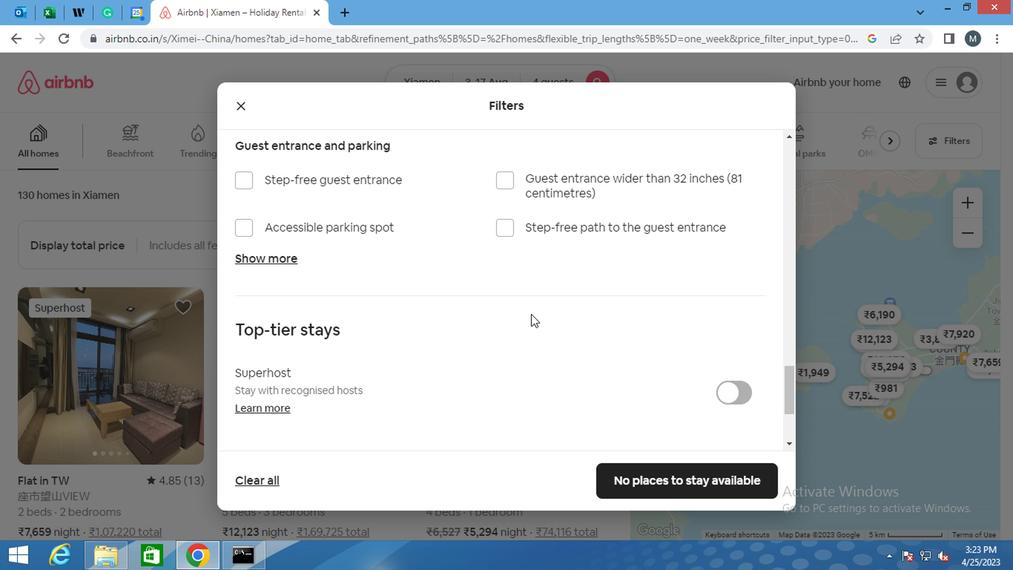 
Action: Mouse scrolled (526, 318) with delta (0, -1)
Screenshot: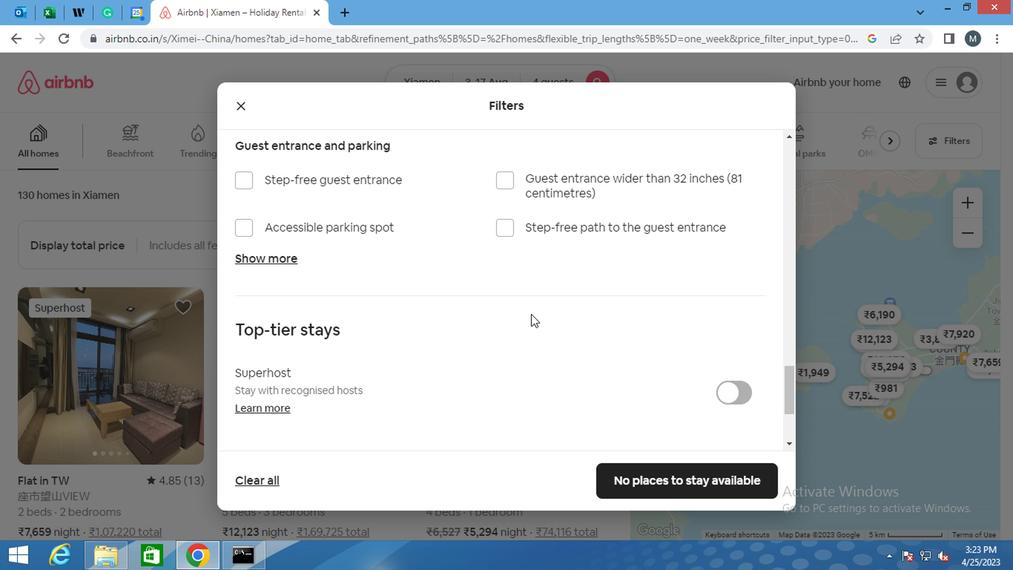 
Action: Mouse moved to (524, 322)
Screenshot: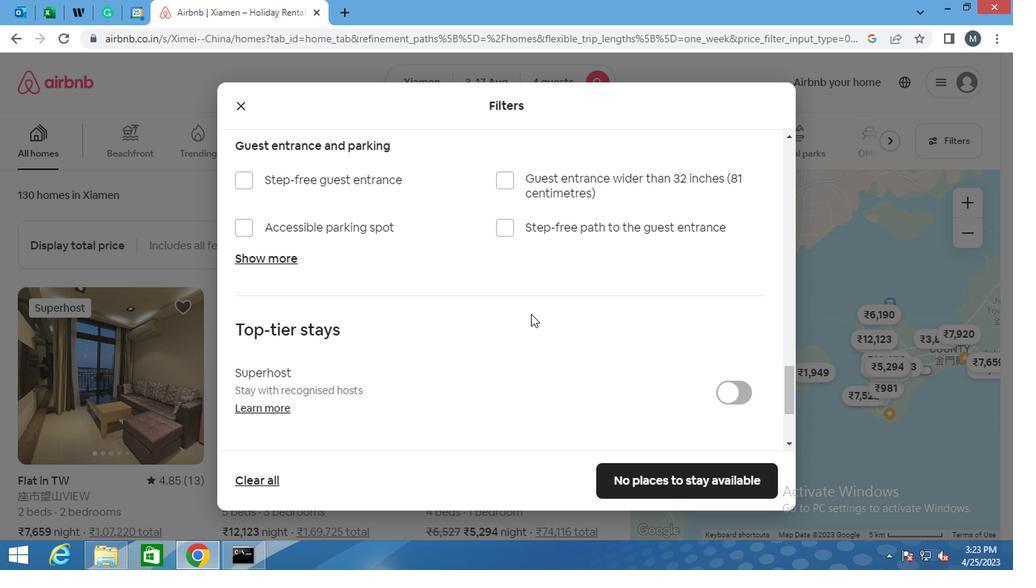 
Action: Mouse scrolled (524, 321) with delta (0, -1)
Screenshot: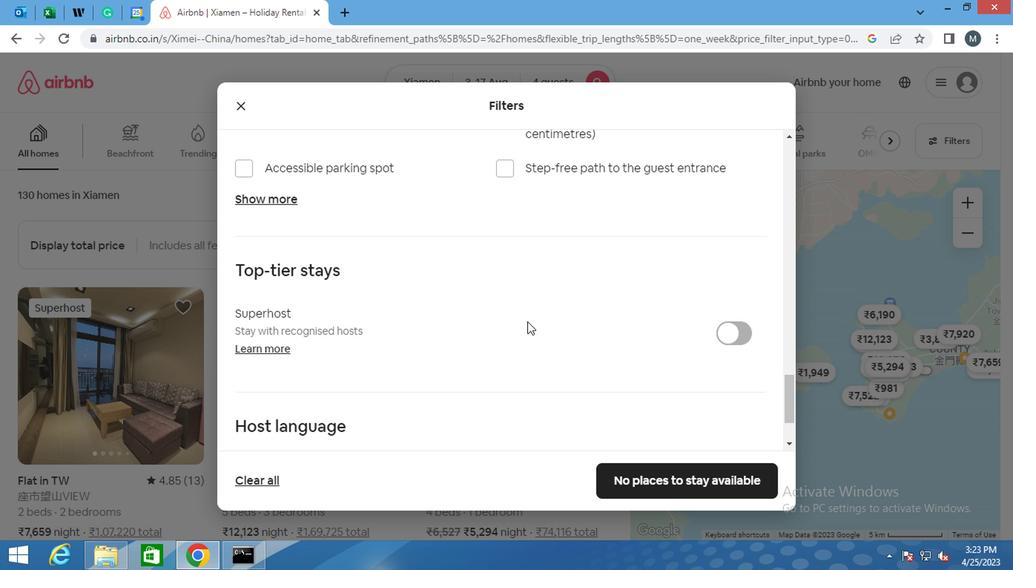 
Action: Mouse moved to (524, 322)
Screenshot: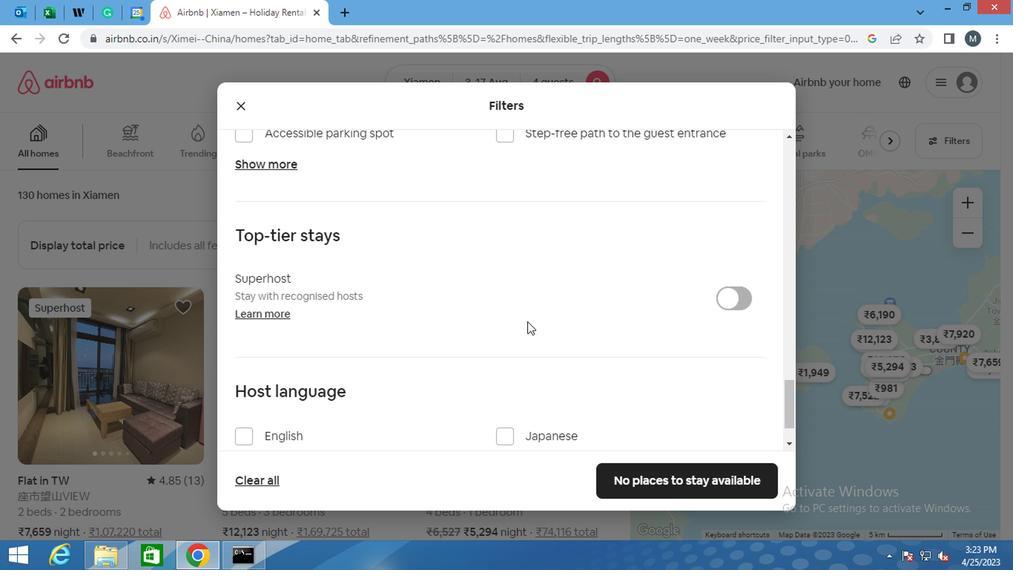 
Action: Mouse scrolled (524, 322) with delta (0, 0)
Screenshot: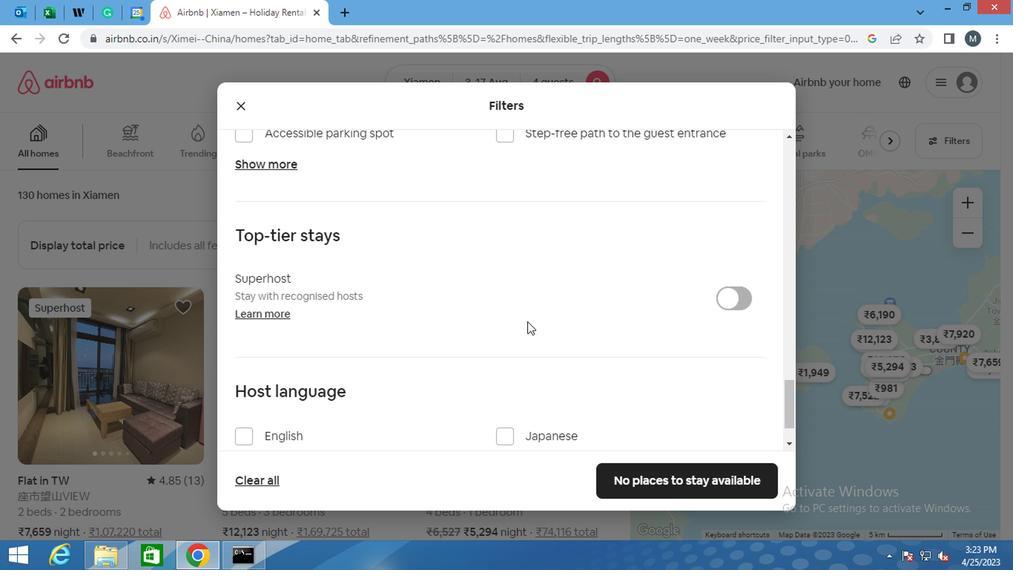 
Action: Mouse moved to (241, 418)
Screenshot: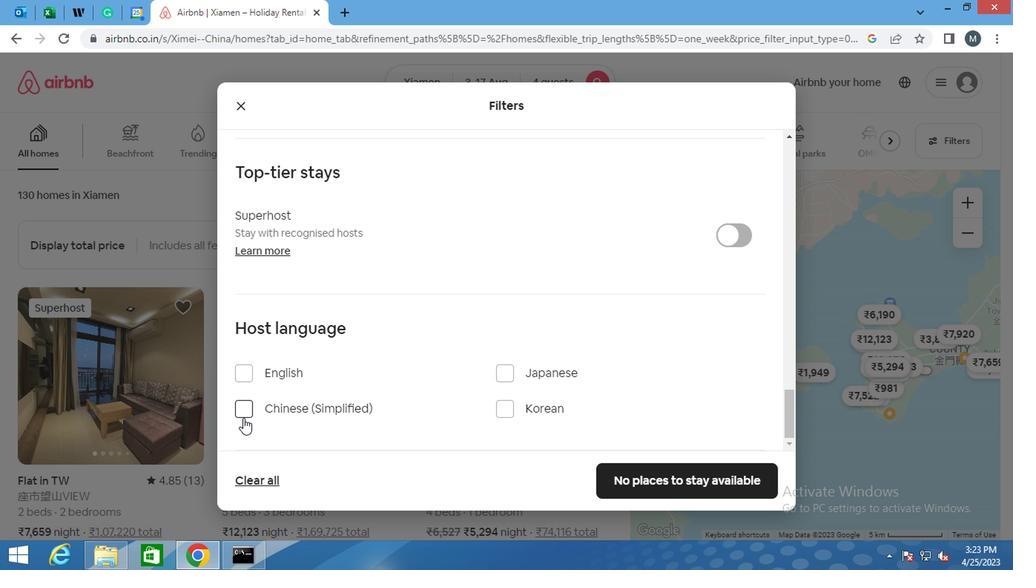 
Action: Mouse pressed left at (241, 418)
Screenshot: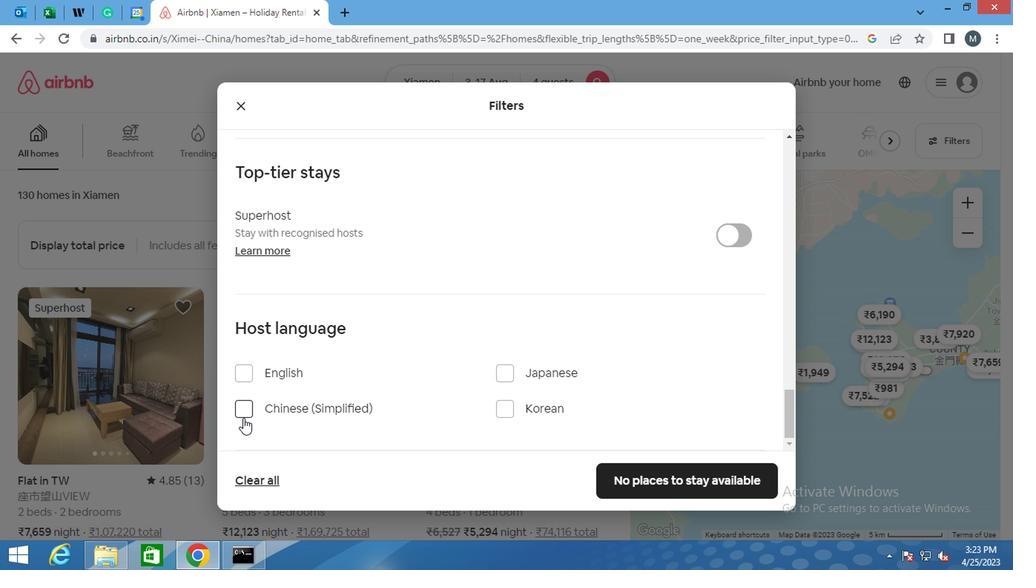 
Action: Mouse moved to (710, 482)
Screenshot: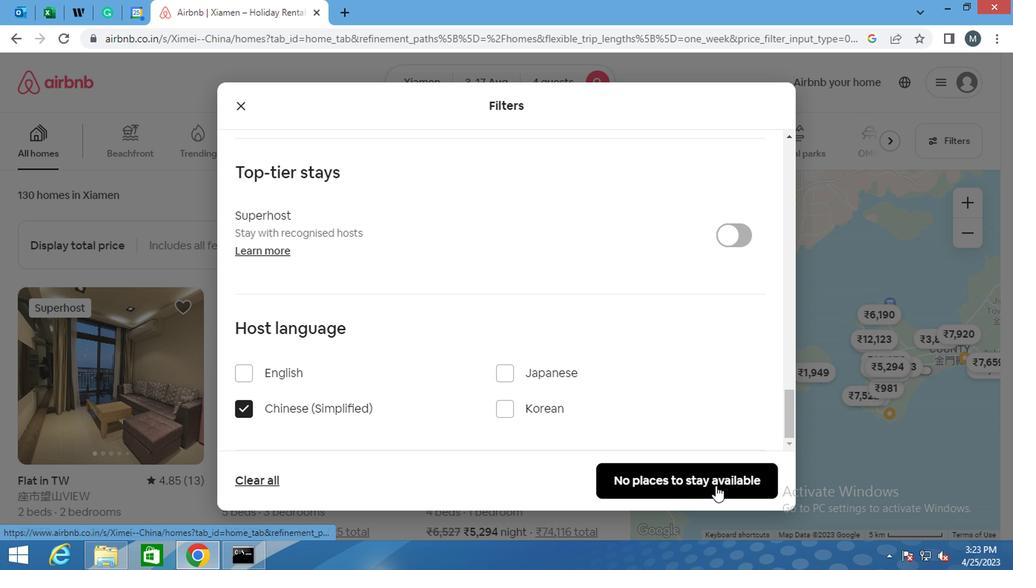 
Action: Mouse pressed left at (710, 482)
Screenshot: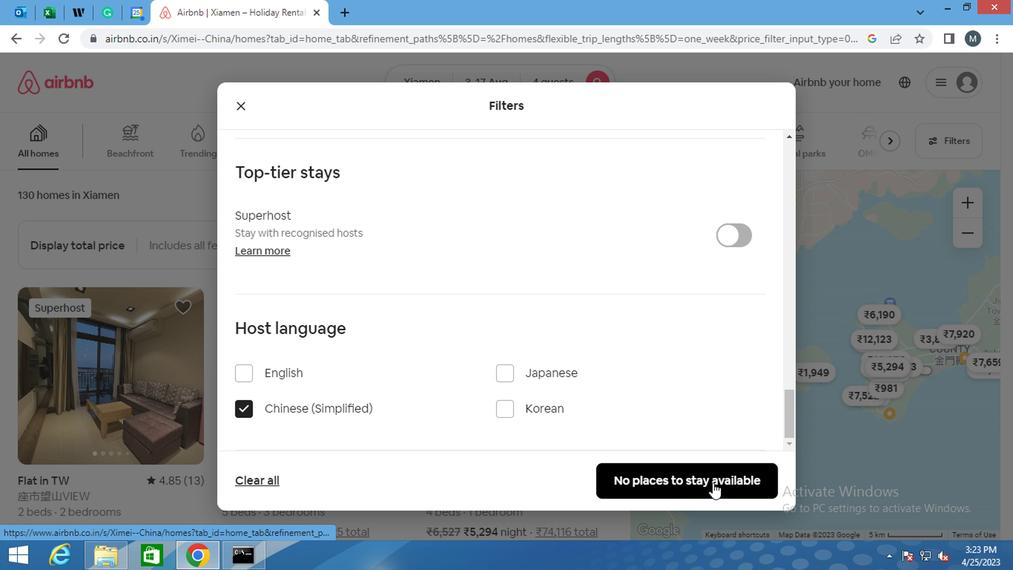 
Action: Mouse moved to (708, 478)
Screenshot: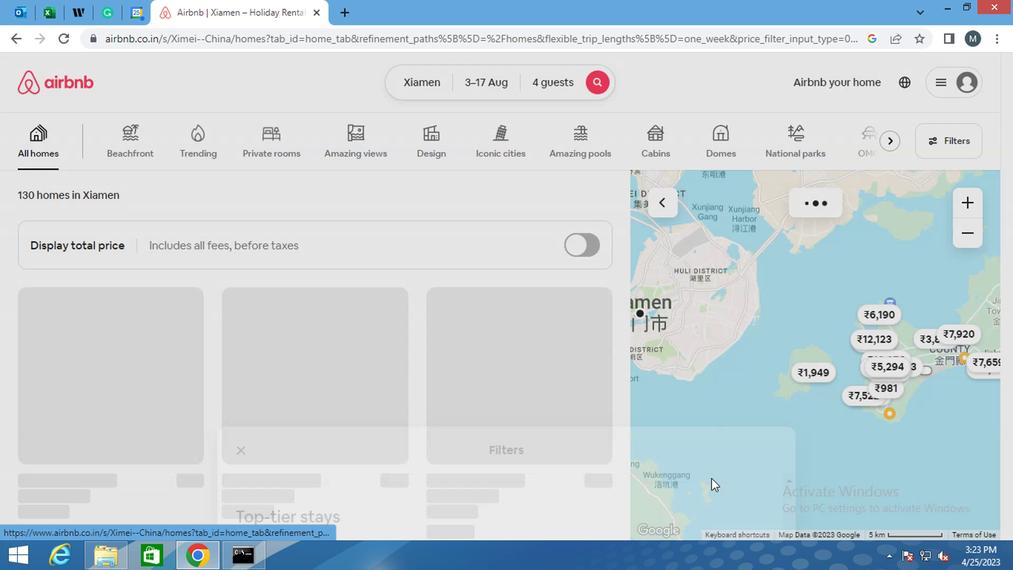 
